 Task: In the  document Ethan.odtMake this file  'available offline' Add shortcut to Drive 'Starred'Email the file to   softage.3@softage.net, with message attached Action Required: This requires your review and response. and file type: 'Plain Text'
Action: Mouse moved to (362, 484)
Screenshot: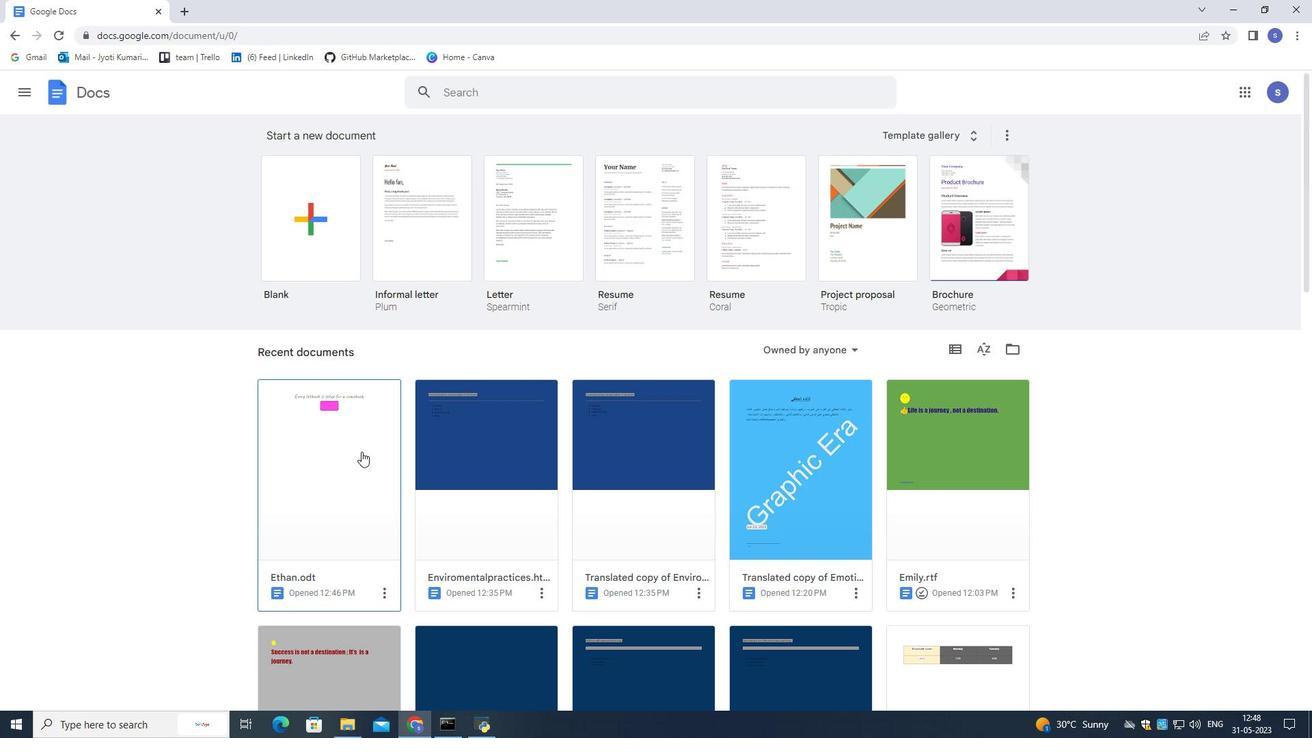 
Action: Mouse pressed left at (362, 484)
Screenshot: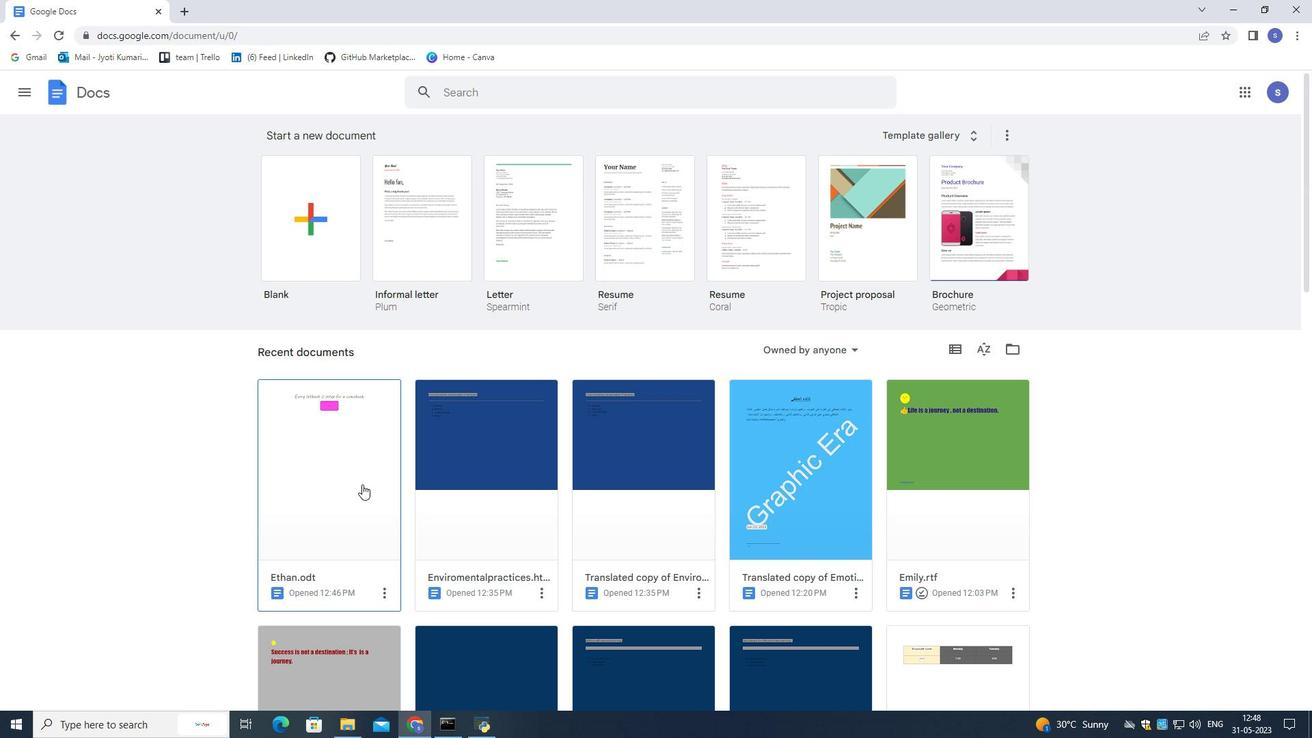 
Action: Mouse pressed left at (362, 484)
Screenshot: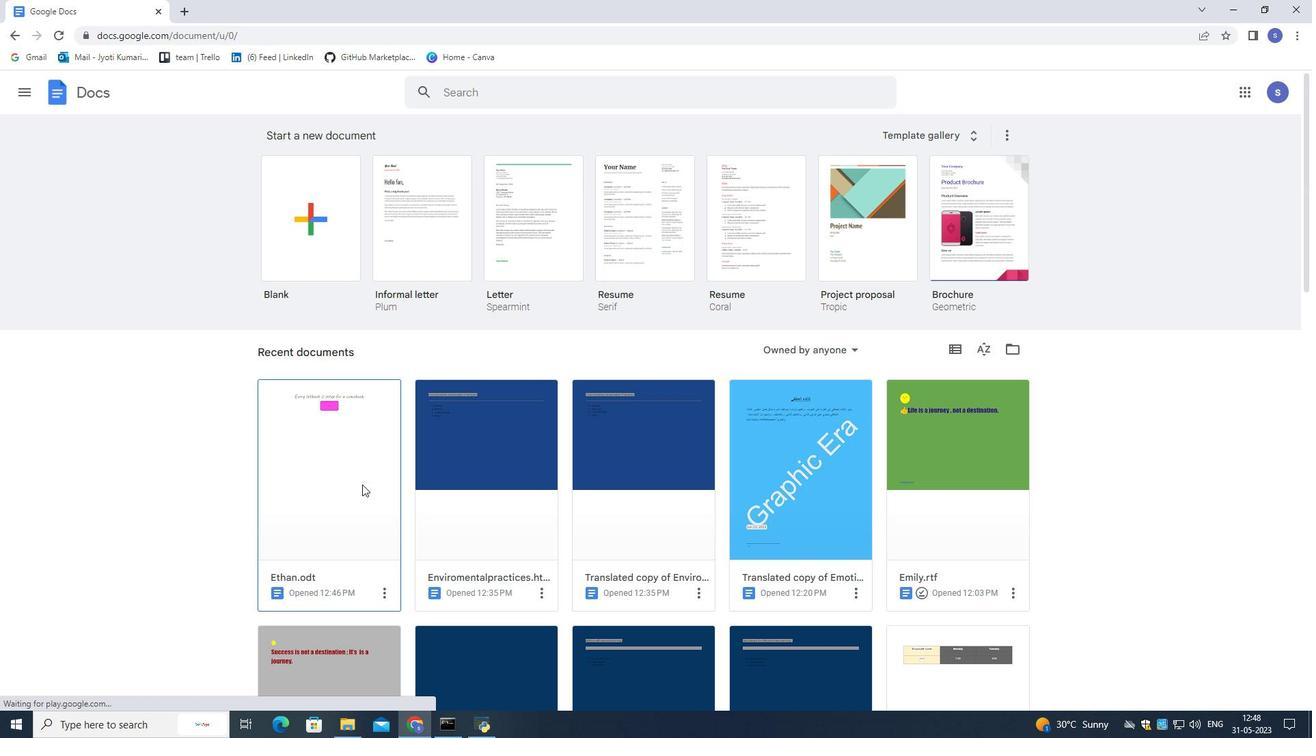 
Action: Mouse moved to (56, 97)
Screenshot: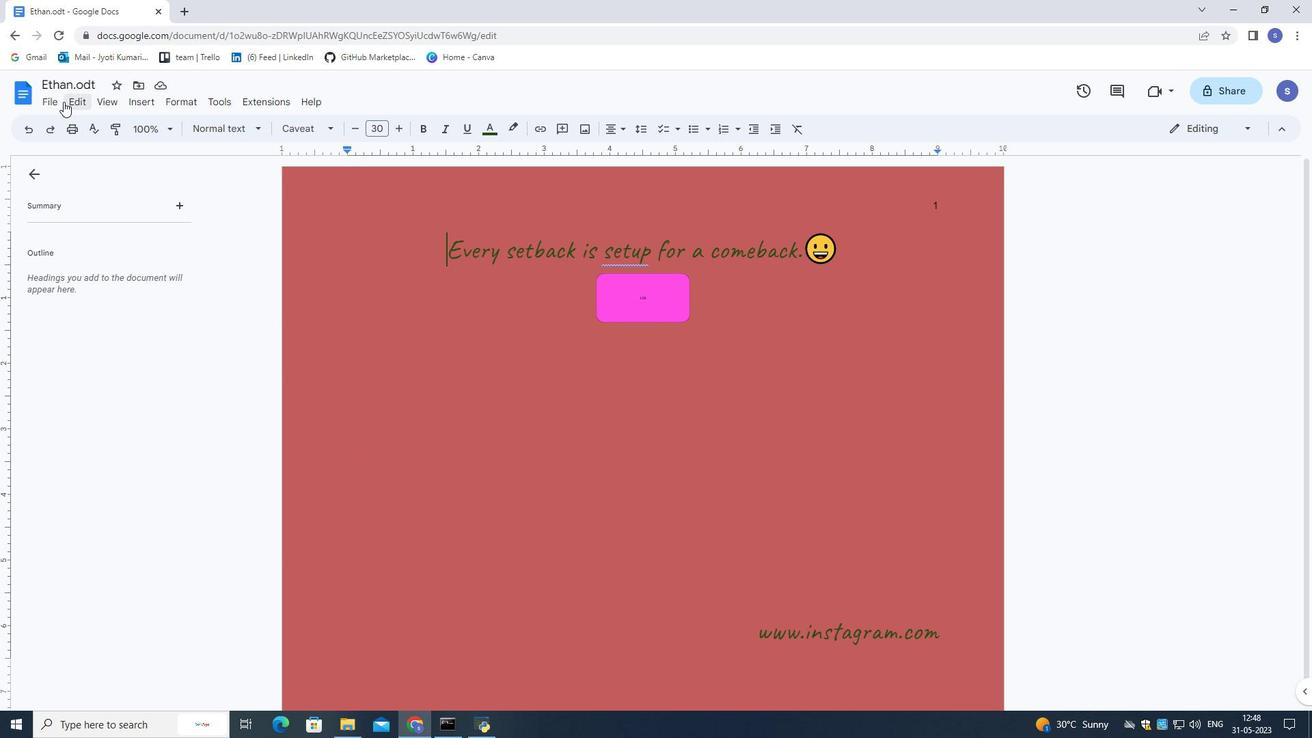 
Action: Mouse pressed left at (56, 97)
Screenshot: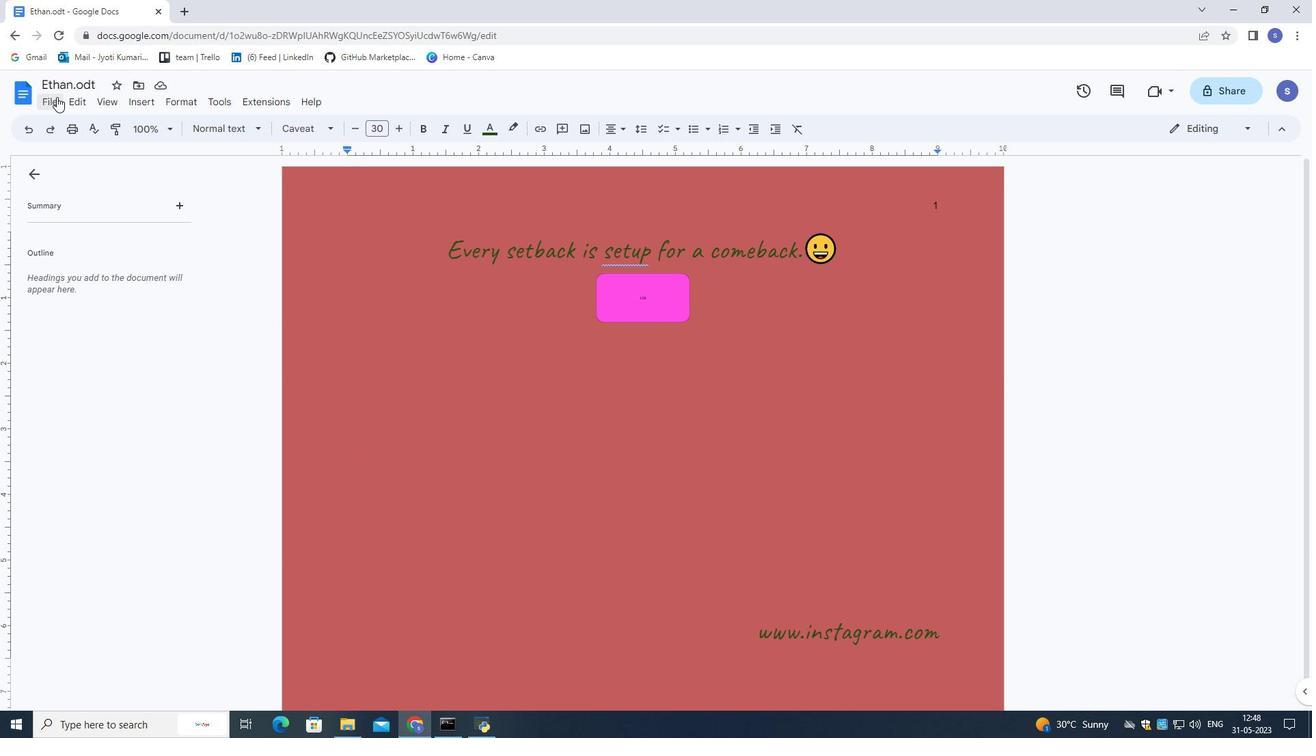 
Action: Mouse moved to (131, 397)
Screenshot: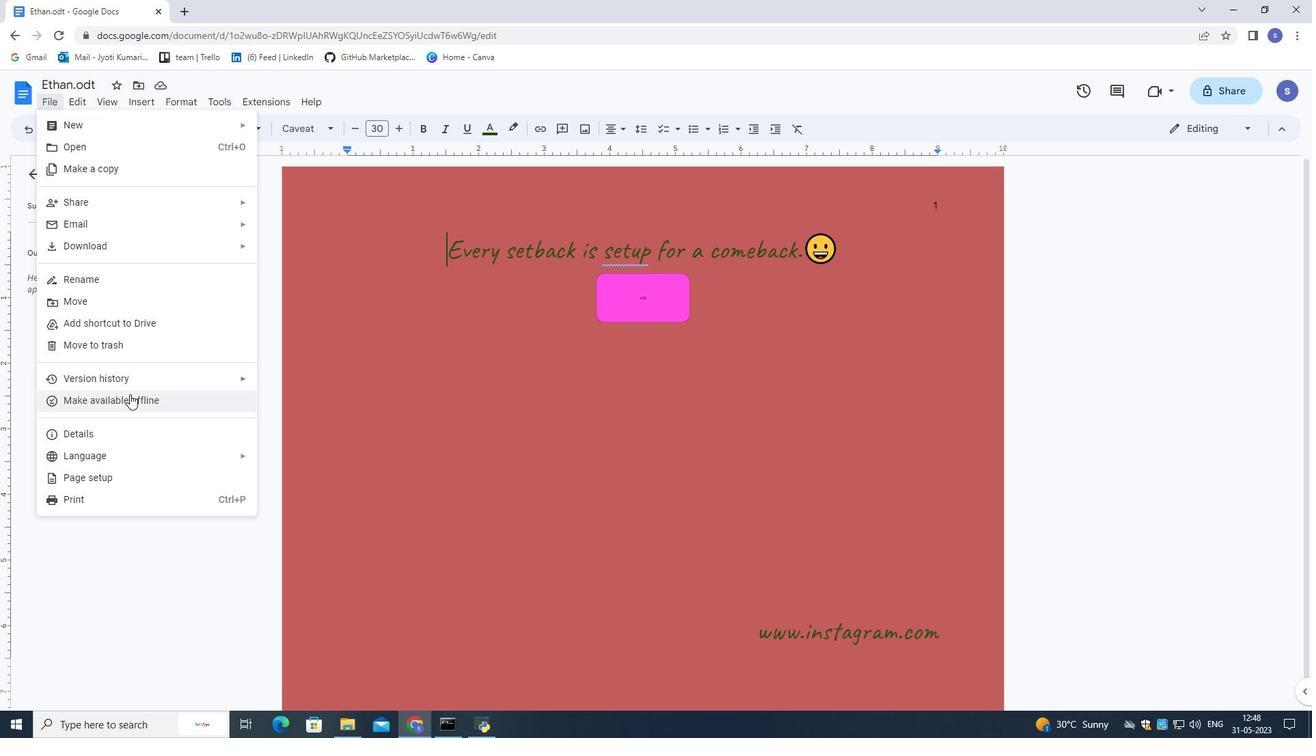 
Action: Mouse pressed left at (131, 397)
Screenshot: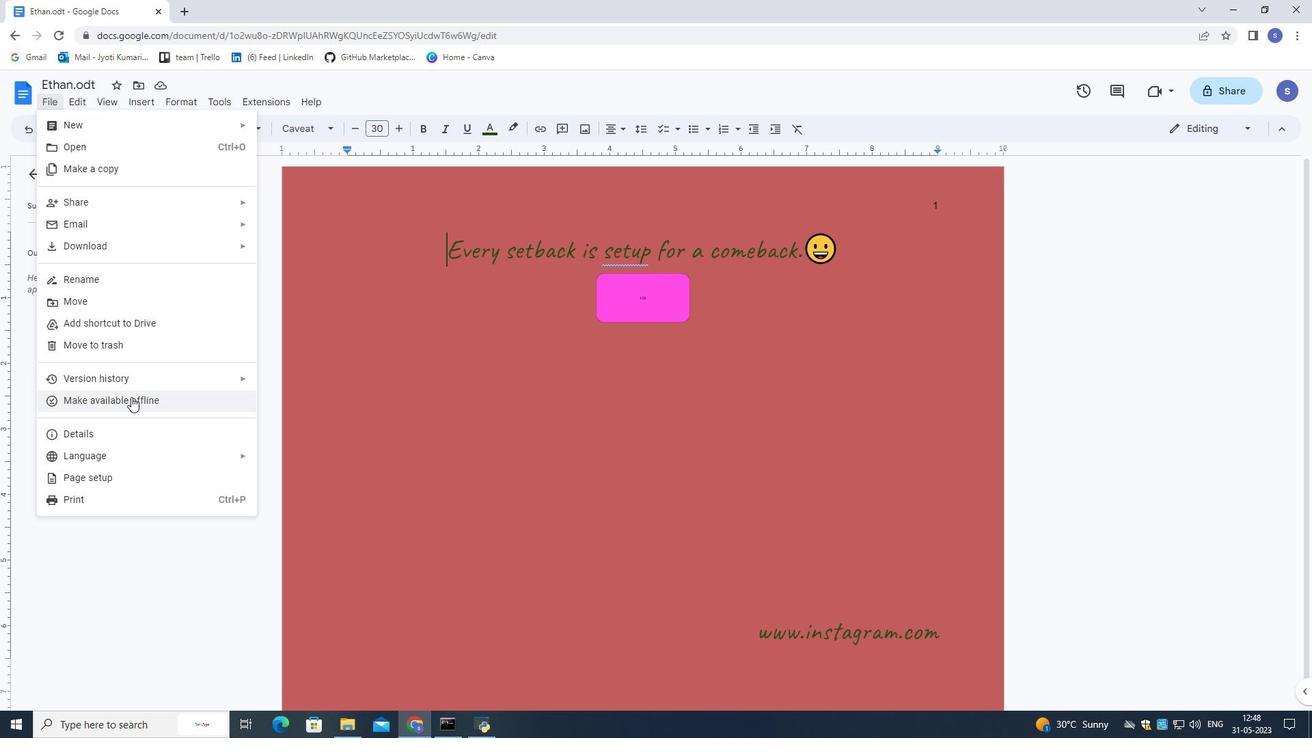 
Action: Mouse moved to (48, 99)
Screenshot: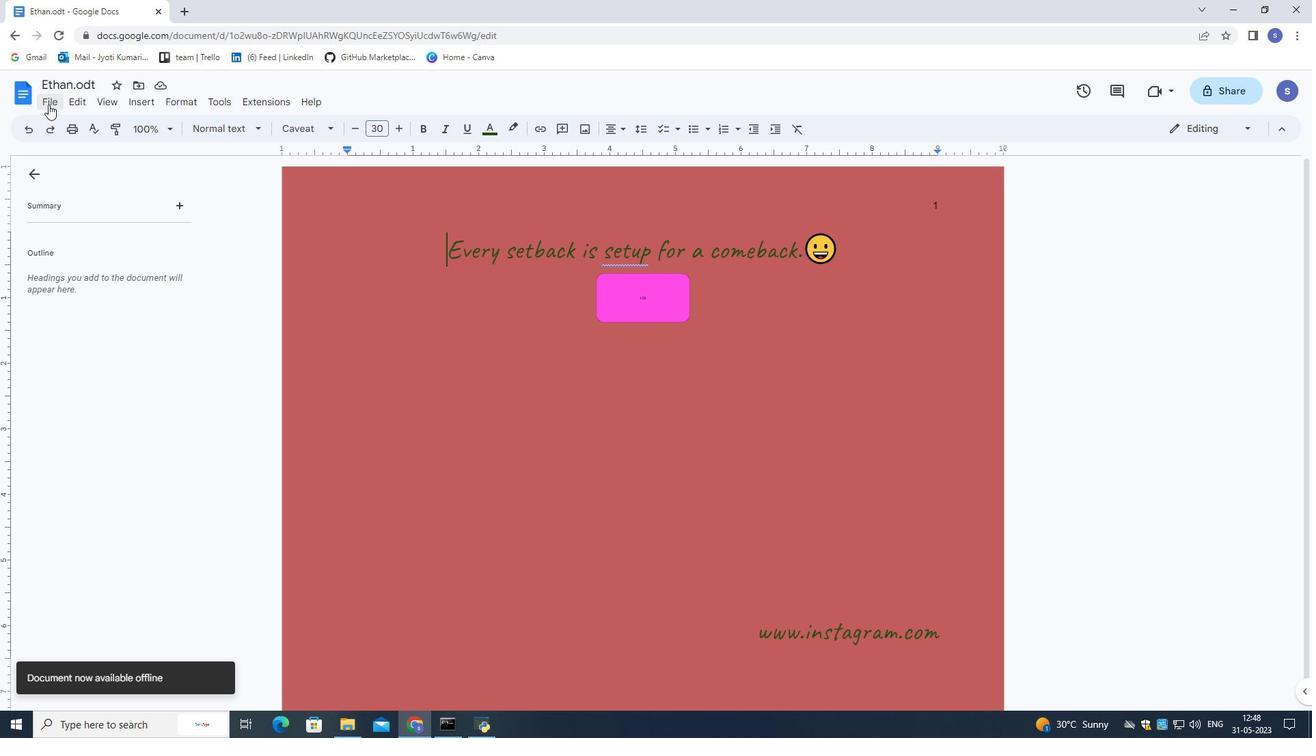 
Action: Mouse pressed left at (48, 99)
Screenshot: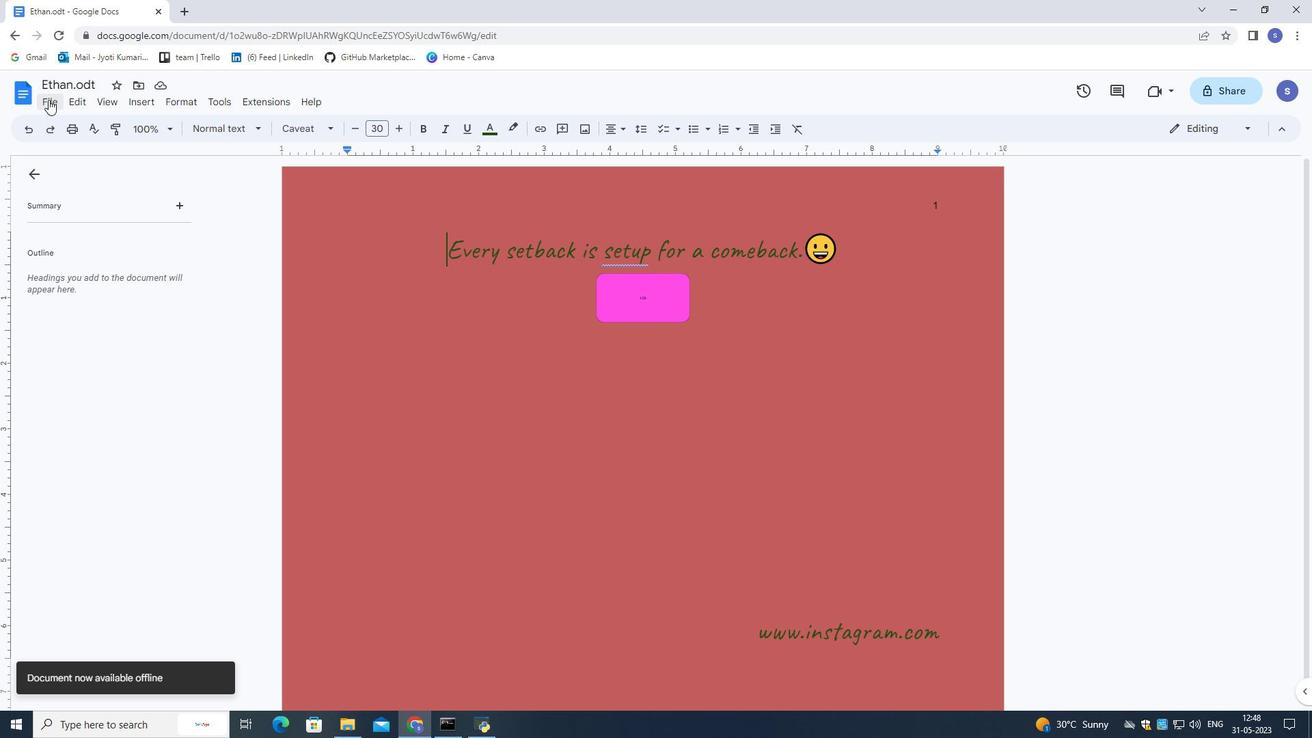 
Action: Mouse moved to (81, 327)
Screenshot: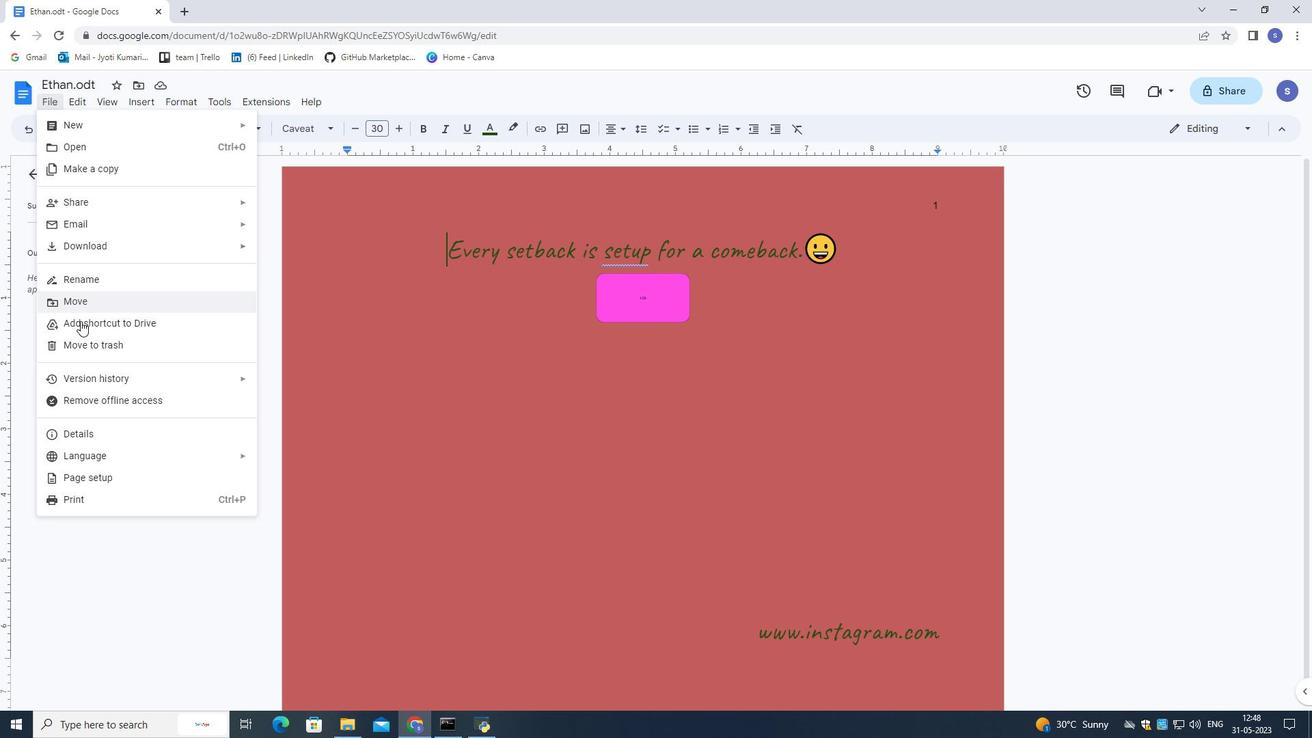 
Action: Mouse pressed left at (81, 327)
Screenshot: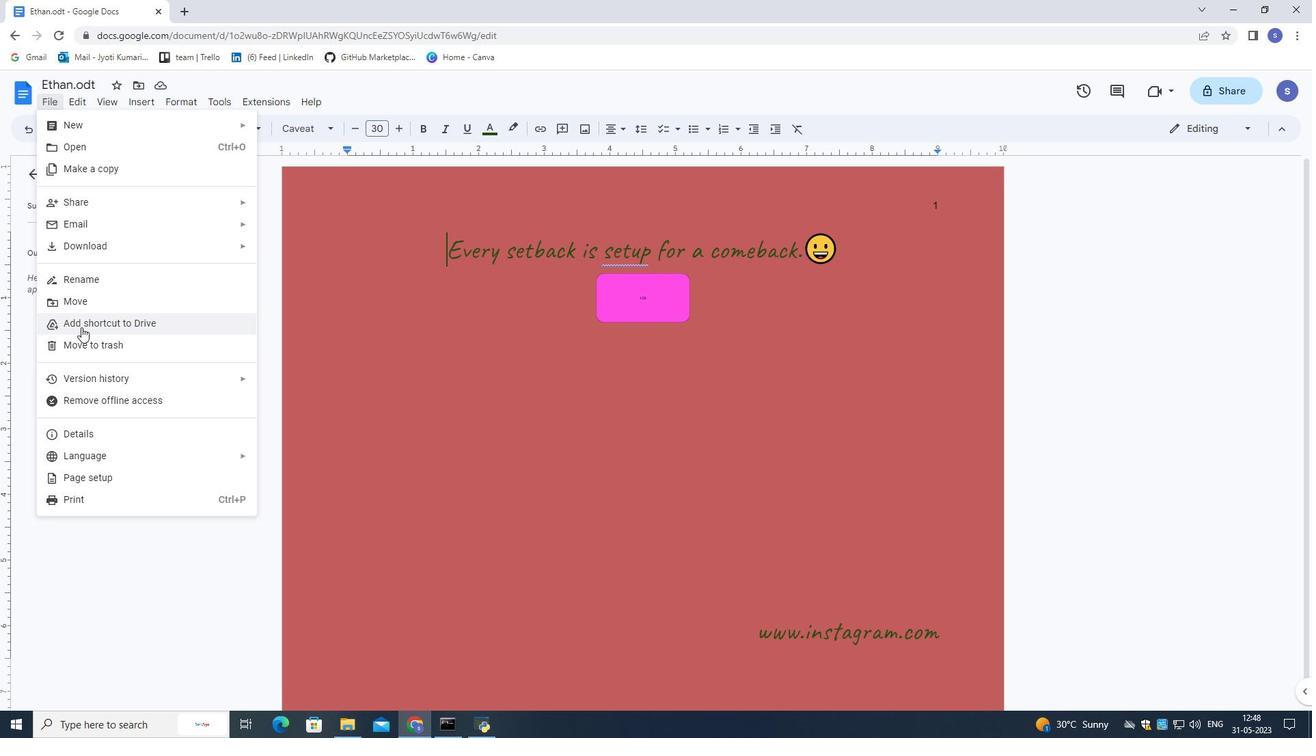 
Action: Mouse moved to (328, 295)
Screenshot: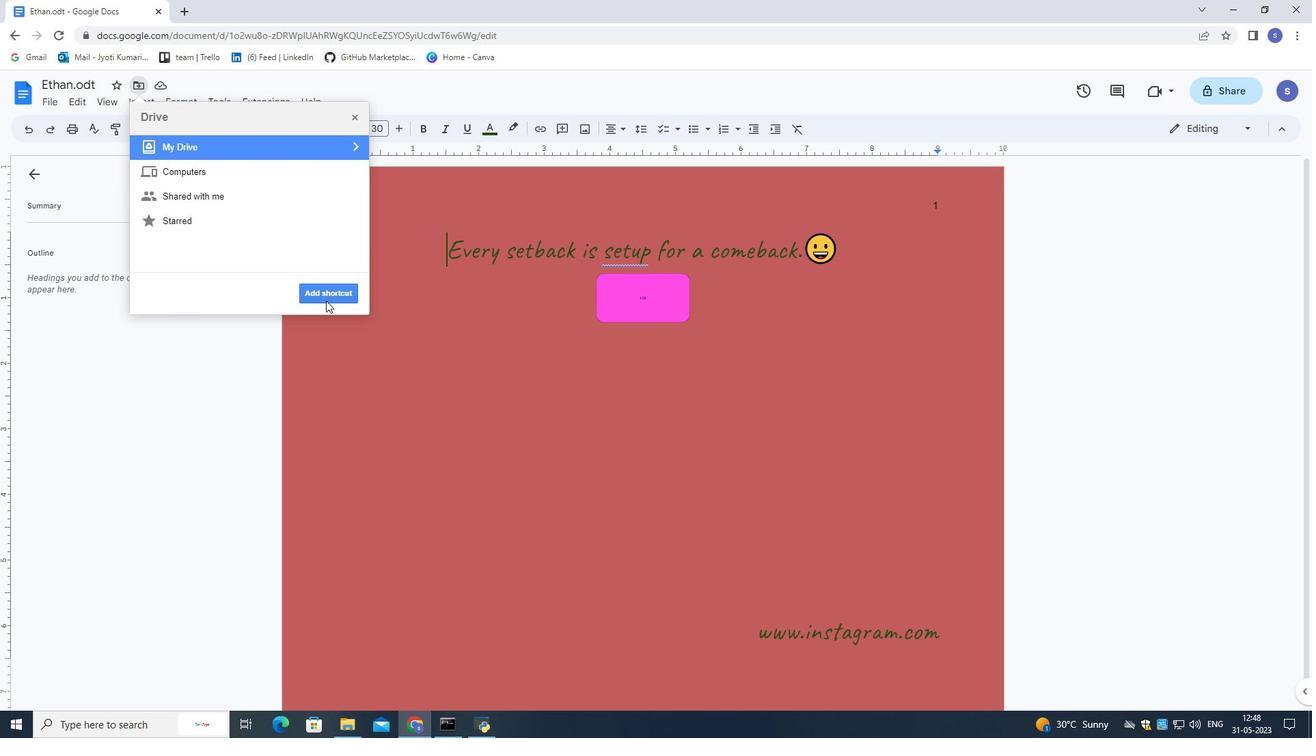 
Action: Mouse pressed left at (328, 295)
Screenshot: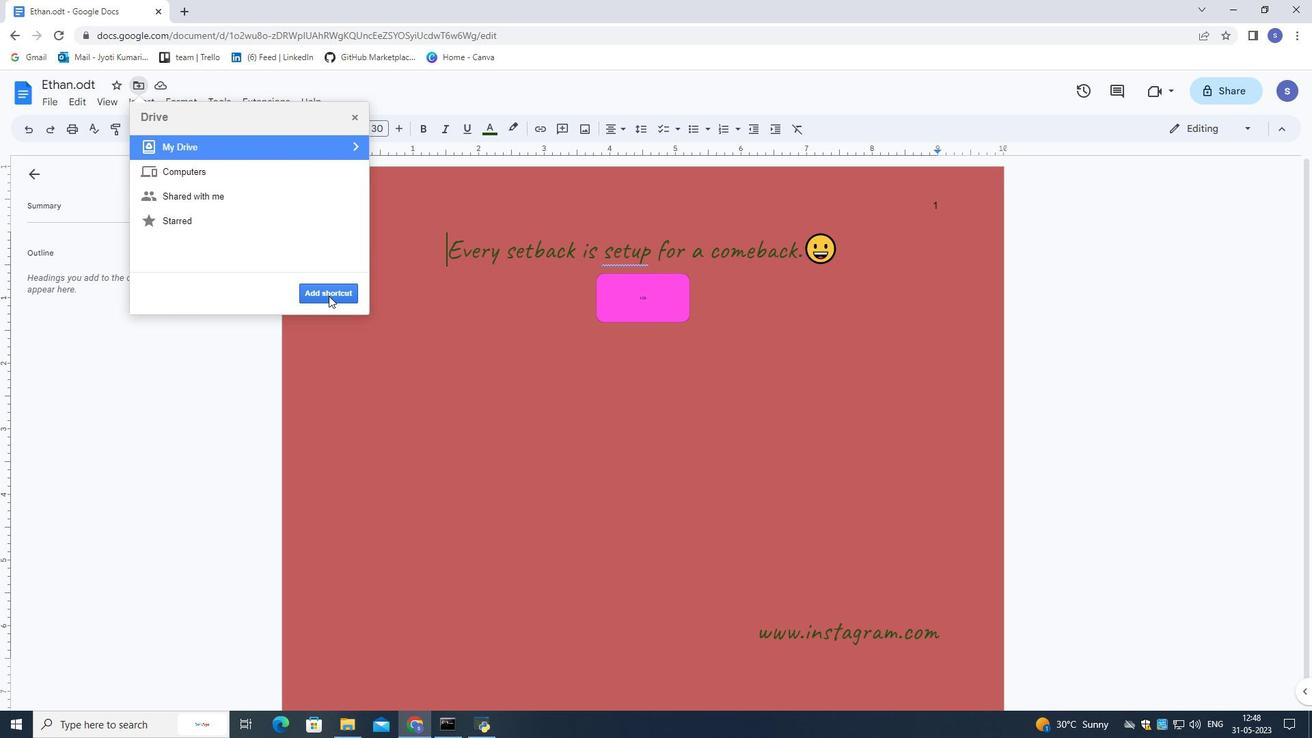 
Action: Mouse moved to (54, 100)
Screenshot: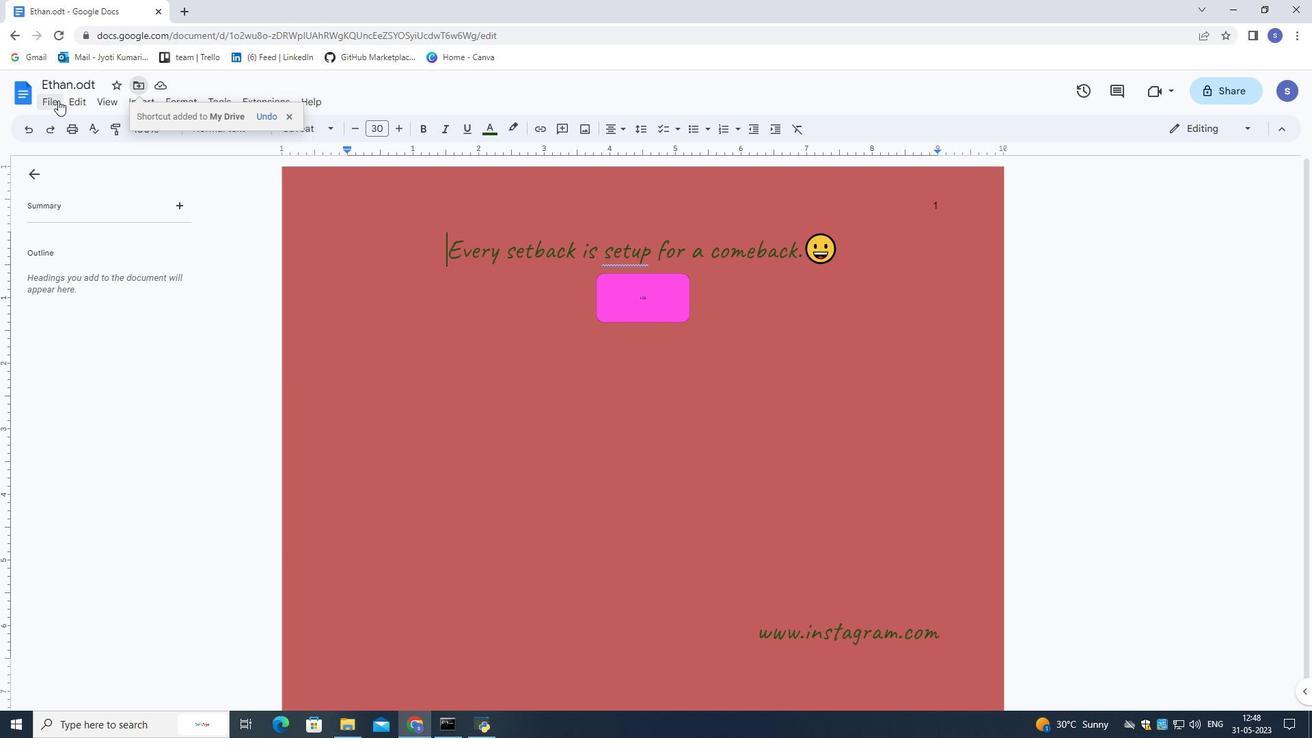 
Action: Mouse pressed left at (54, 100)
Screenshot: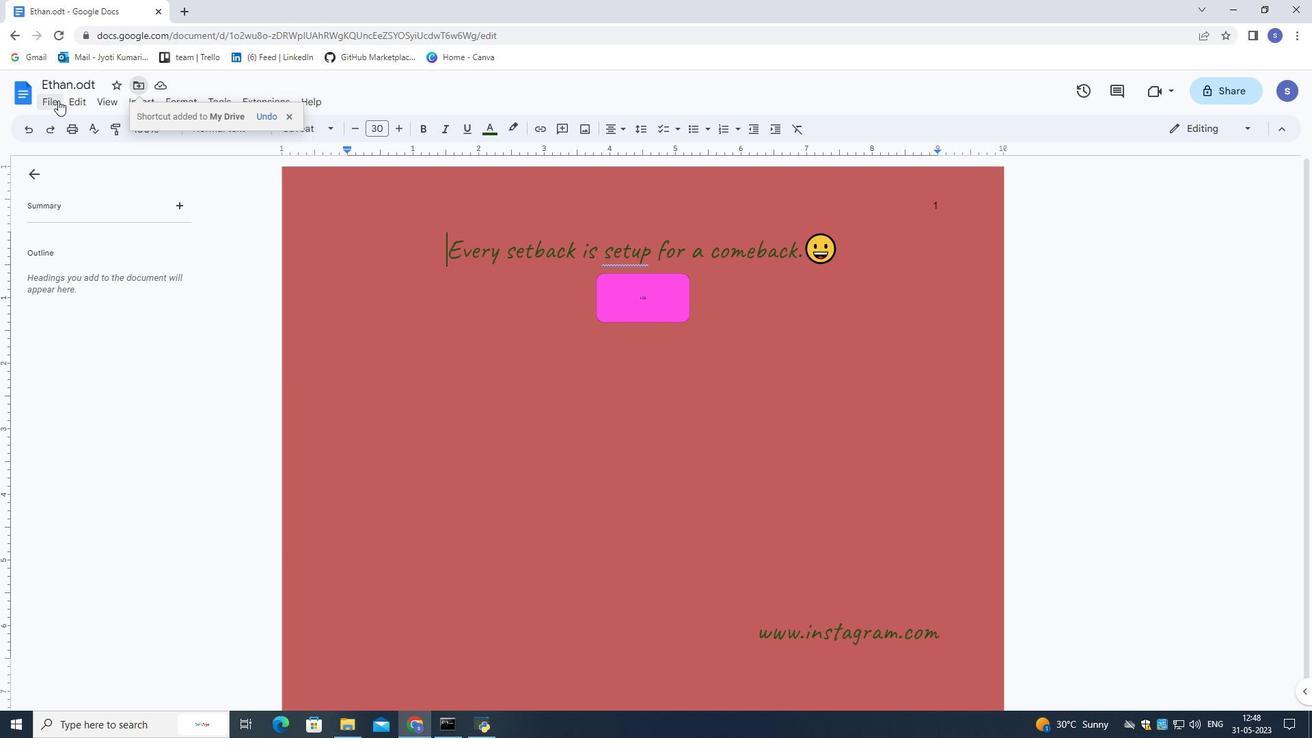 
Action: Mouse moved to (289, 202)
Screenshot: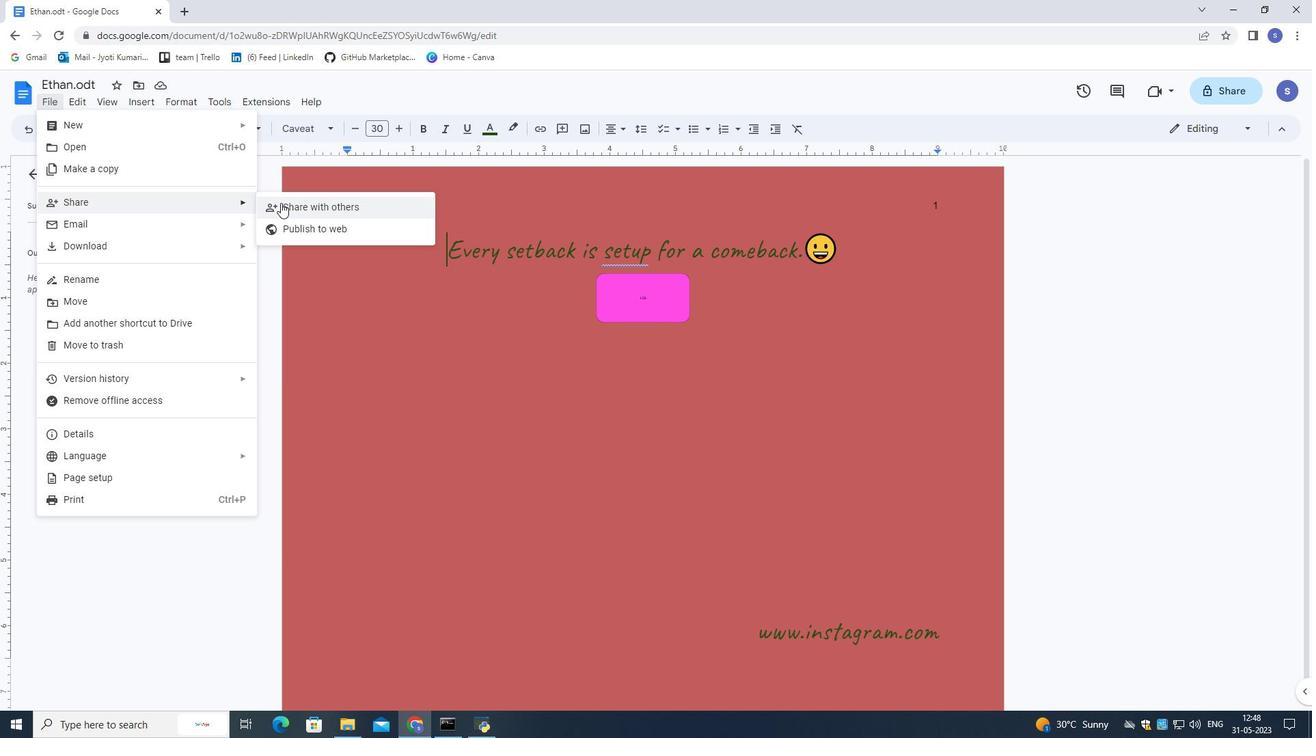 
Action: Mouse pressed left at (289, 202)
Screenshot: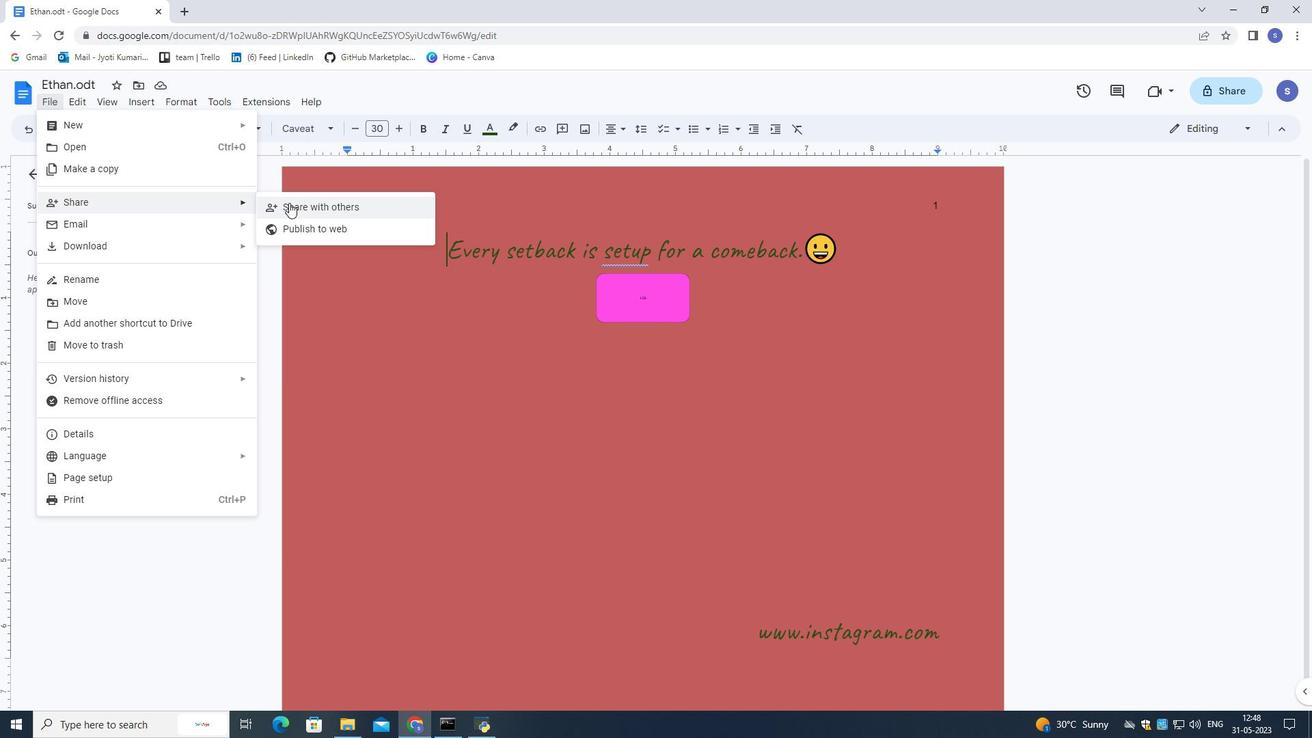 
Action: Mouse moved to (660, 348)
Screenshot: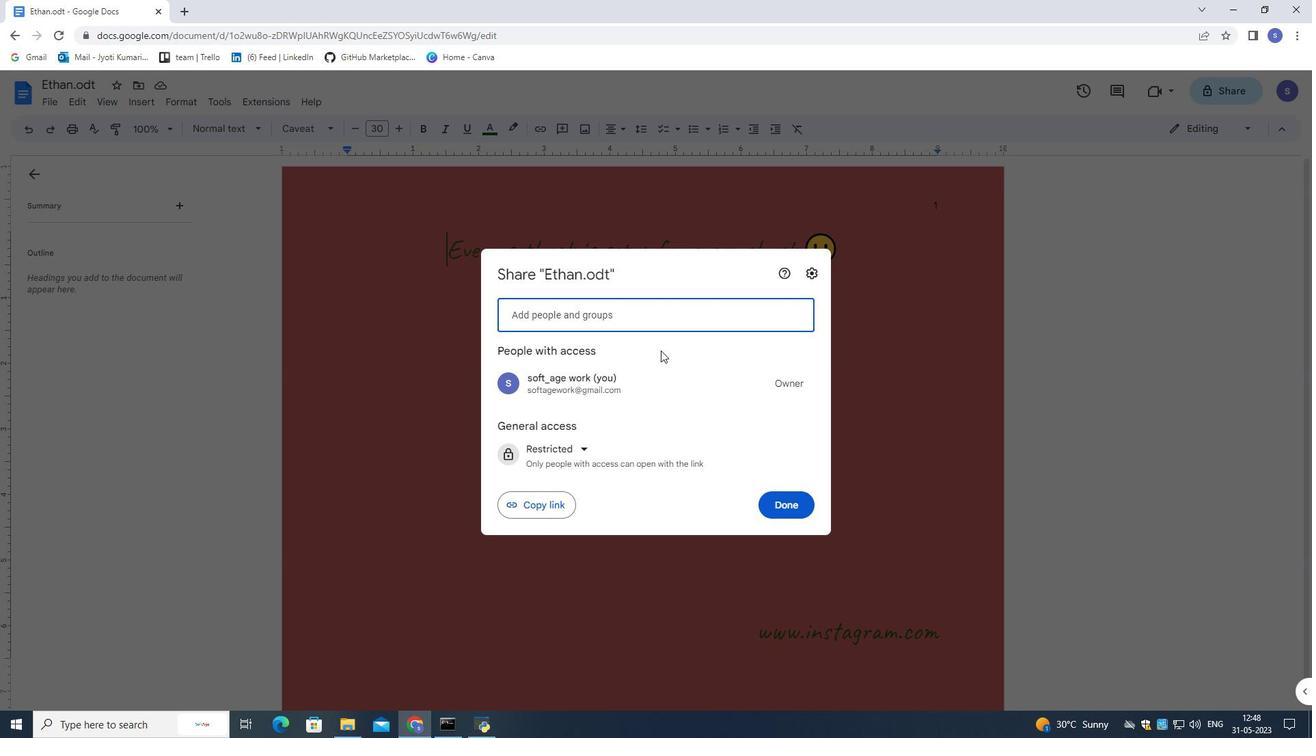 
Action: Key pressed s
Screenshot: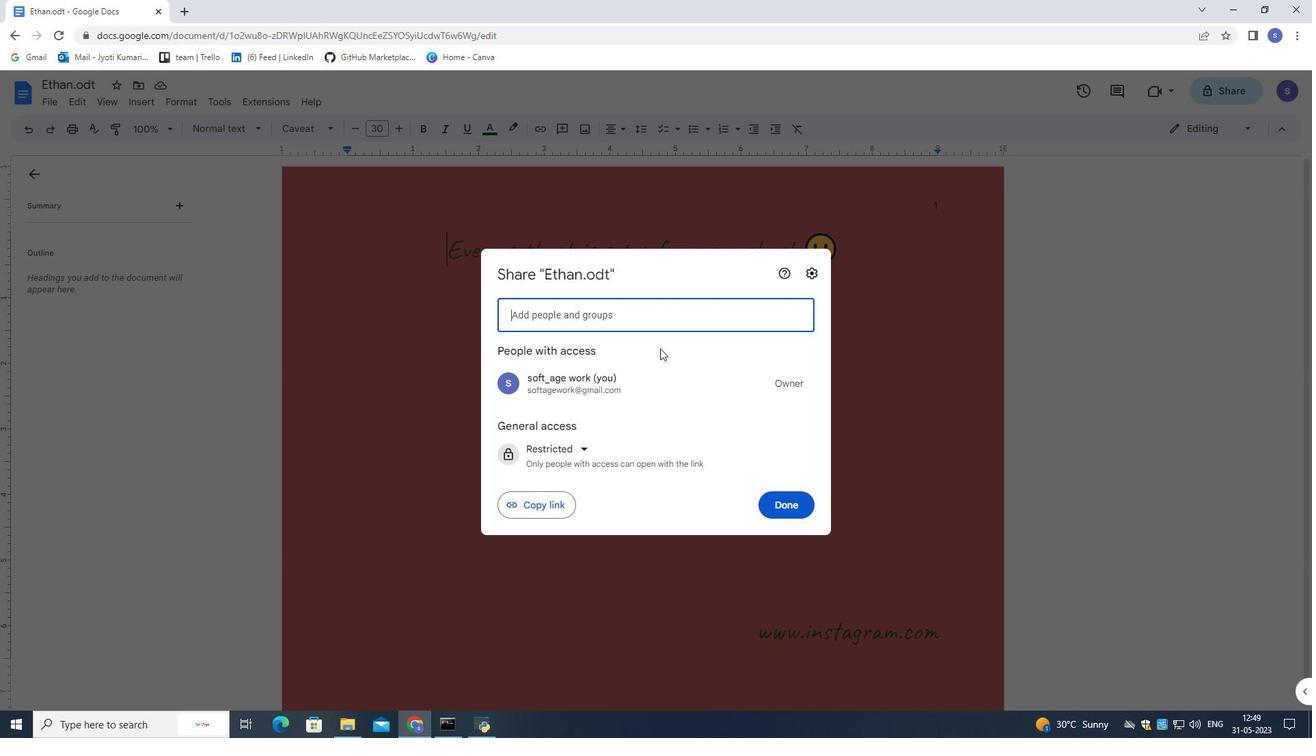 
Action: Mouse moved to (648, 336)
Screenshot: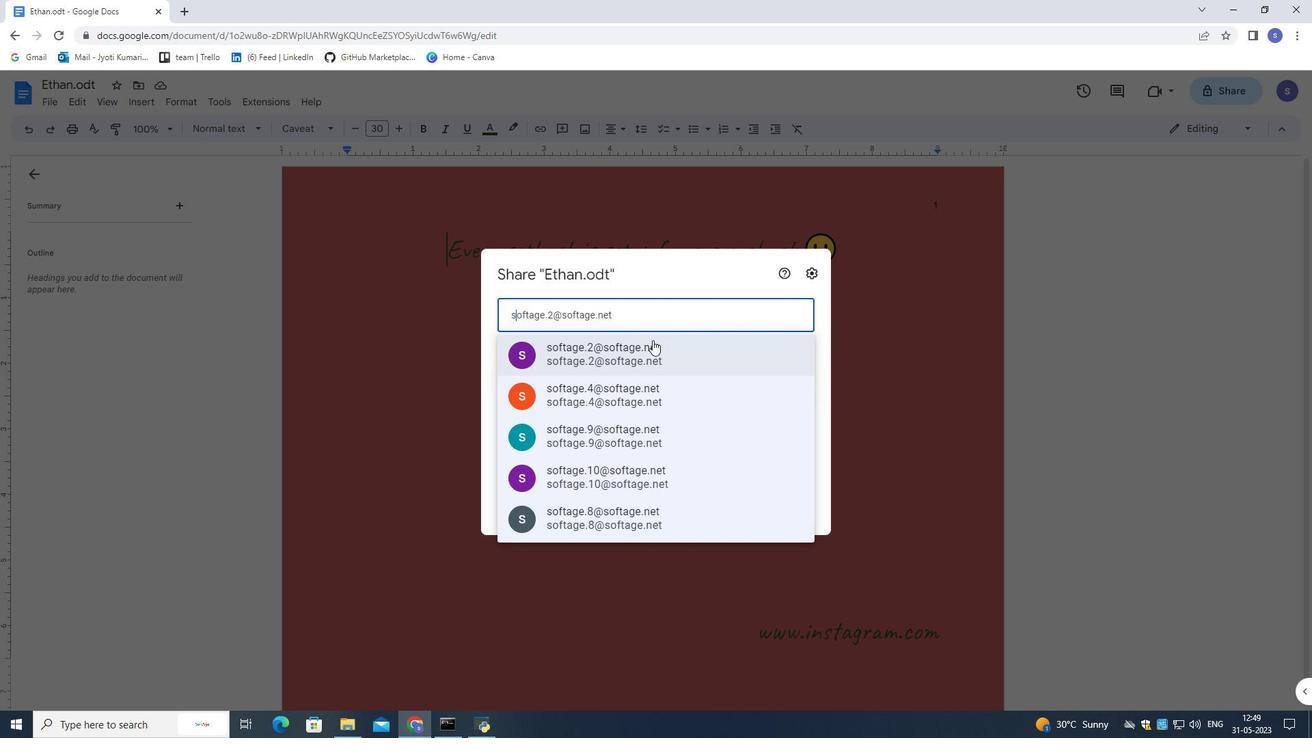 
Action: Key pressed o
Screenshot: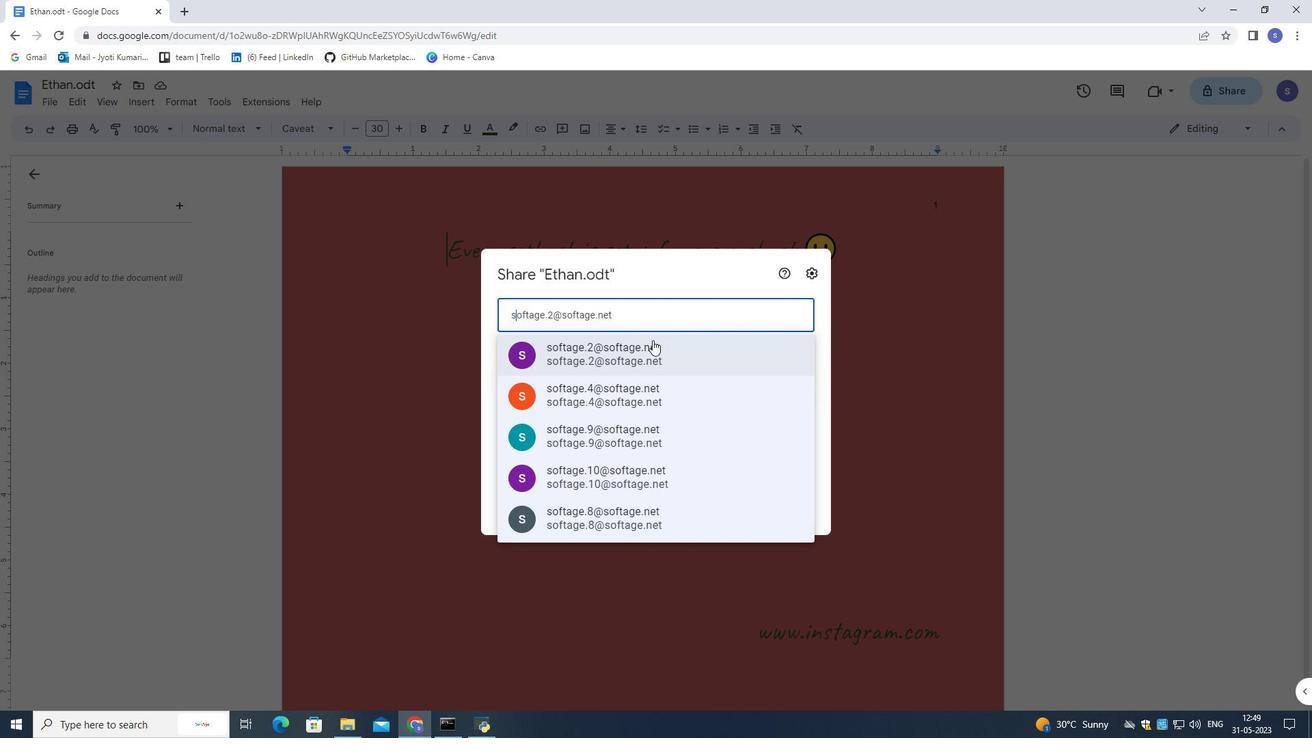 
Action: Mouse moved to (647, 336)
Screenshot: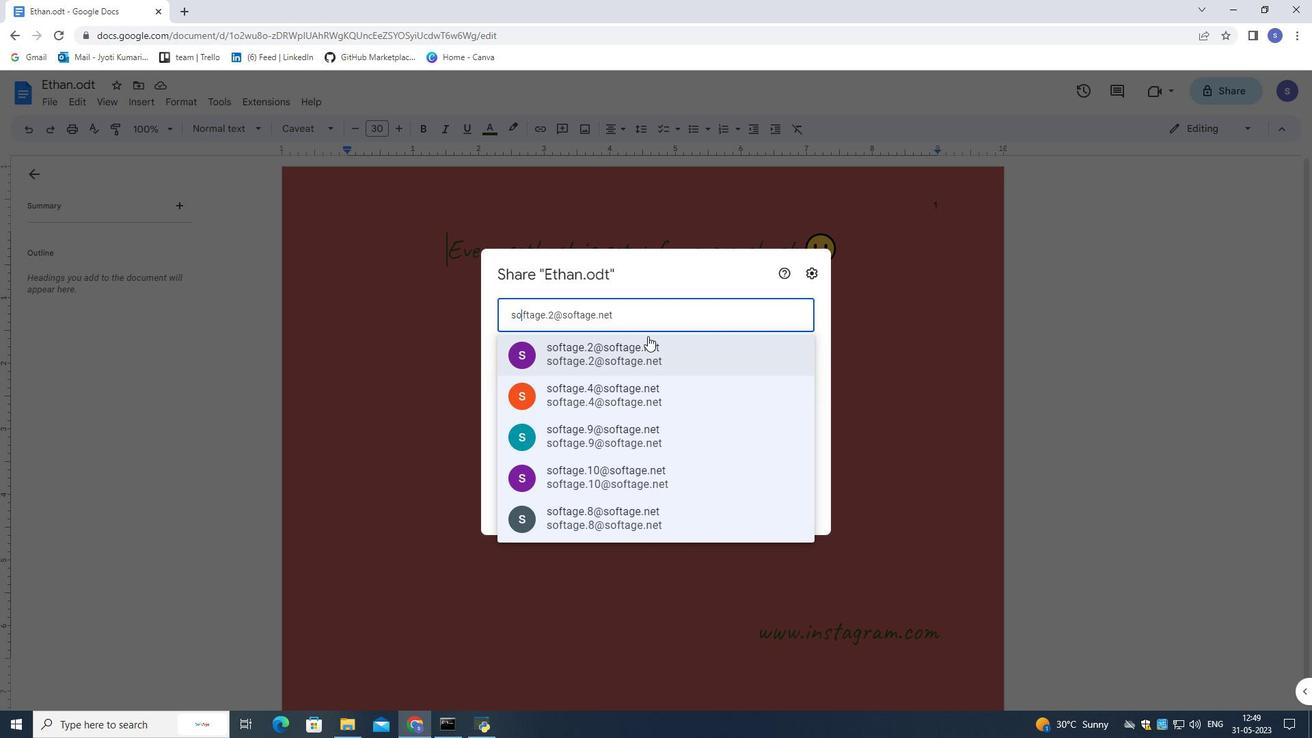 
Action: Key pressed ft
Screenshot: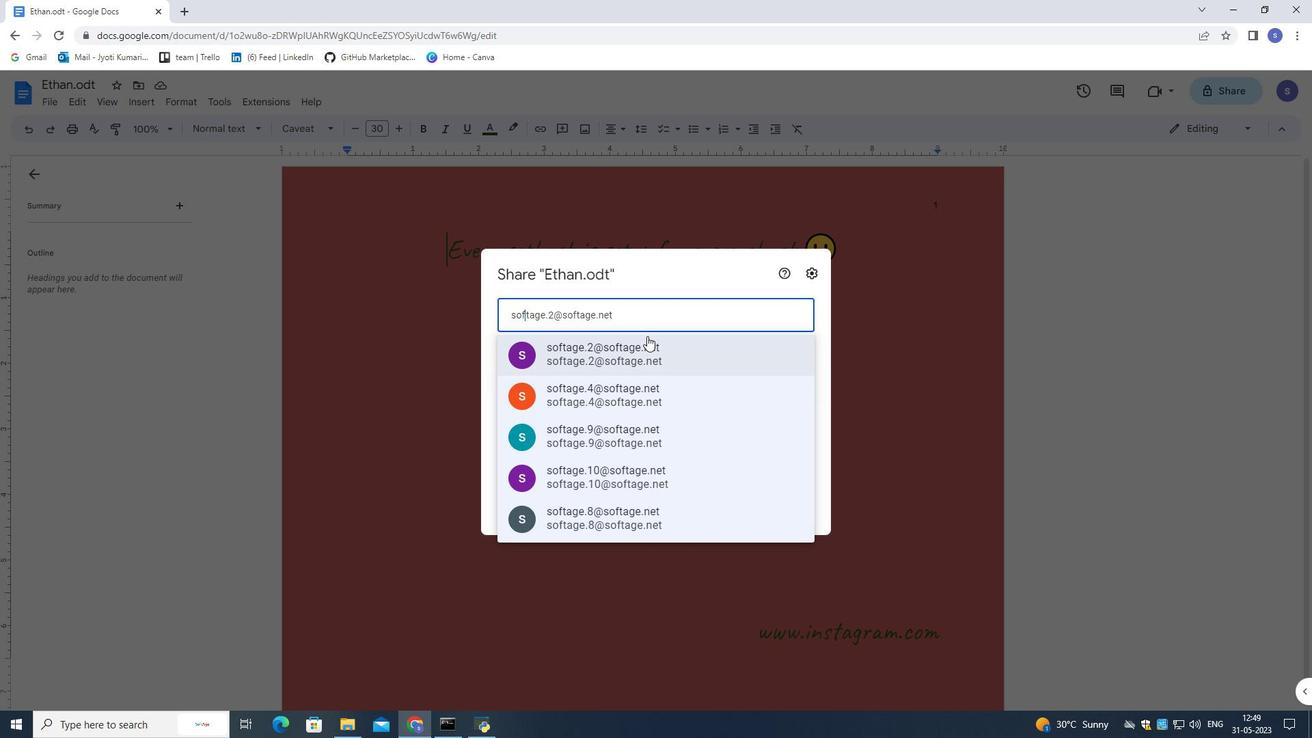 
Action: Mouse moved to (645, 334)
Screenshot: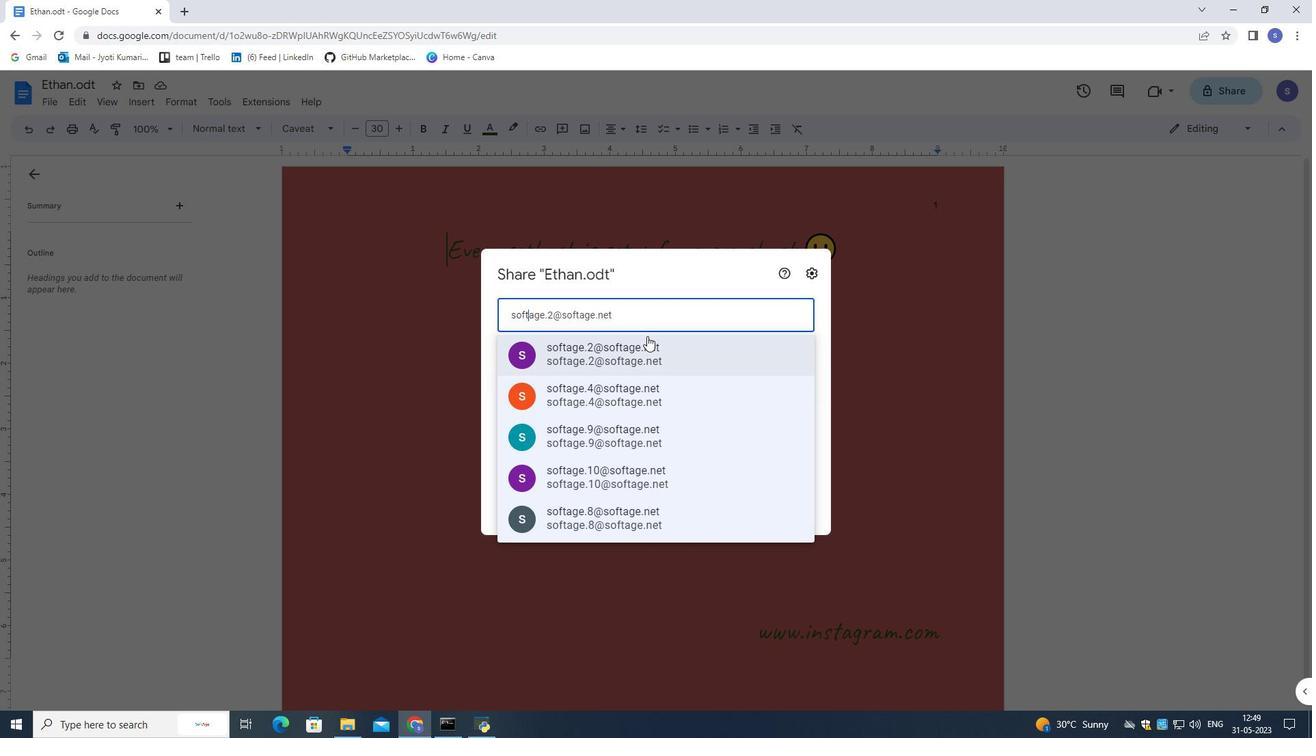 
Action: Key pressed age
Screenshot: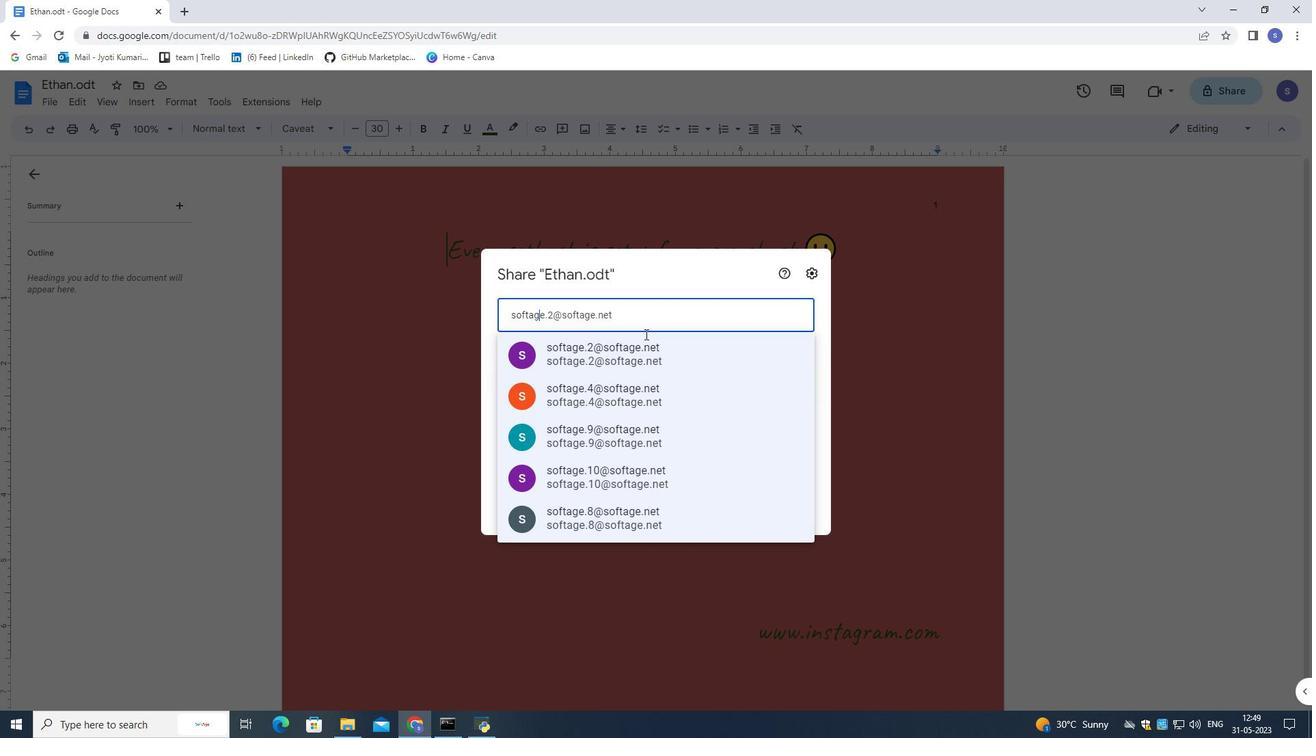 
Action: Mouse moved to (632, 423)
Screenshot: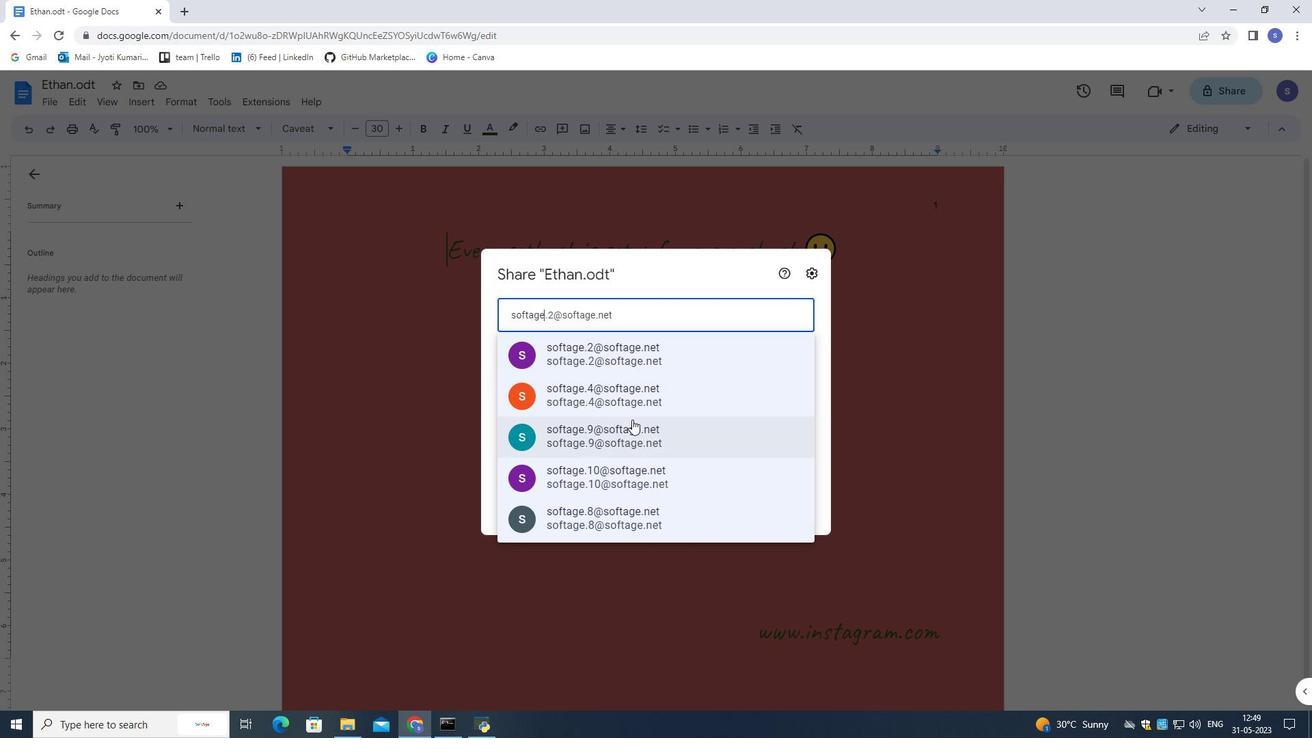 
Action: Key pressed .
Screenshot: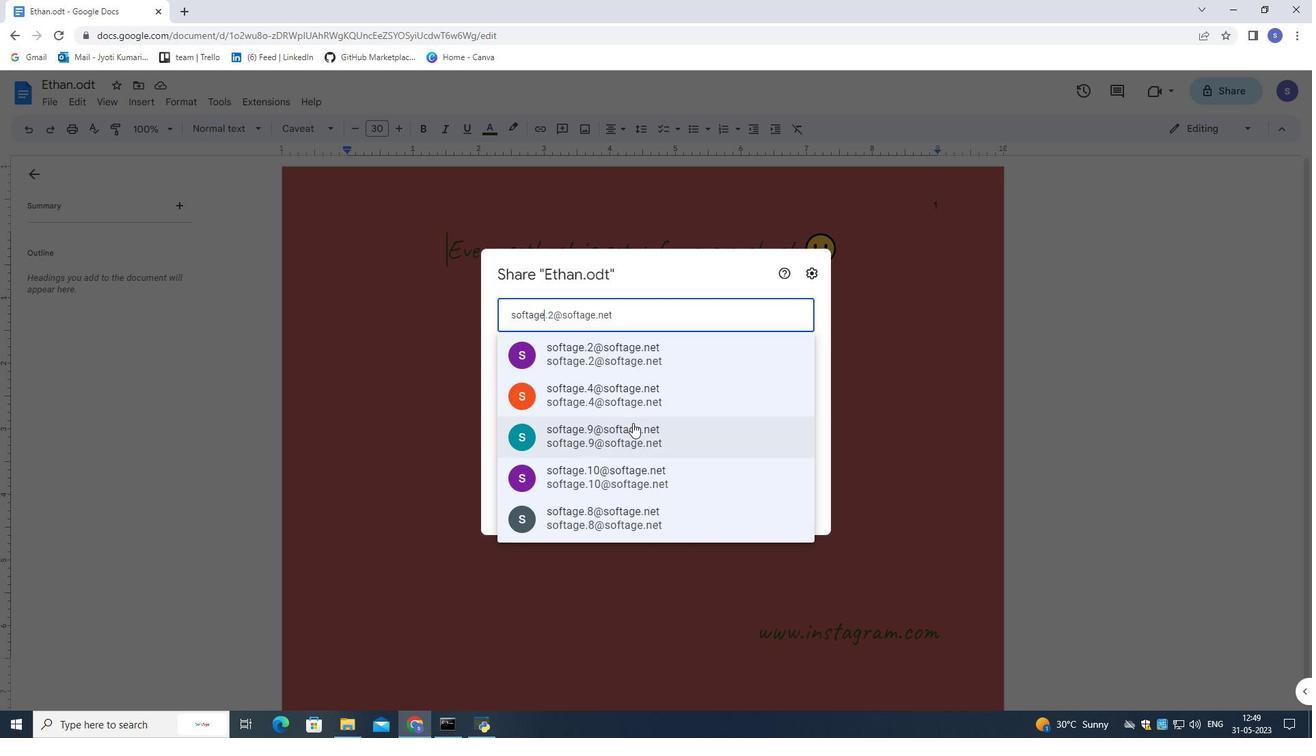 
Action: Mouse moved to (632, 423)
Screenshot: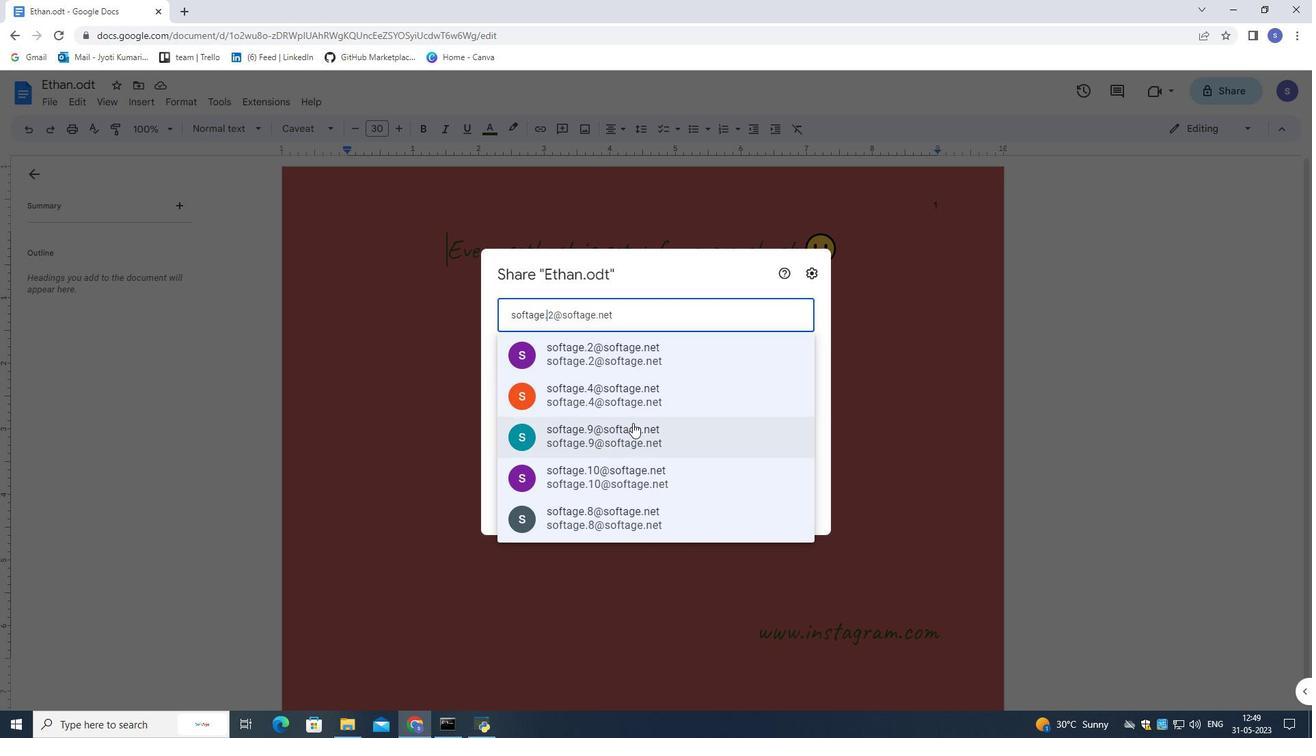 
Action: Key pressed 3
Screenshot: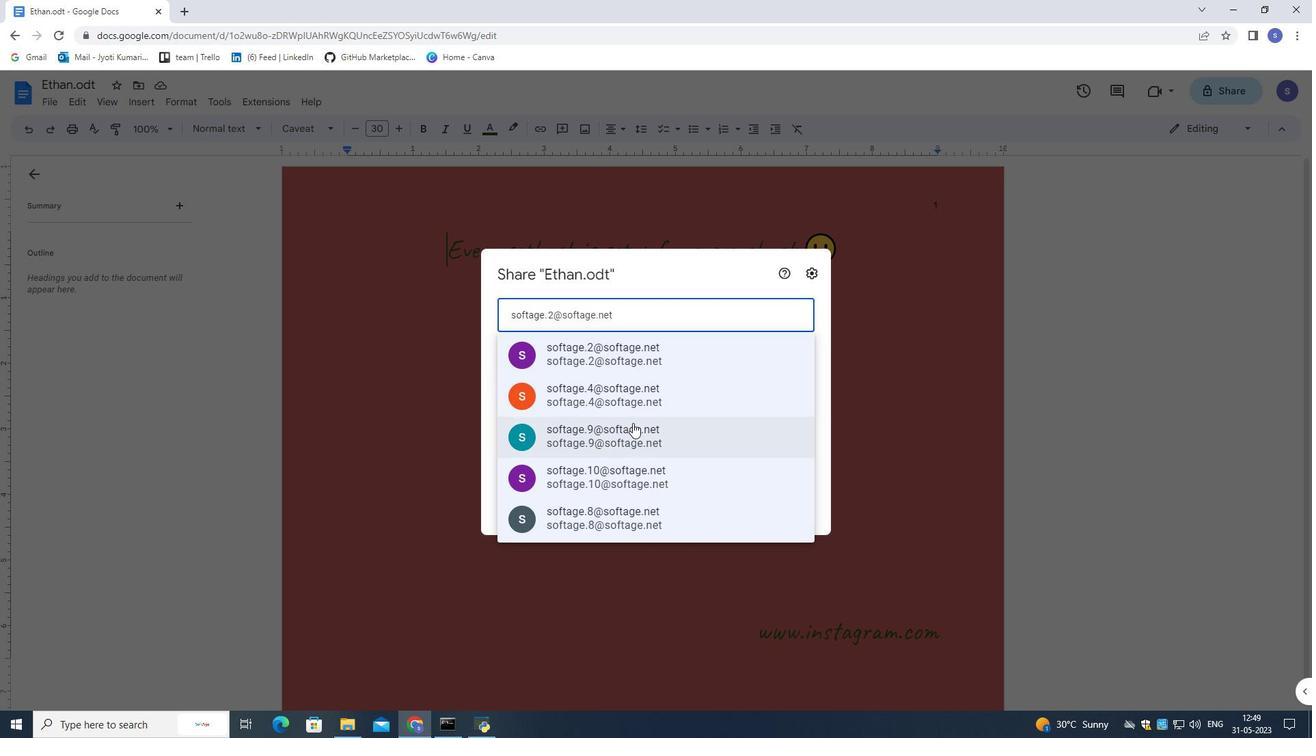 
Action: Mouse moved to (615, 331)
Screenshot: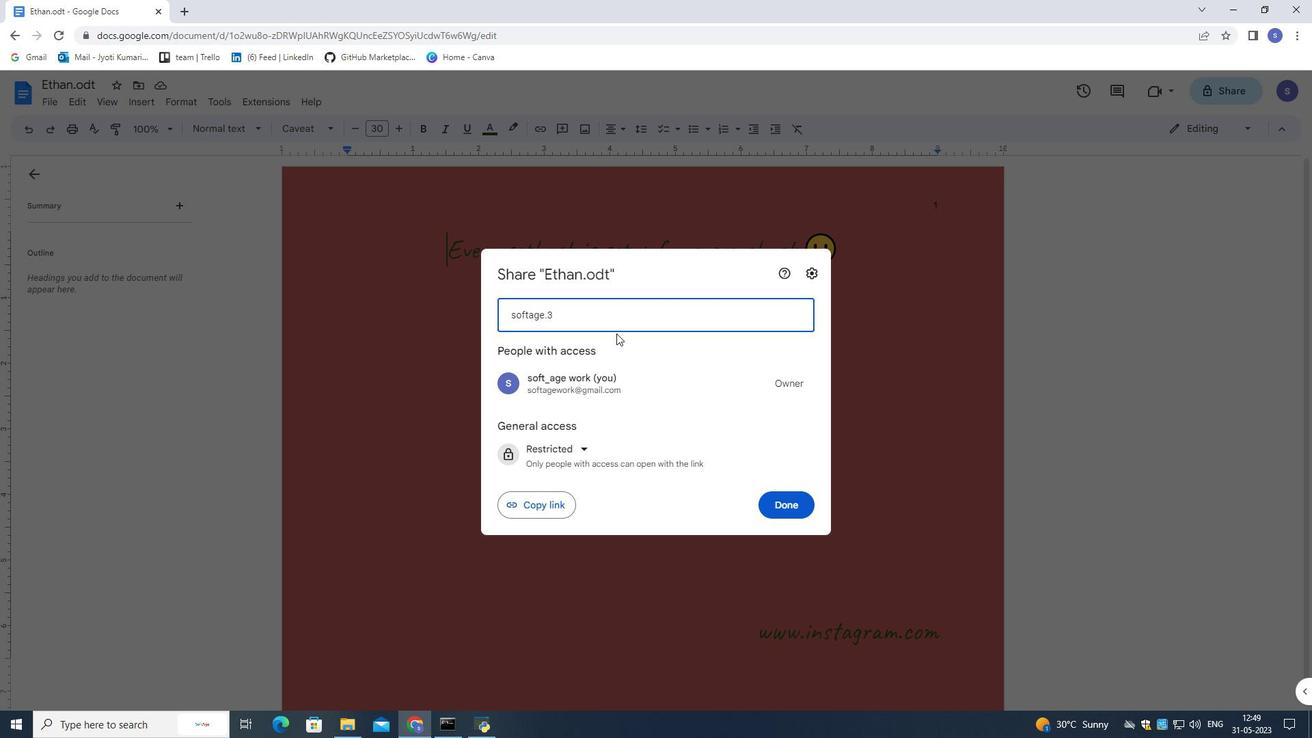 
Action: Key pressed <Key.shift>@
Screenshot: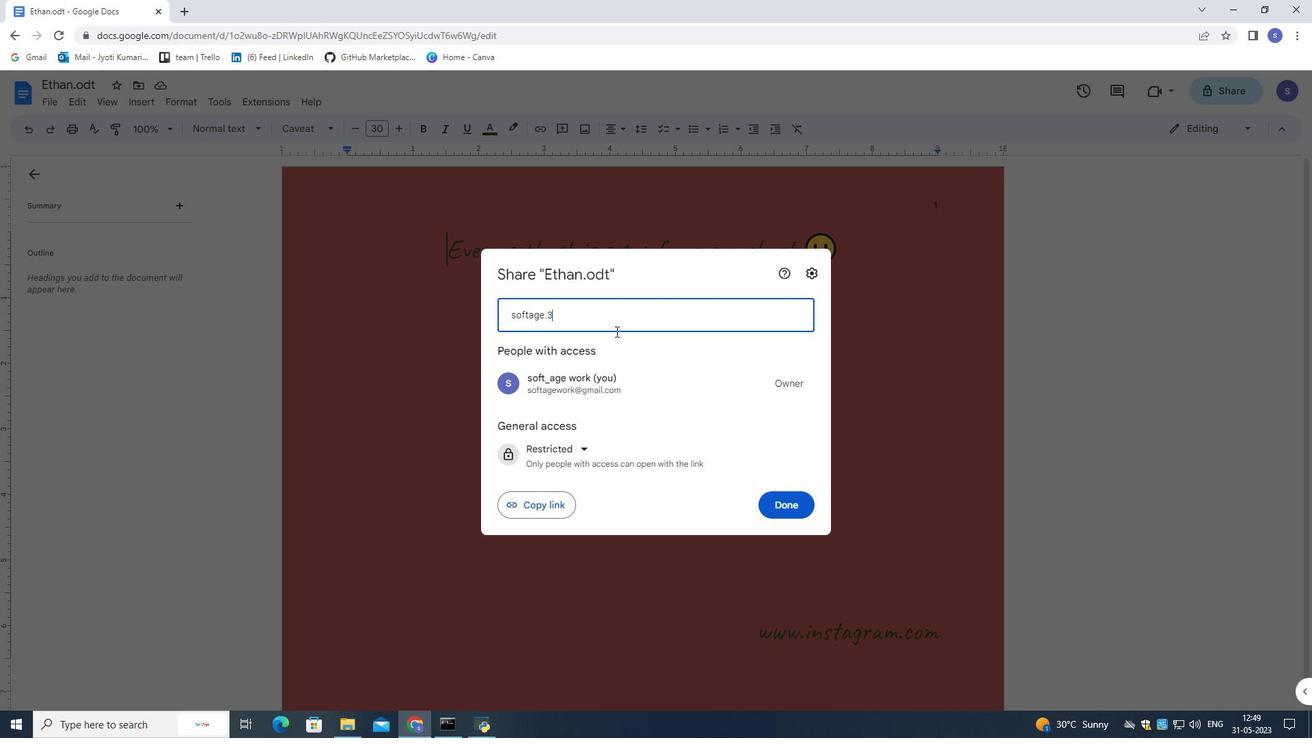 
Action: Mouse moved to (615, 331)
Screenshot: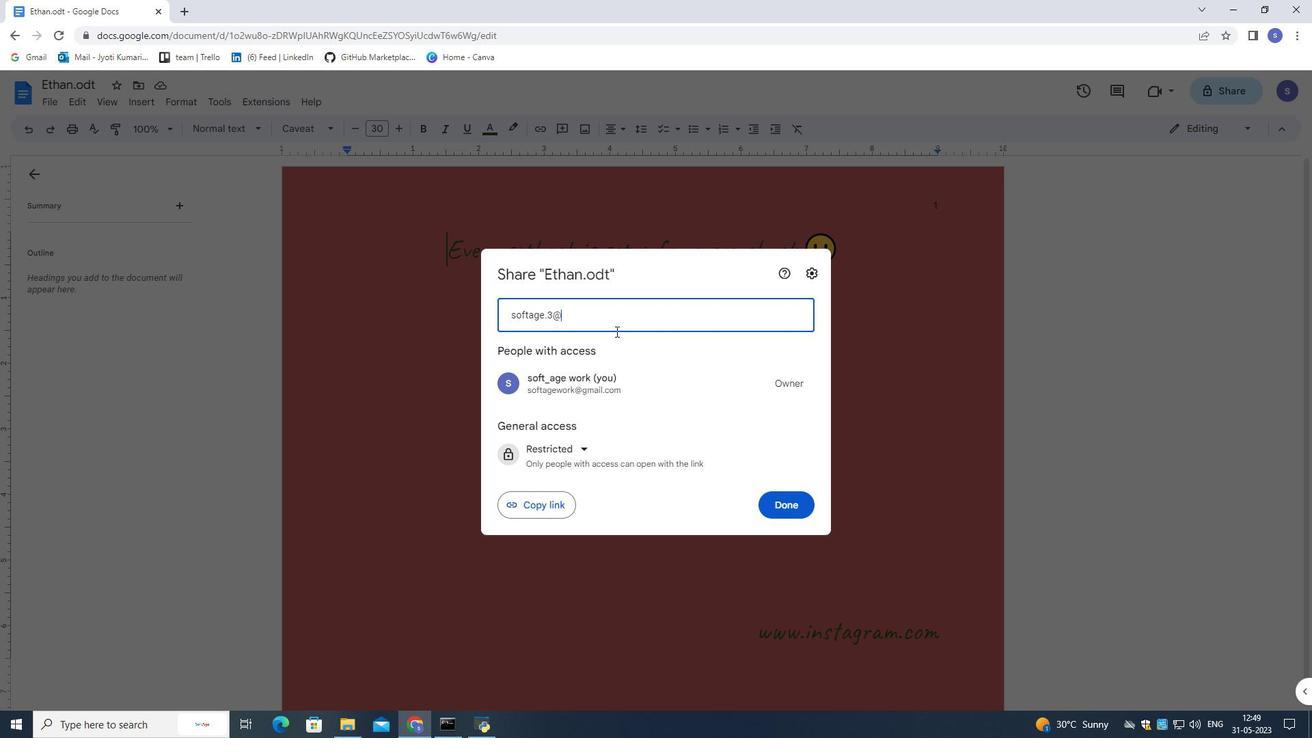 
Action: Key pressed s
Screenshot: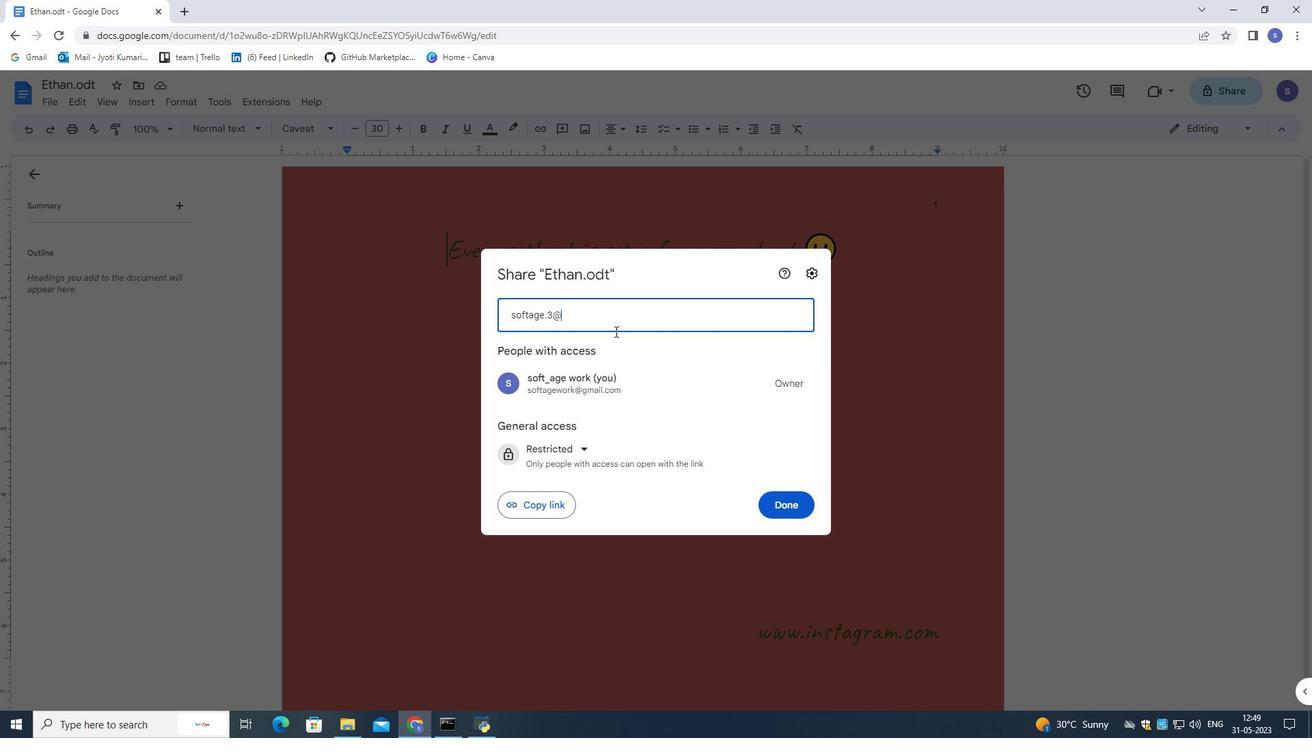 
Action: Mouse moved to (613, 330)
Screenshot: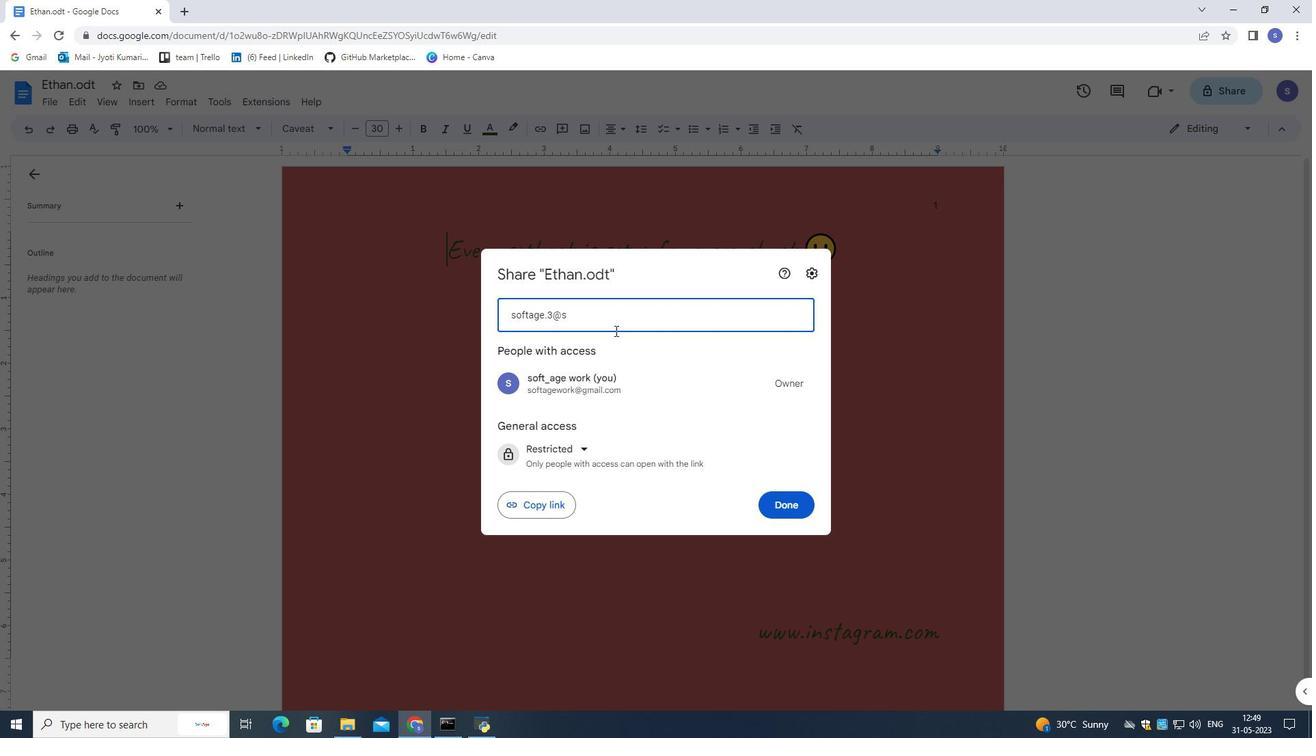 
Action: Key pressed o
Screenshot: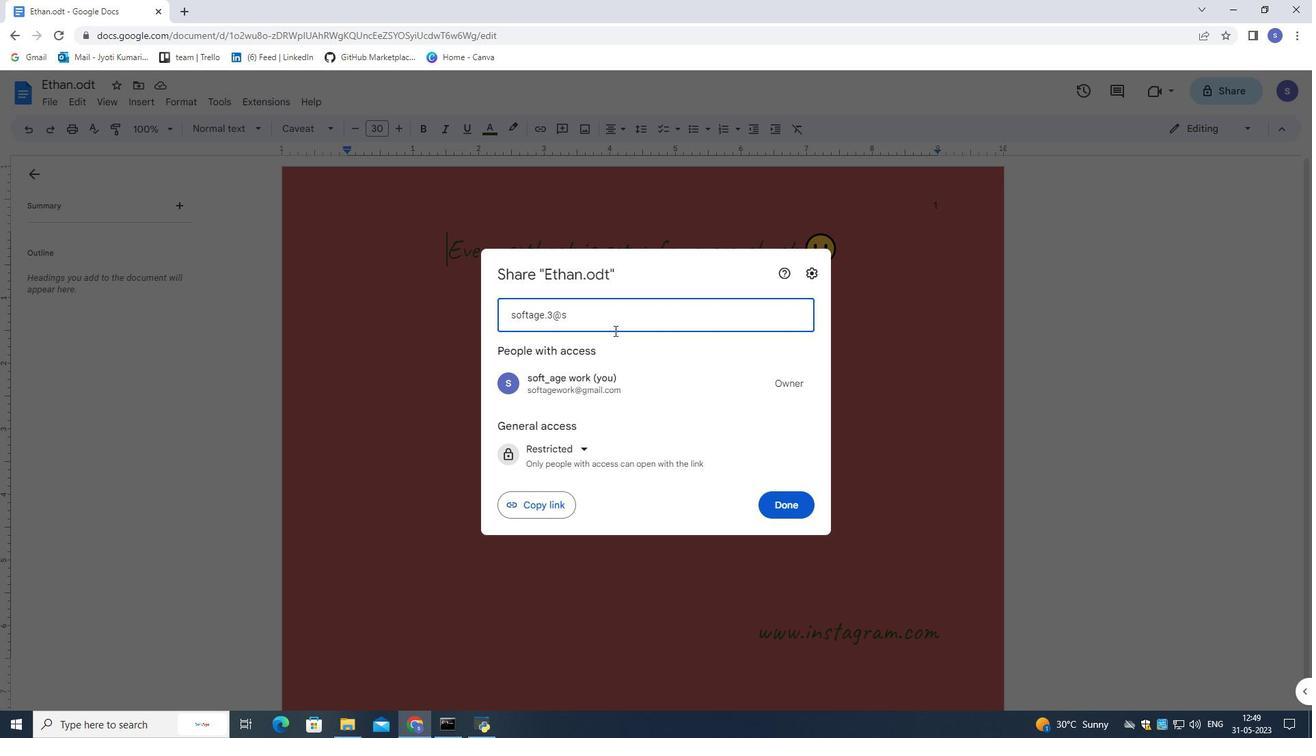 
Action: Mouse moved to (612, 331)
Screenshot: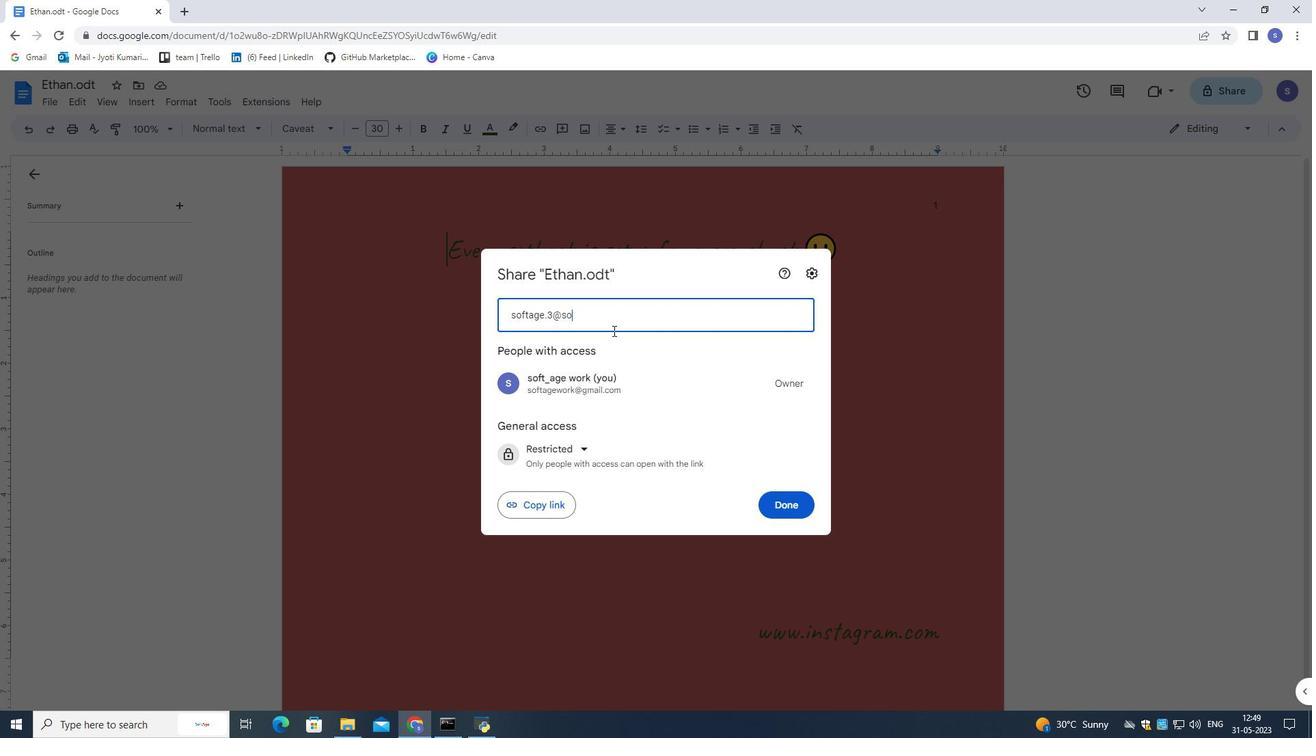 
Action: Key pressed f
Screenshot: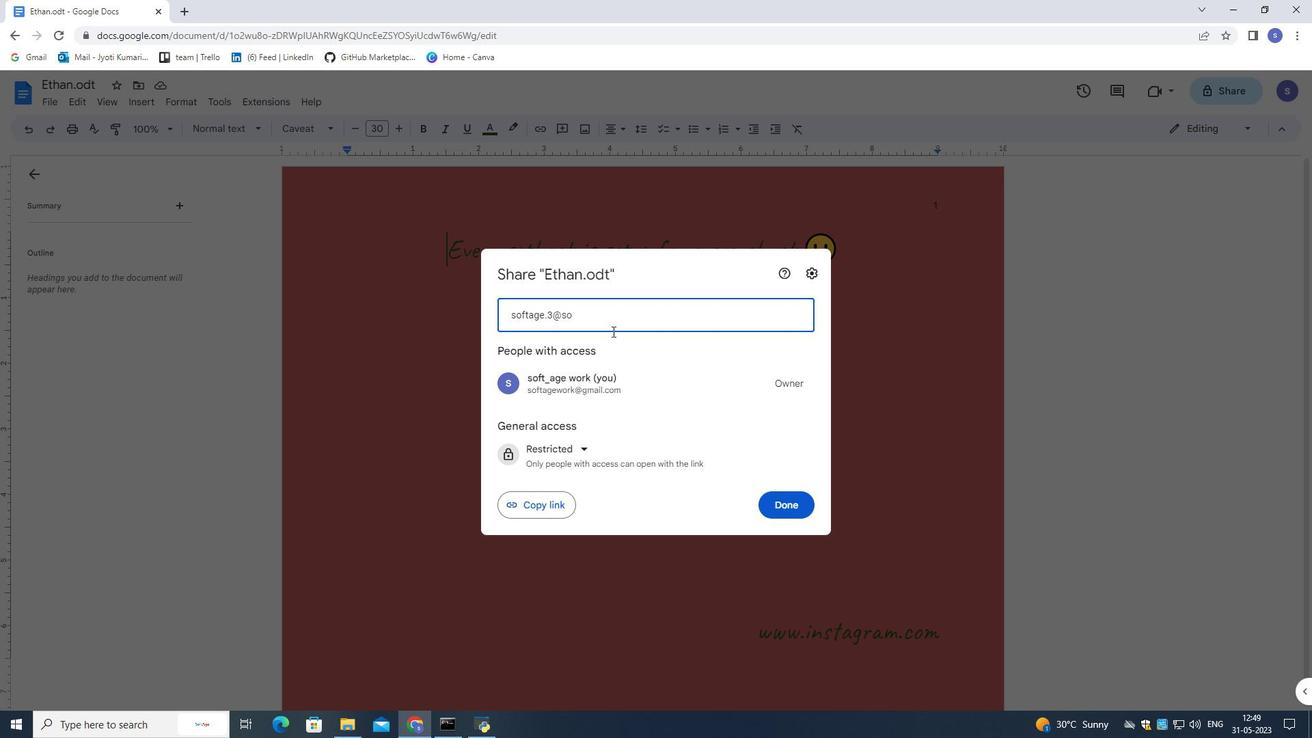 
Action: Mouse moved to (610, 331)
Screenshot: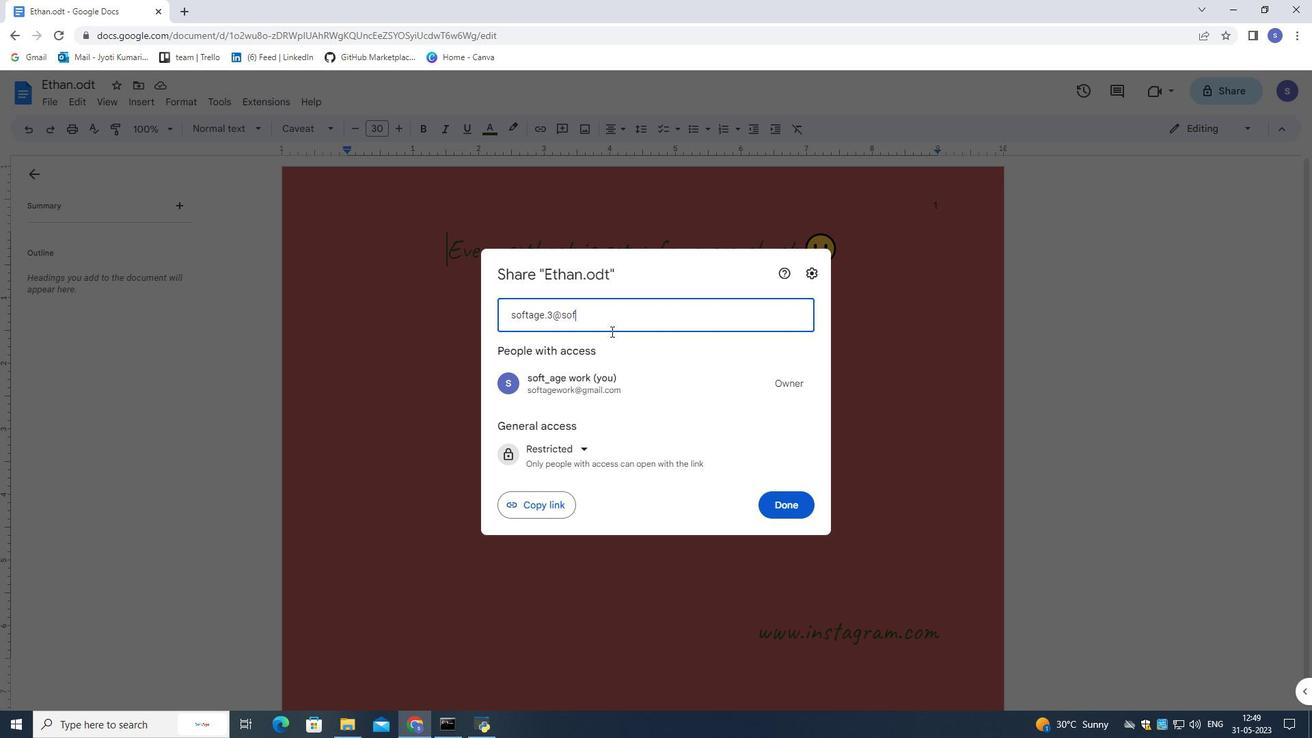 
Action: Key pressed tage.net
Screenshot: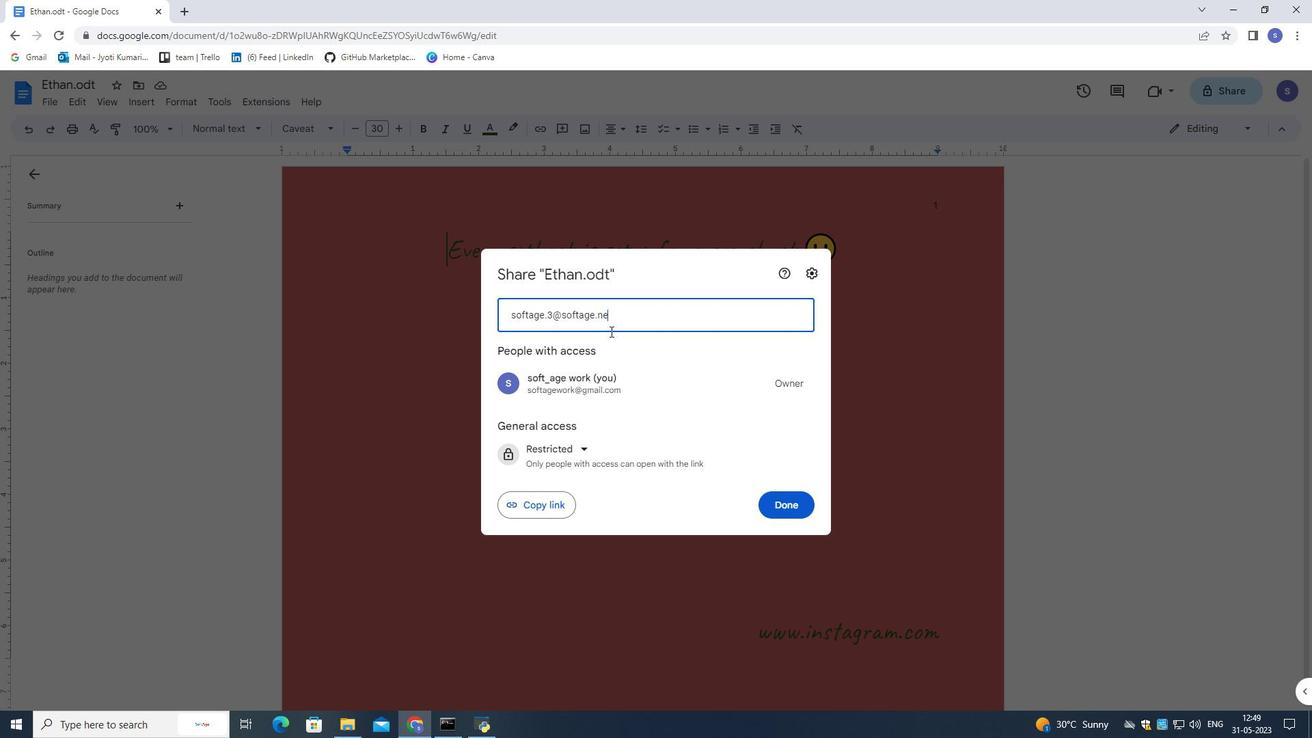 
Action: Mouse moved to (614, 346)
Screenshot: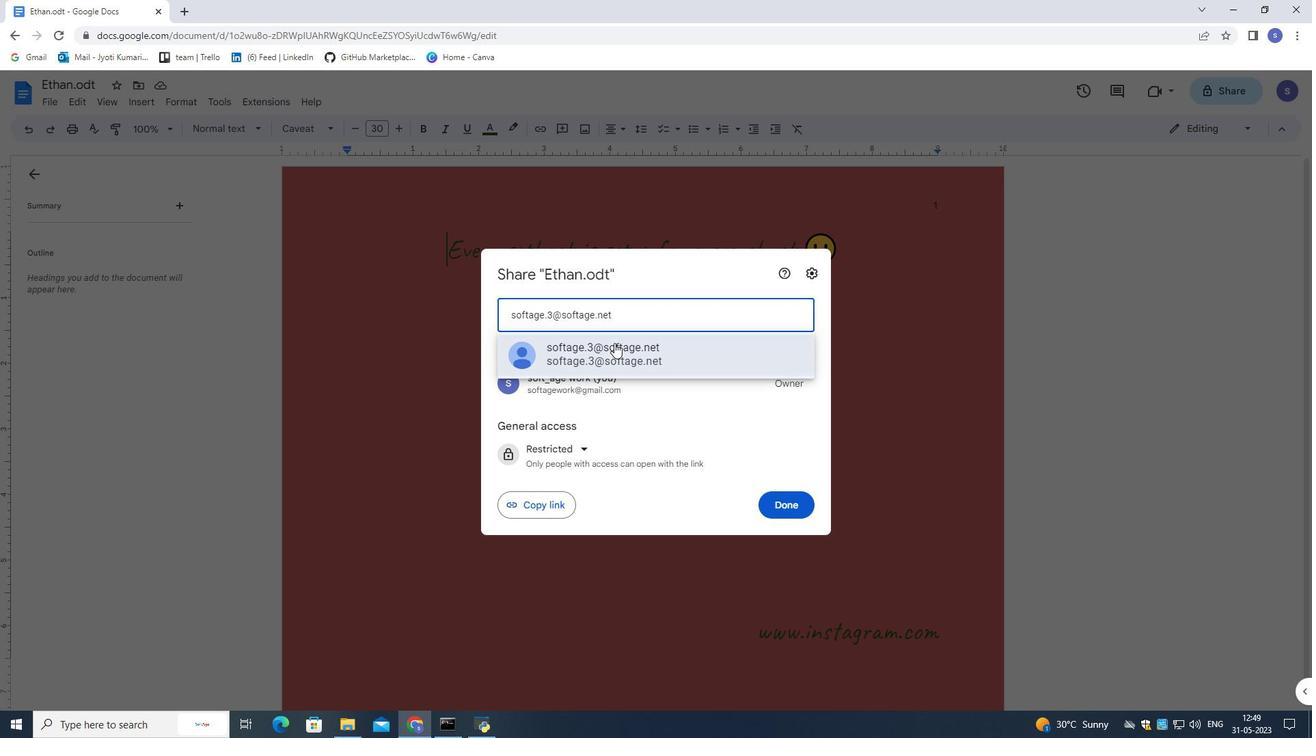 
Action: Mouse pressed left at (614, 346)
Screenshot: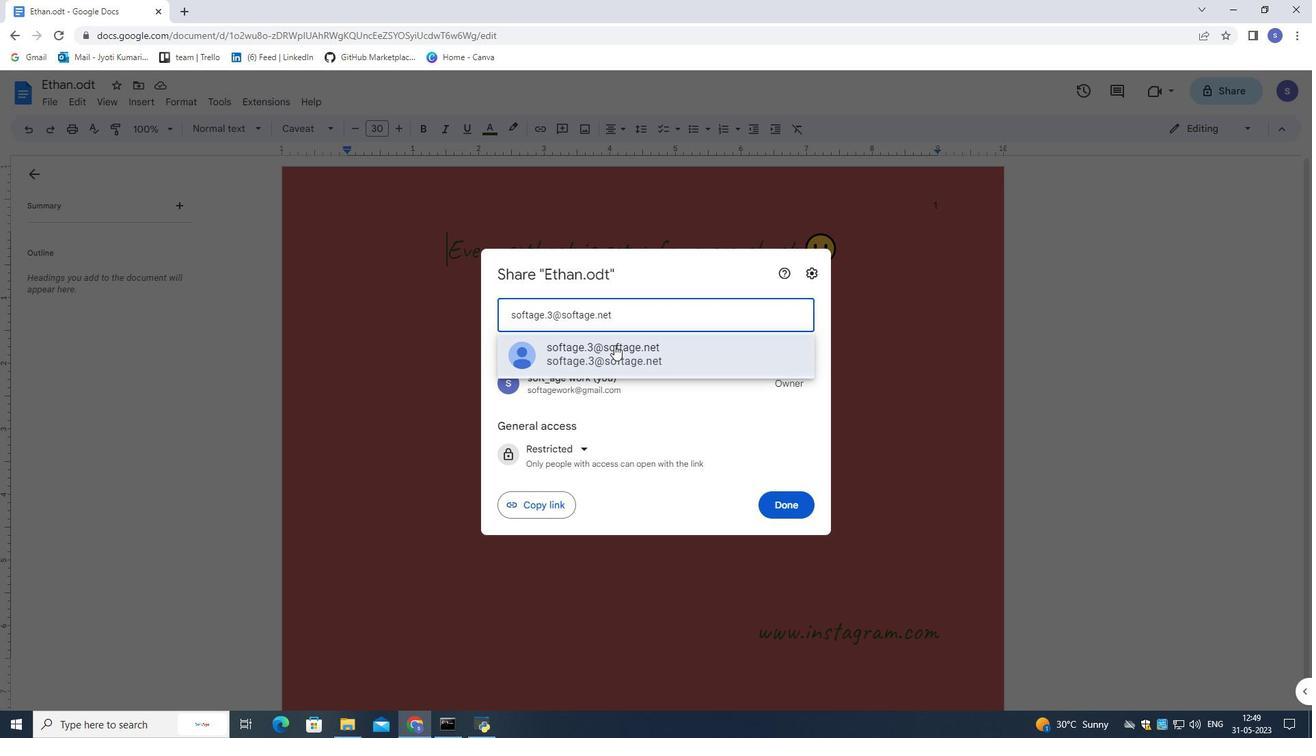 
Action: Mouse moved to (744, 426)
Screenshot: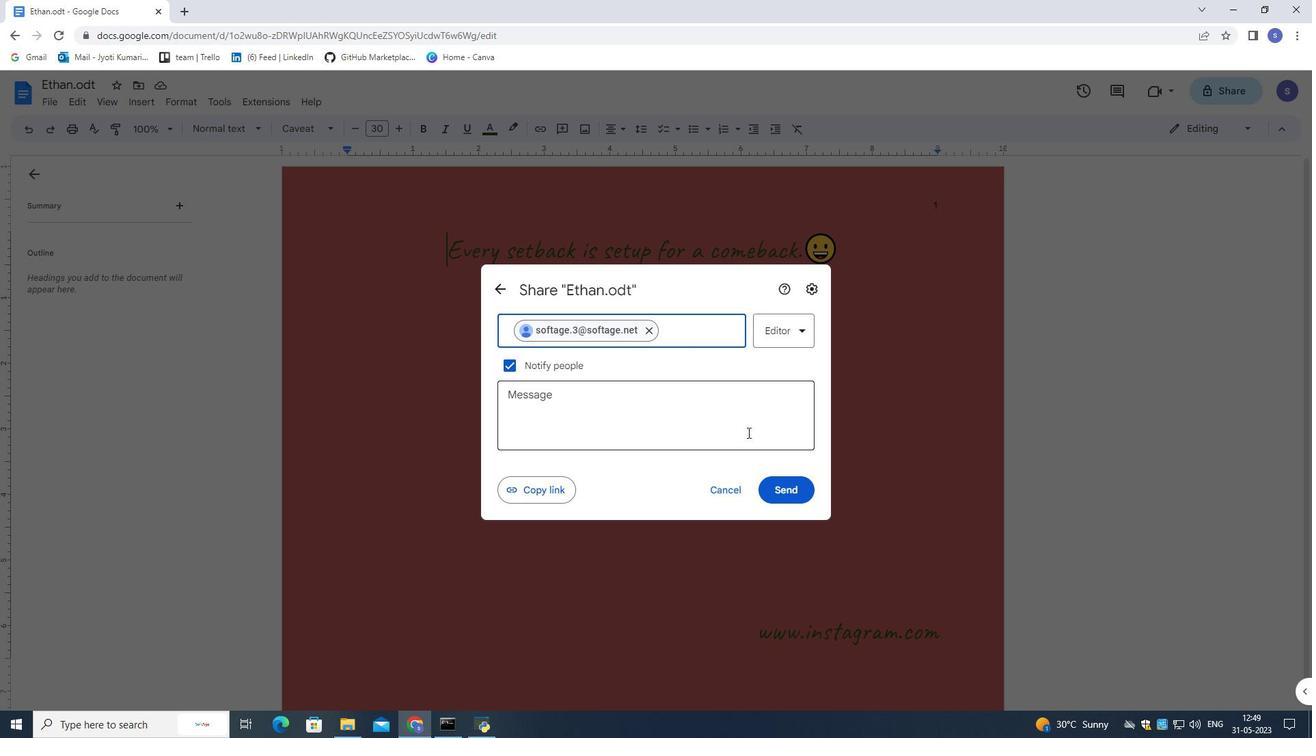 
Action: Mouse pressed left at (744, 426)
Screenshot: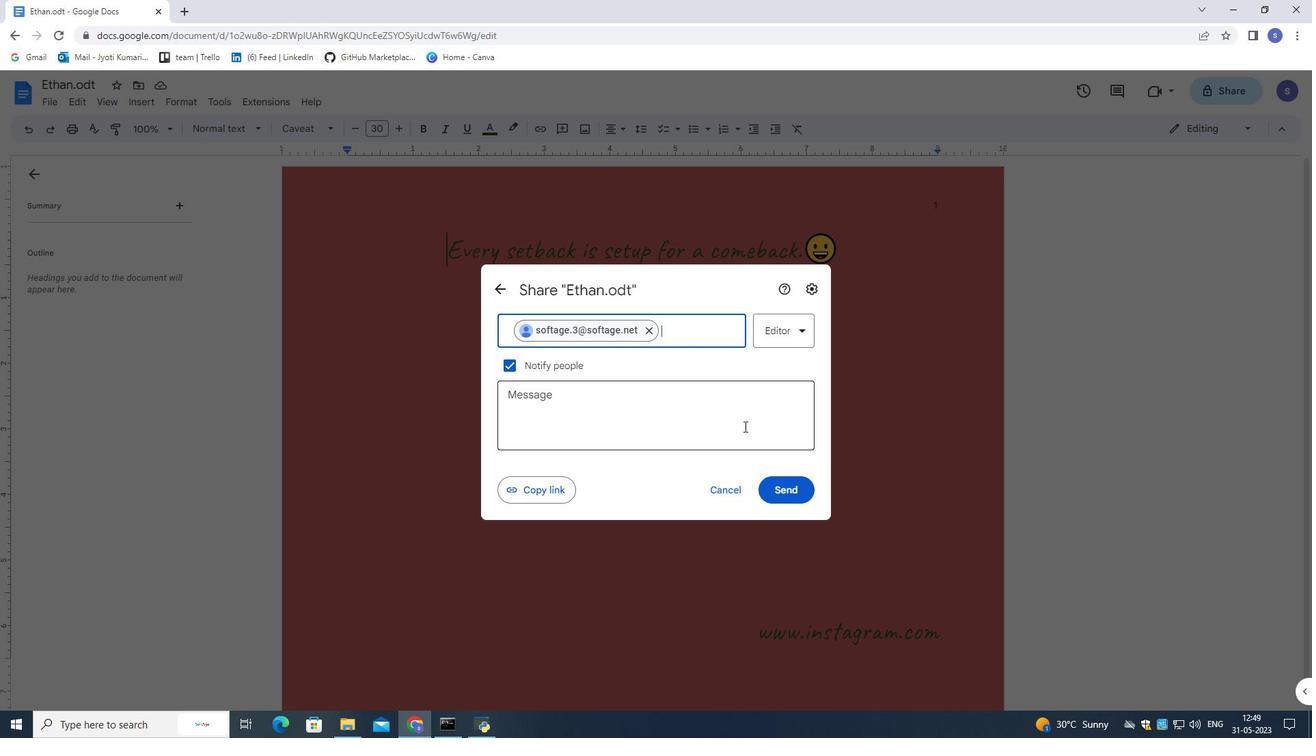 
Action: Mouse moved to (743, 415)
Screenshot: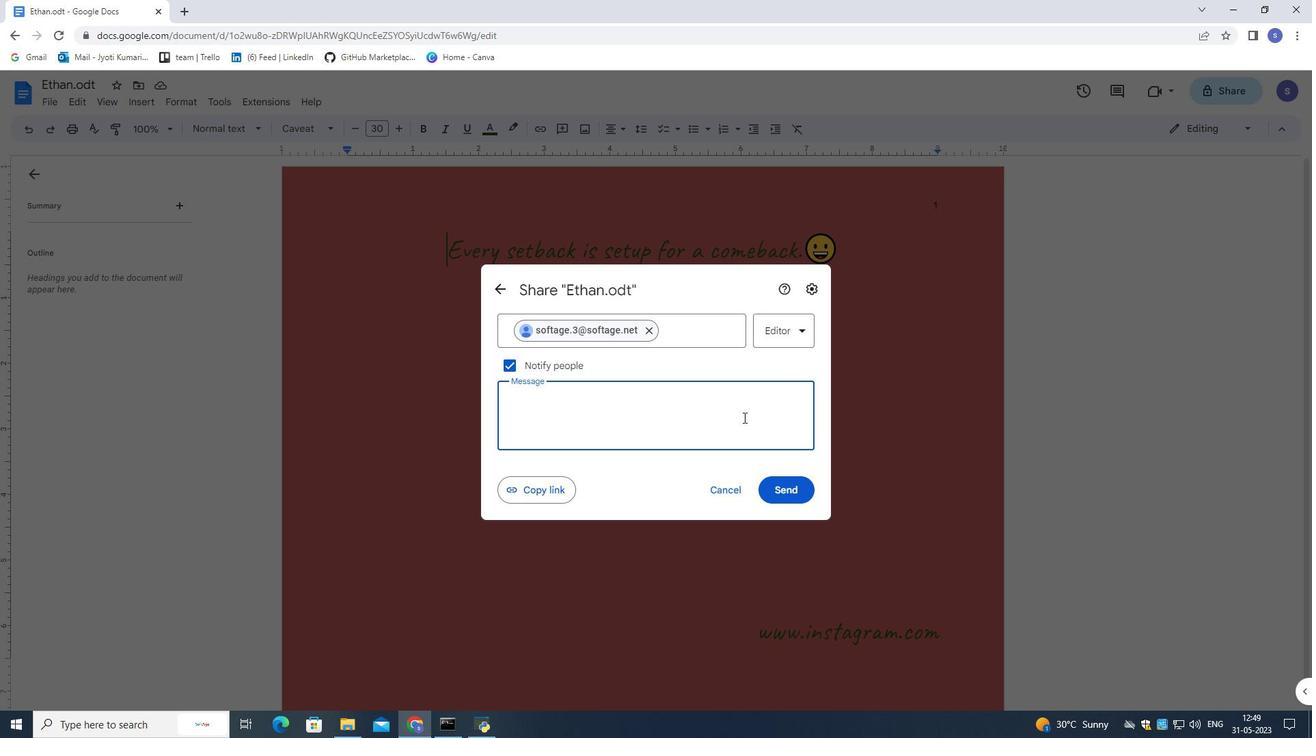 
Action: Key pressed <Key.shift>
Screenshot: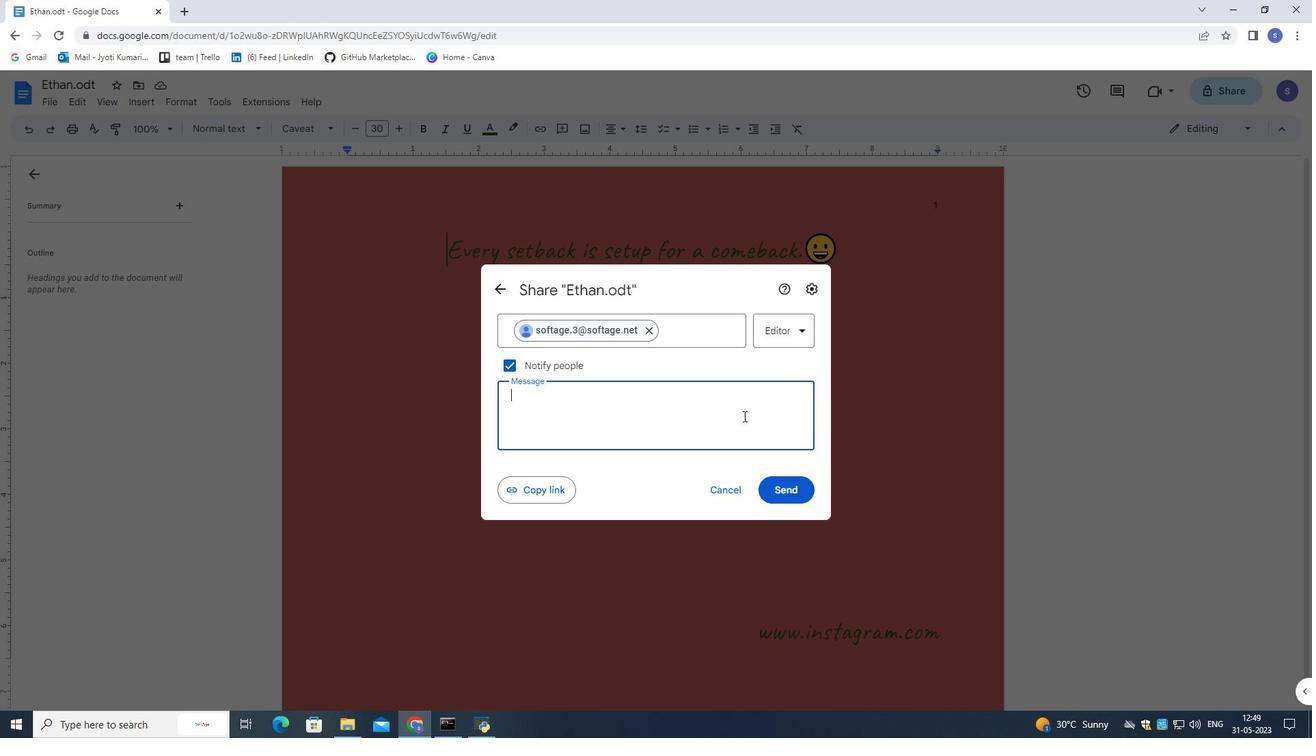 
Action: Mouse moved to (742, 412)
Screenshot: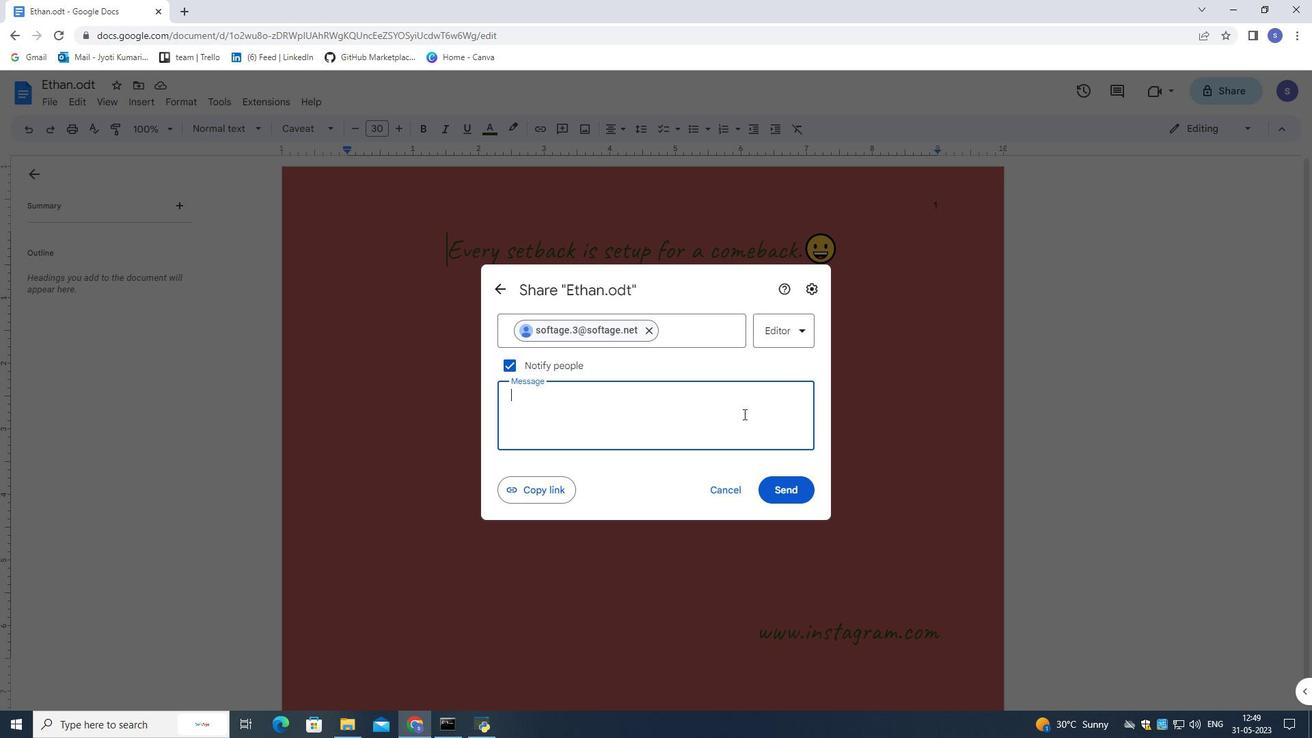 
Action: Key pressed A
Screenshot: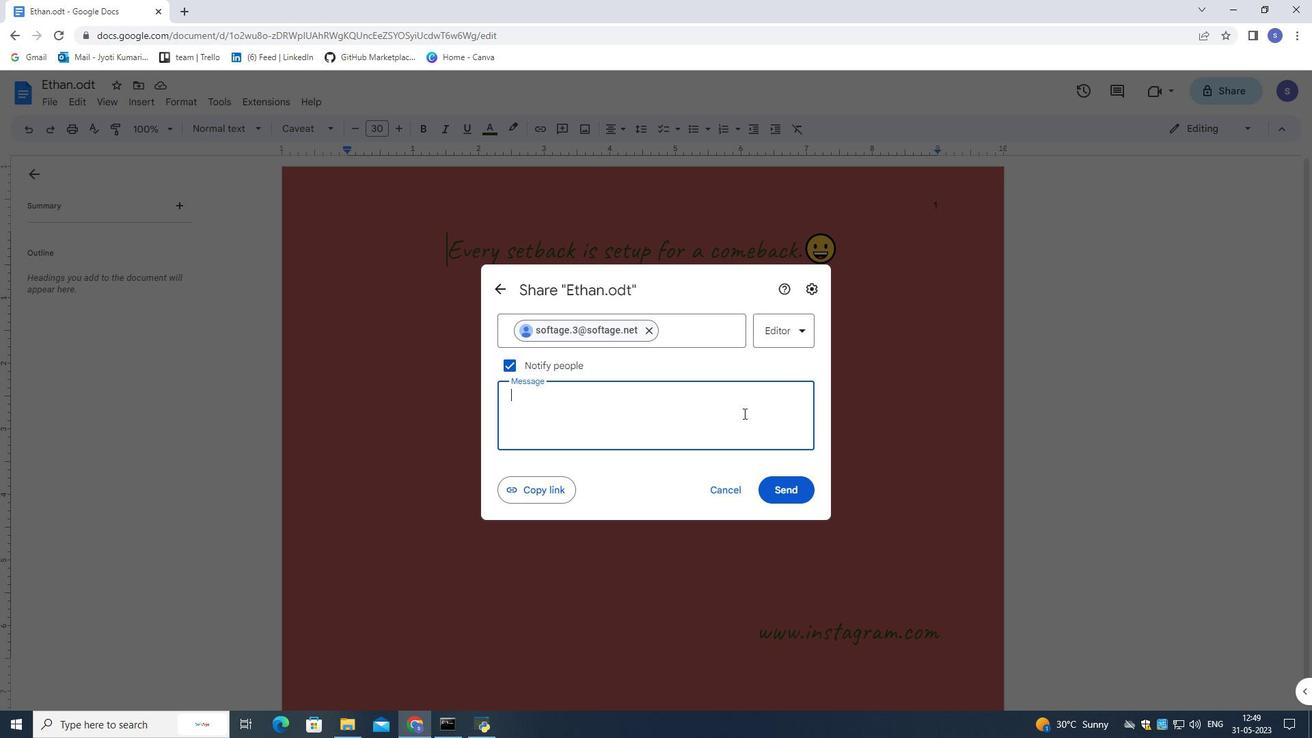 
Action: Mouse moved to (741, 409)
Screenshot: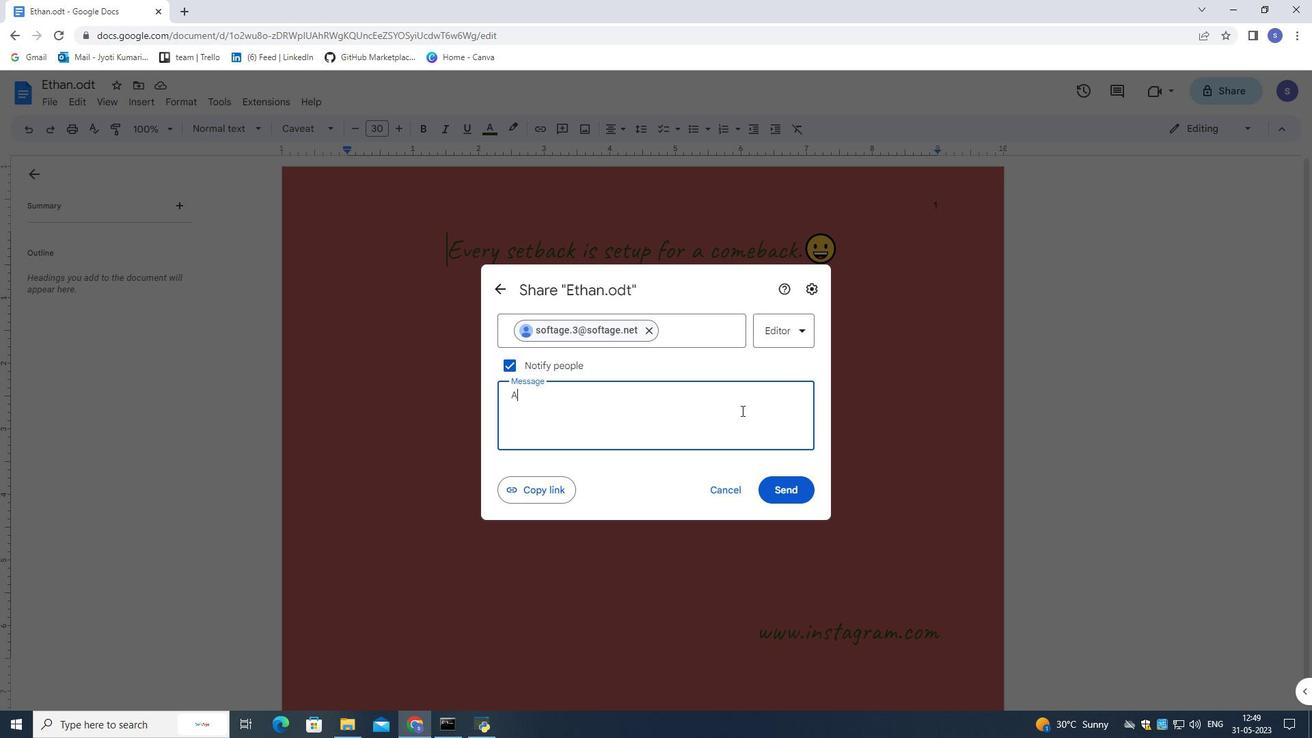 
Action: Key pressed c
Screenshot: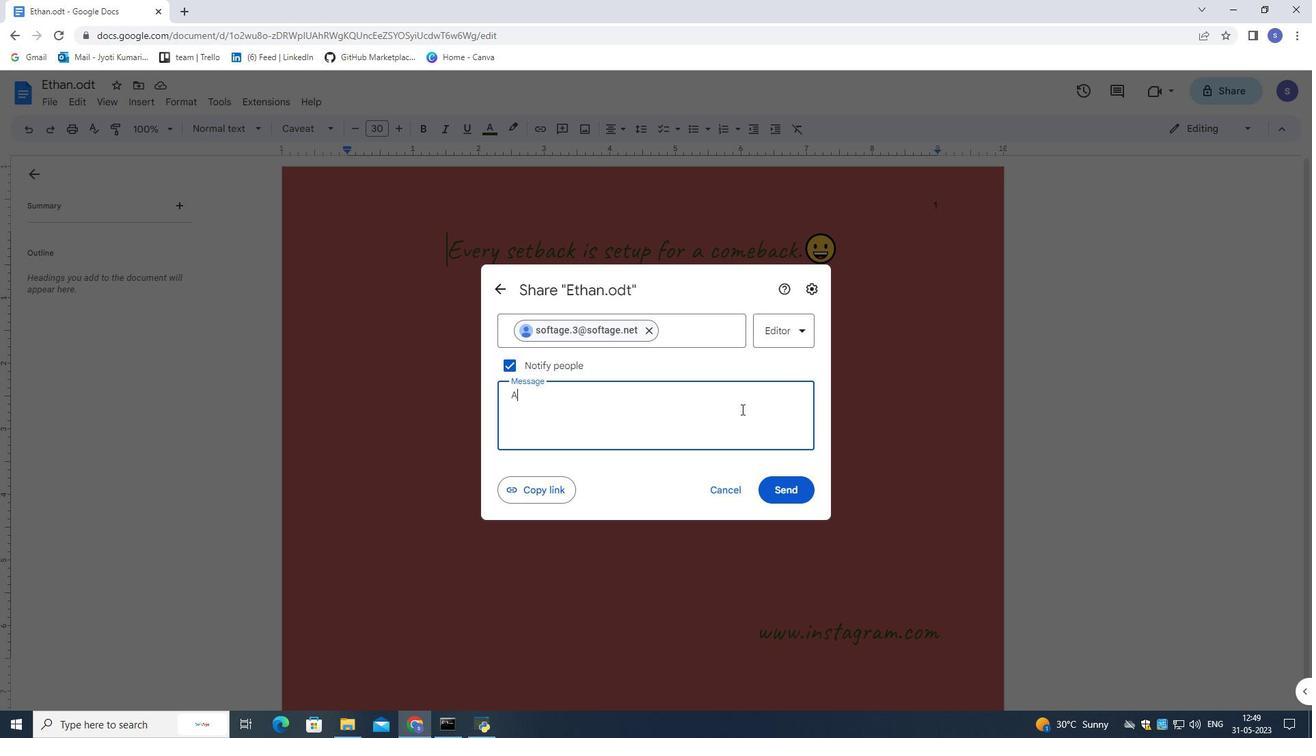 
Action: Mouse moved to (733, 400)
Screenshot: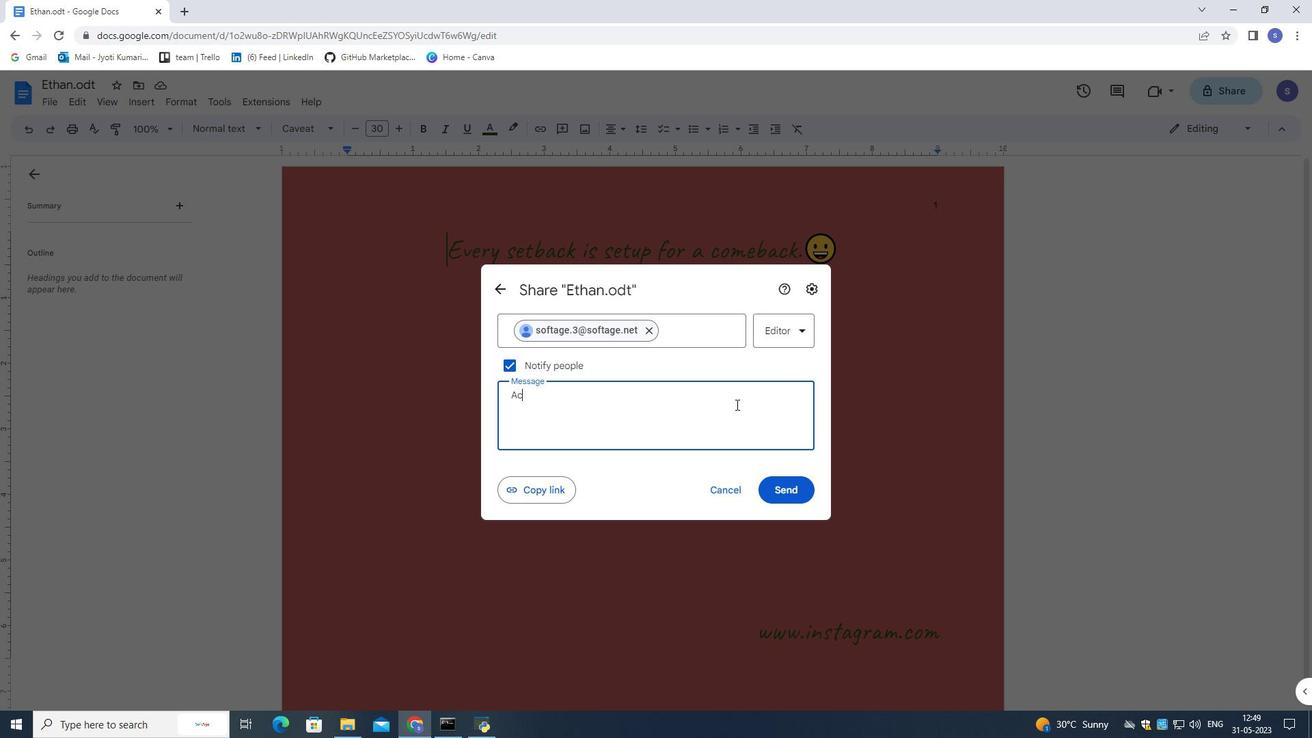 
Action: Key pressed t
Screenshot: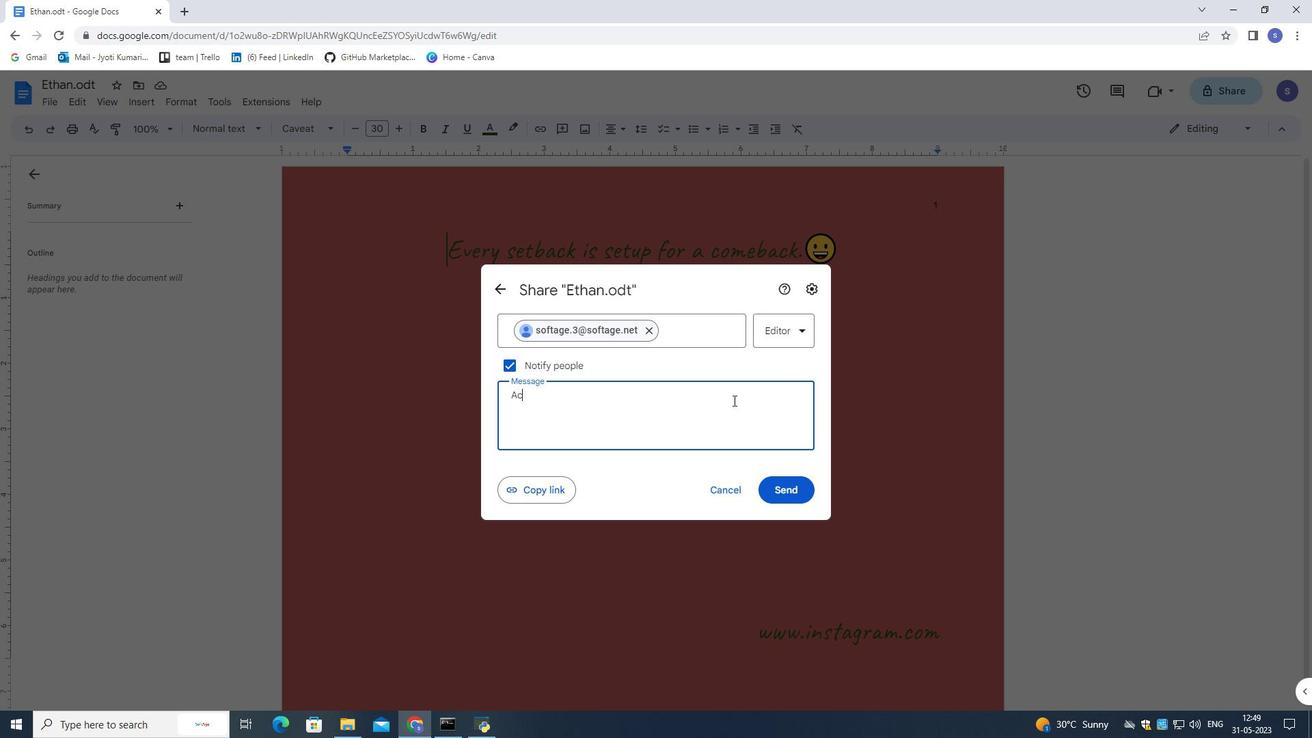 
Action: Mouse moved to (731, 399)
Screenshot: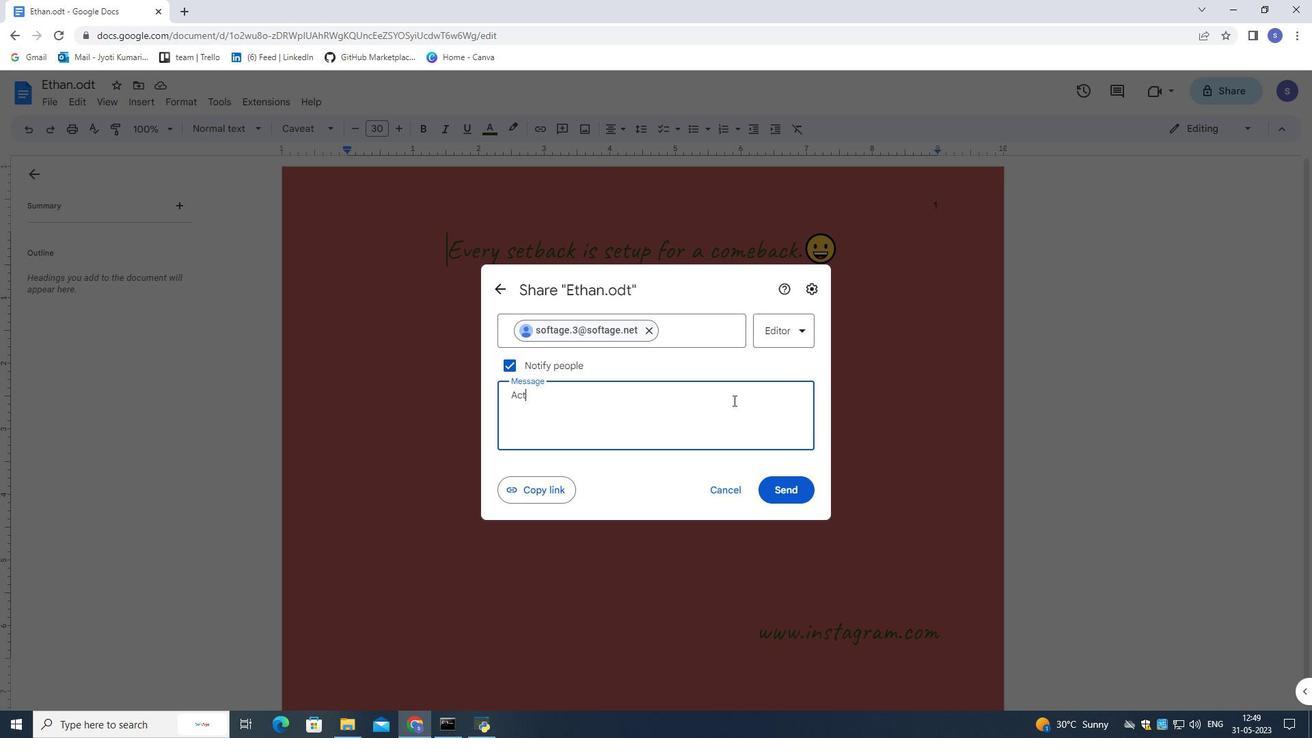 
Action: Key pressed i
Screenshot: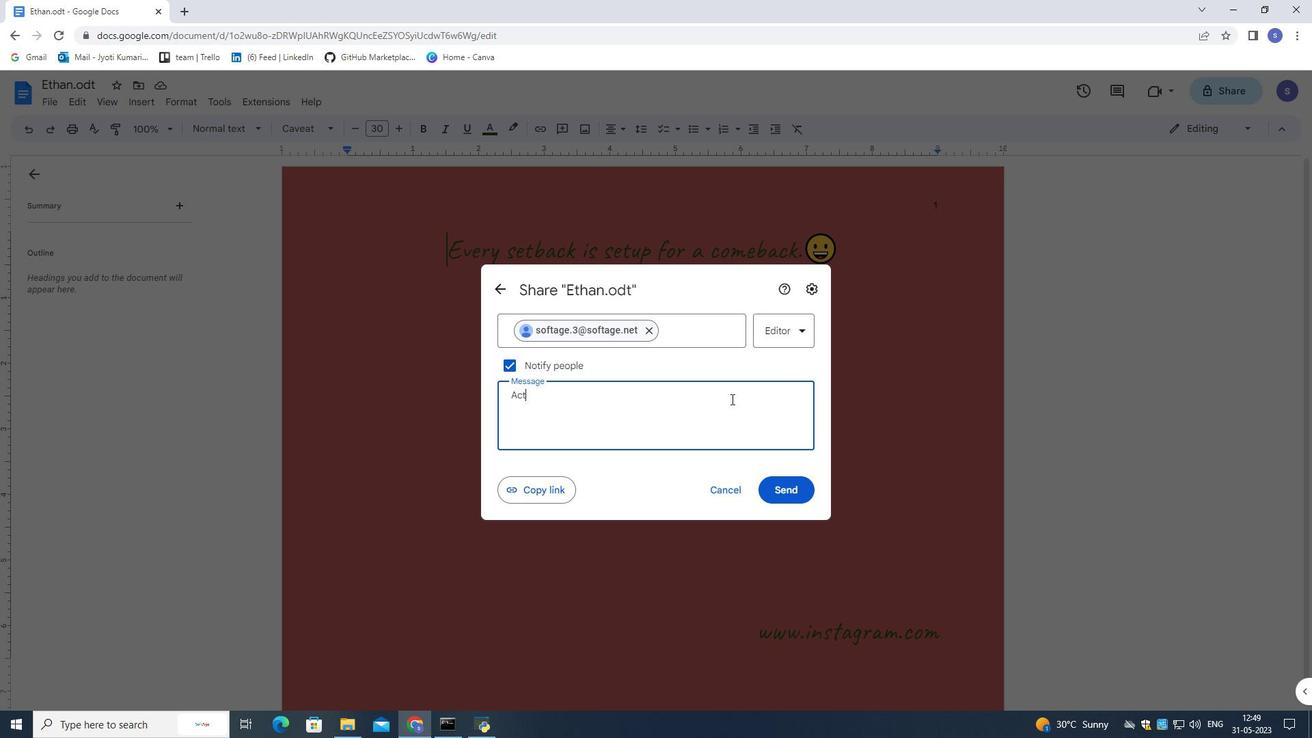 
Action: Mouse moved to (727, 397)
Screenshot: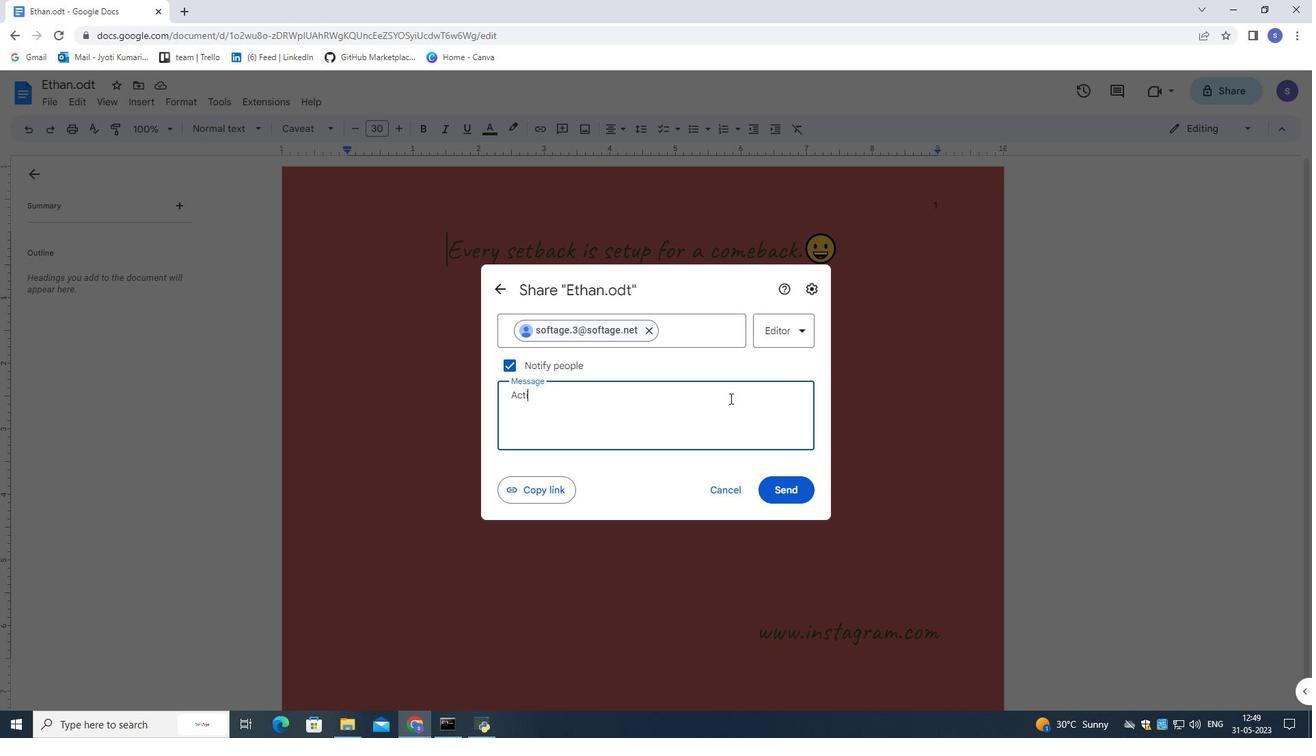 
Action: Key pressed on
Screenshot: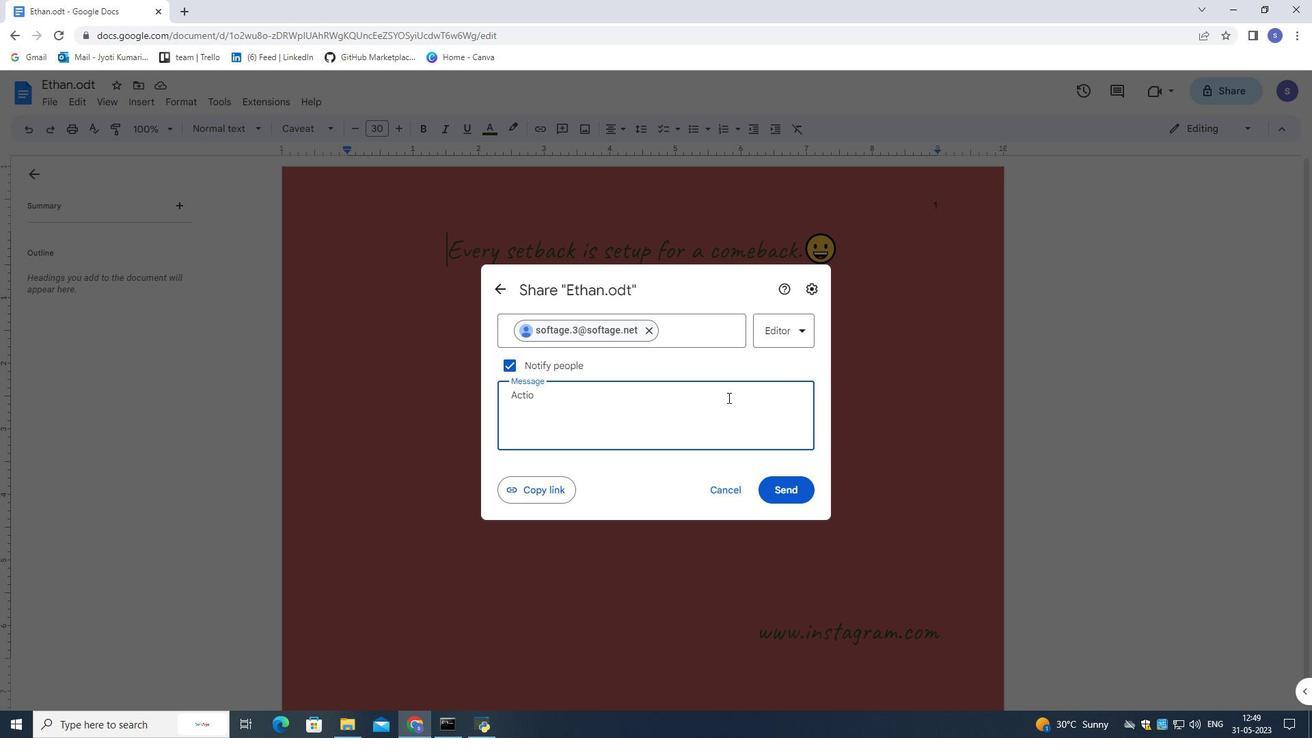 
Action: Mouse moved to (726, 397)
Screenshot: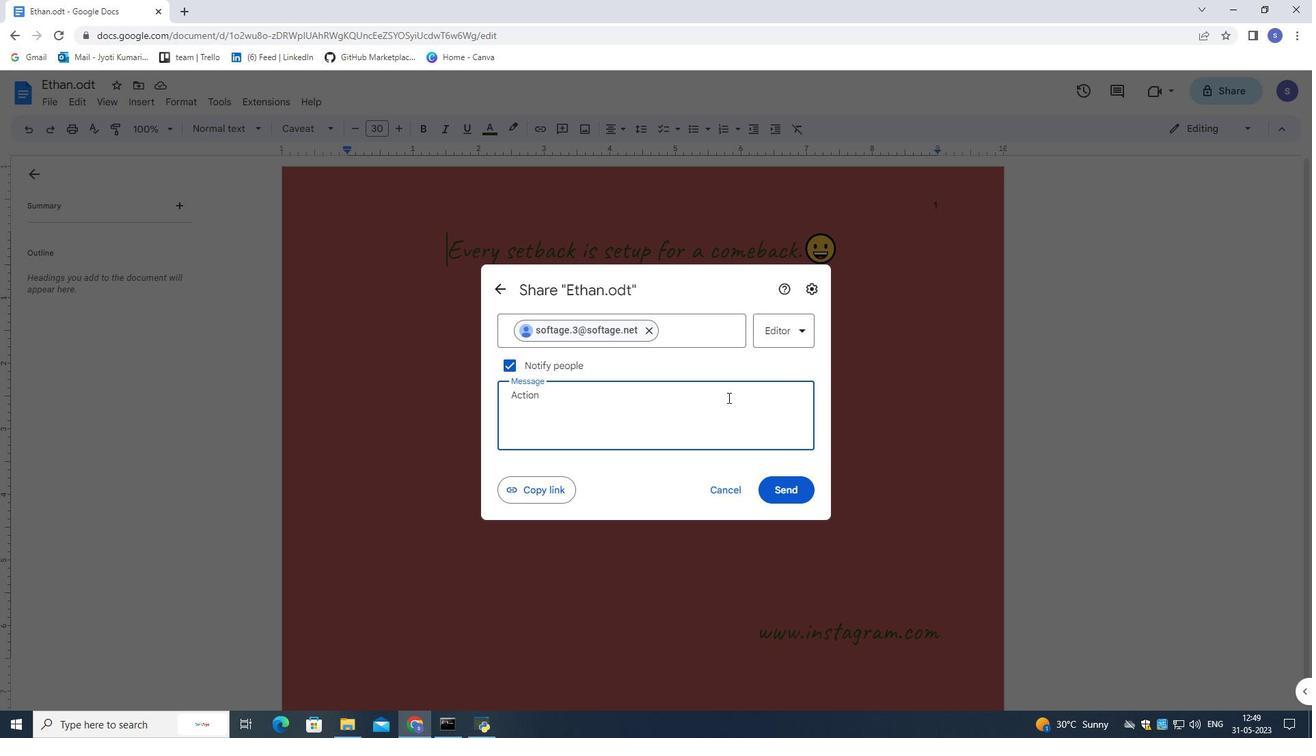 
Action: Key pressed <Key.space>re
Screenshot: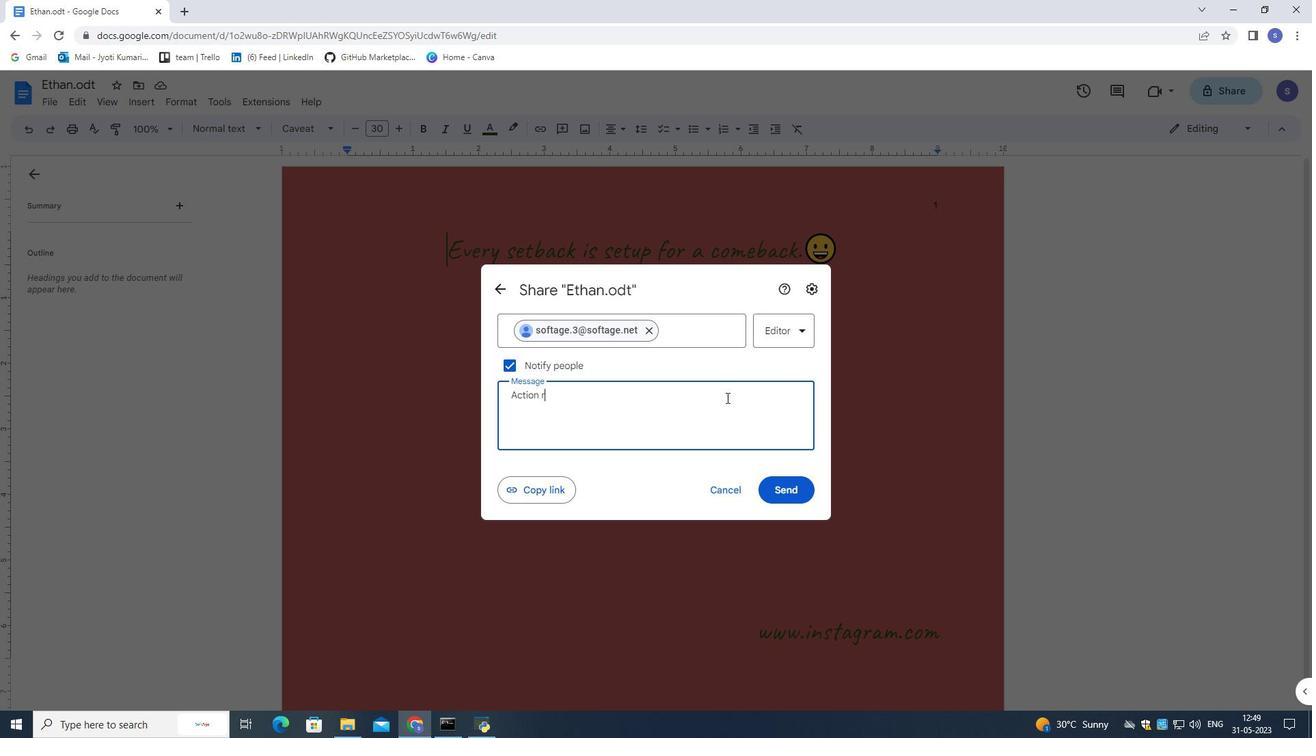 
Action: Mouse moved to (725, 397)
Screenshot: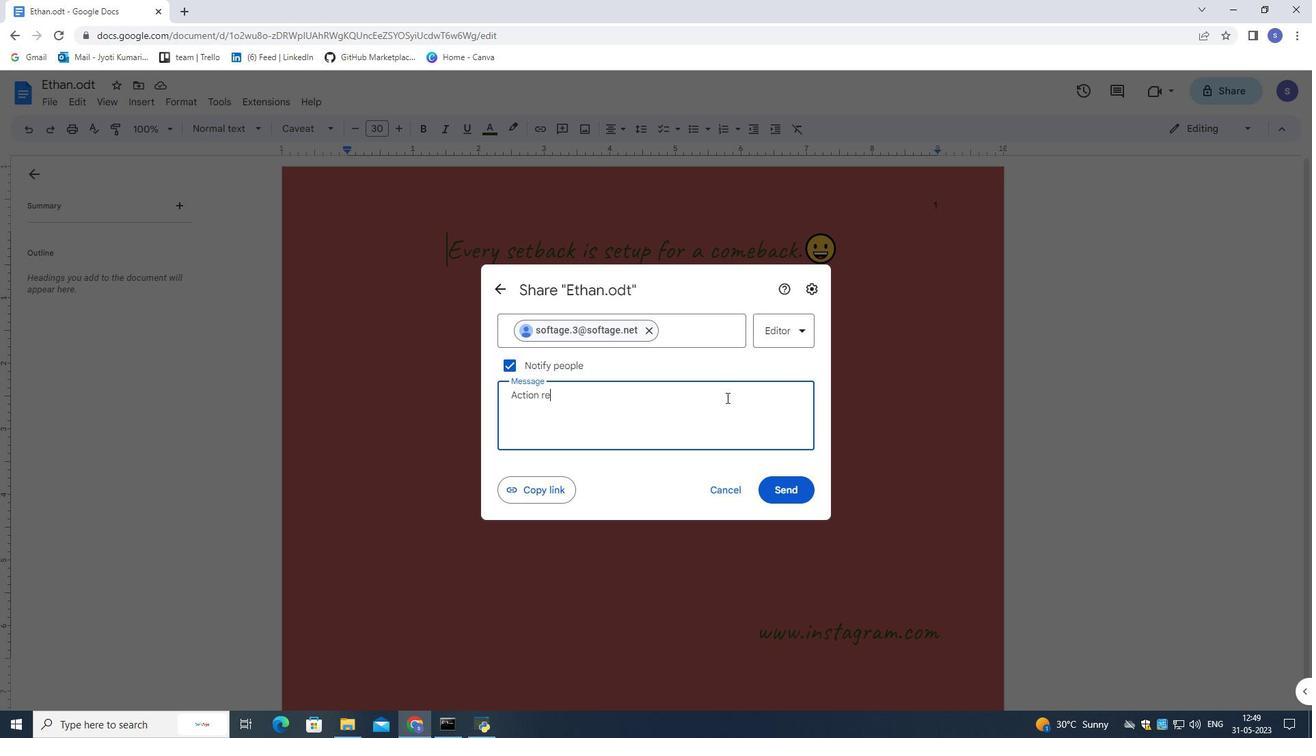 
Action: Key pressed q
Screenshot: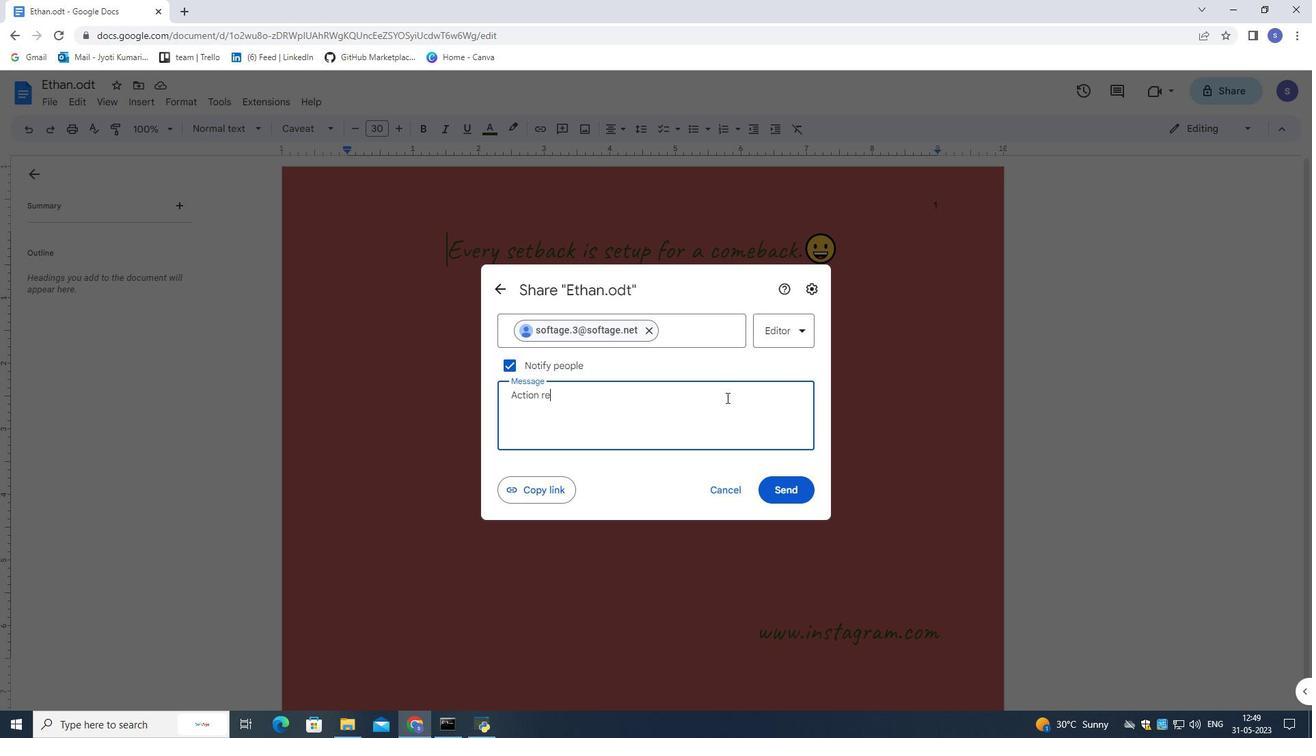 
Action: Mouse moved to (721, 398)
Screenshot: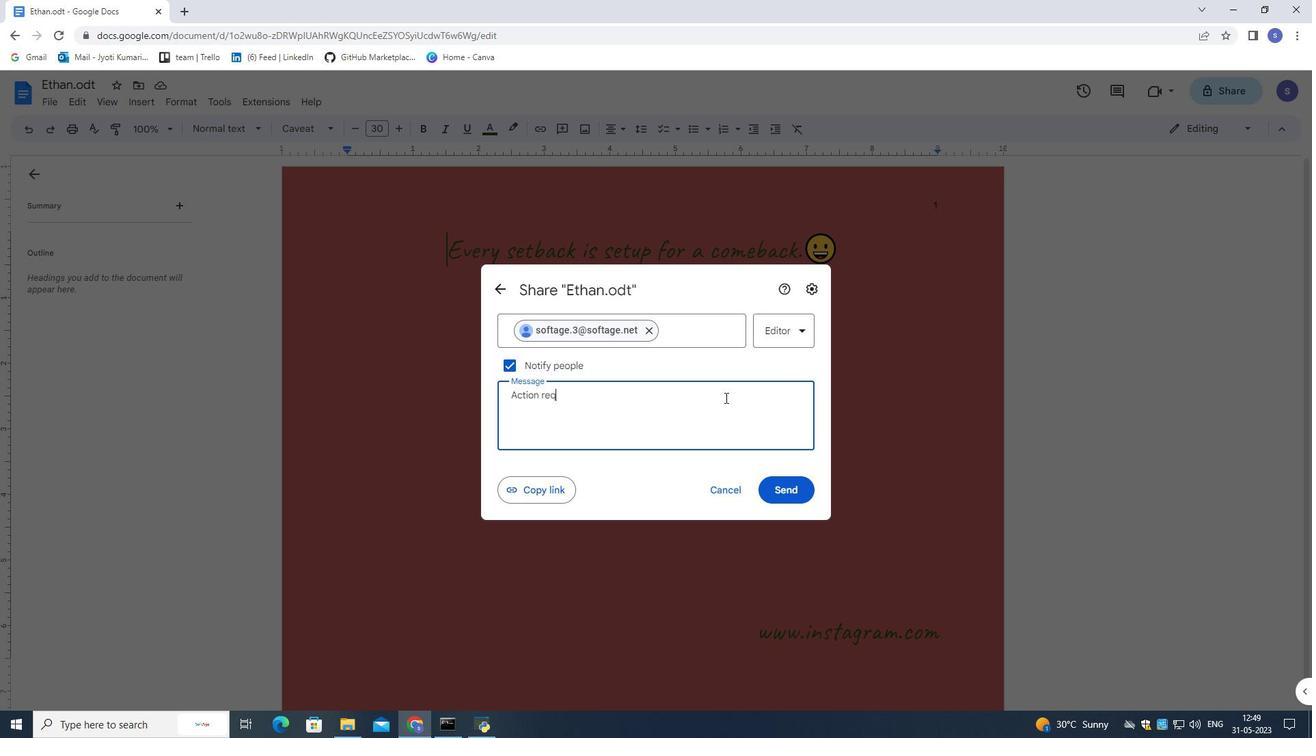 
Action: Key pressed uired
Screenshot: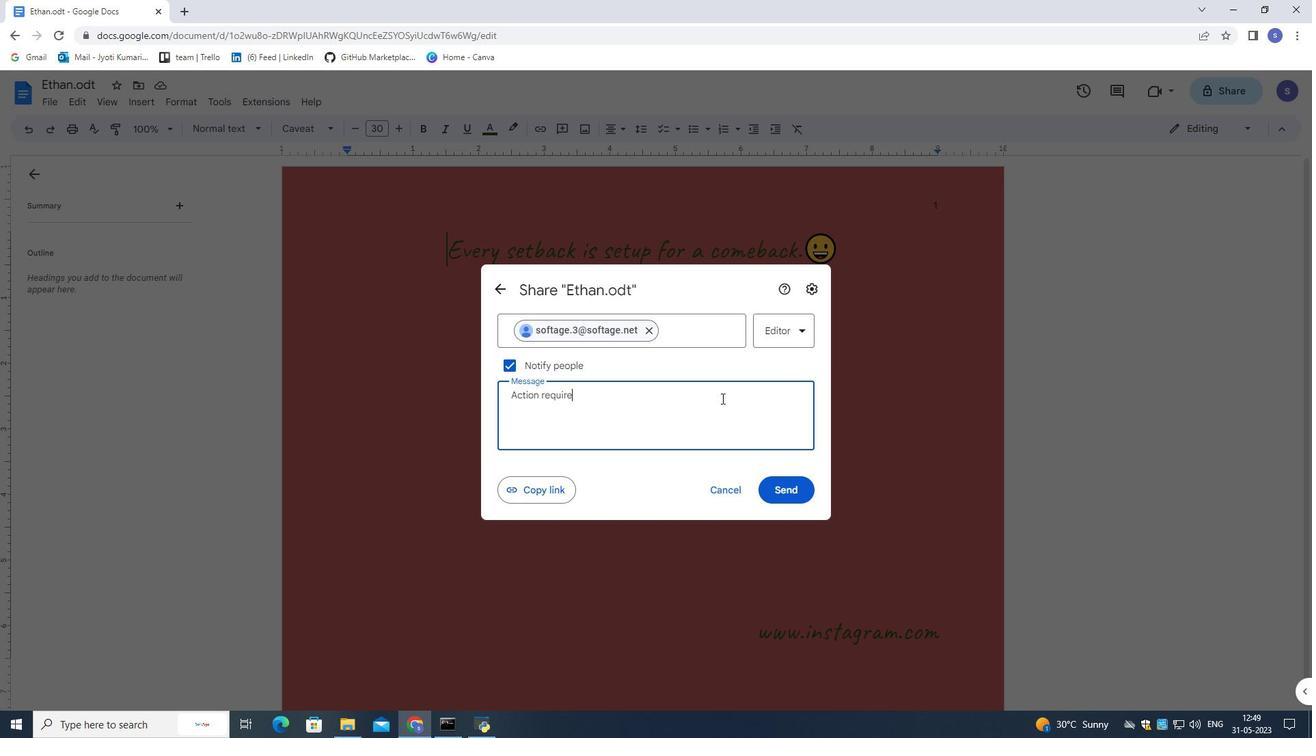 
Action: Mouse moved to (709, 399)
Screenshot: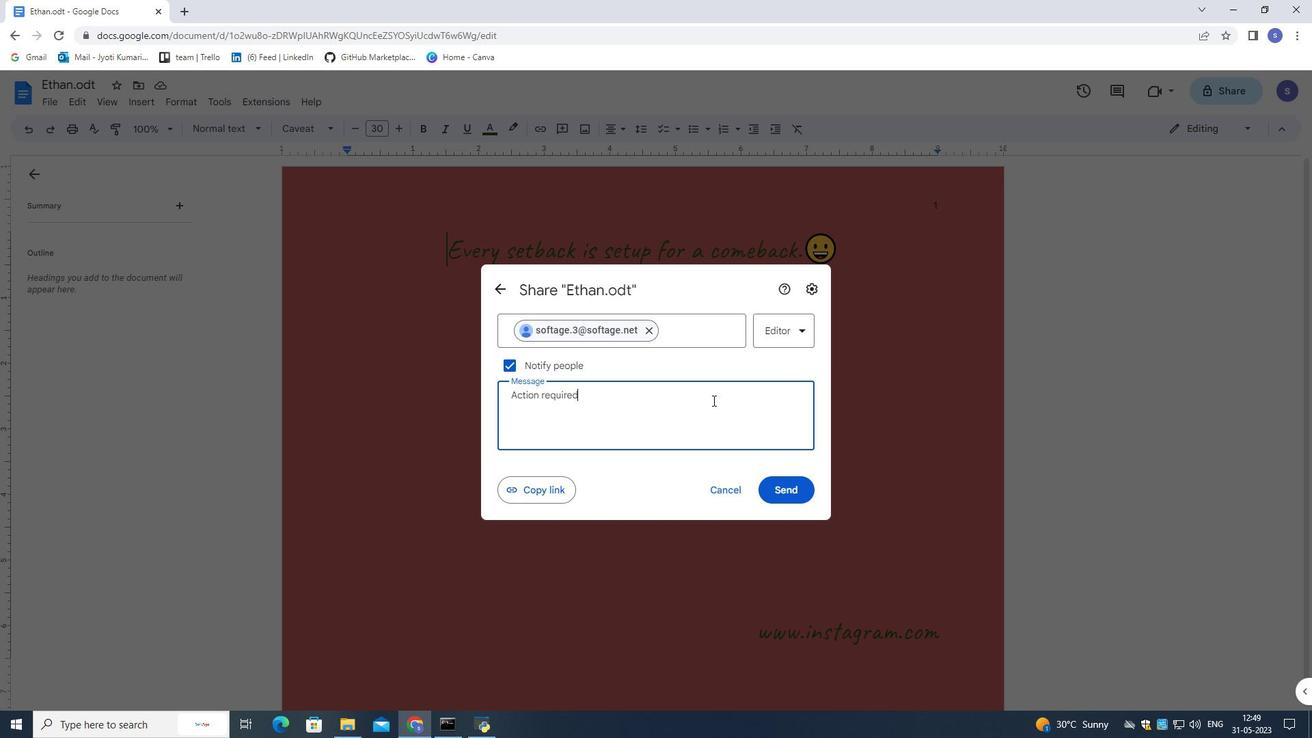 
Action: Key pressed <Key.shift_r>:<Key.space>
Screenshot: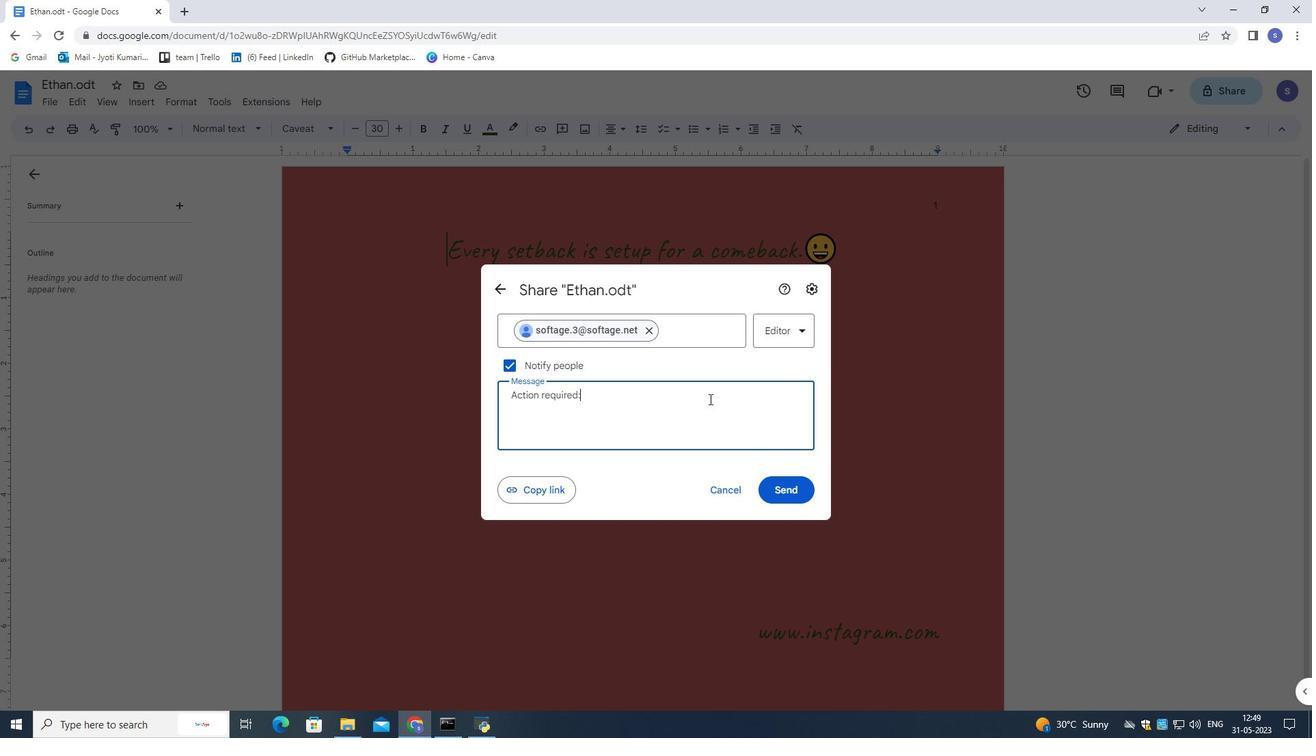 
Action: Mouse moved to (709, 396)
Screenshot: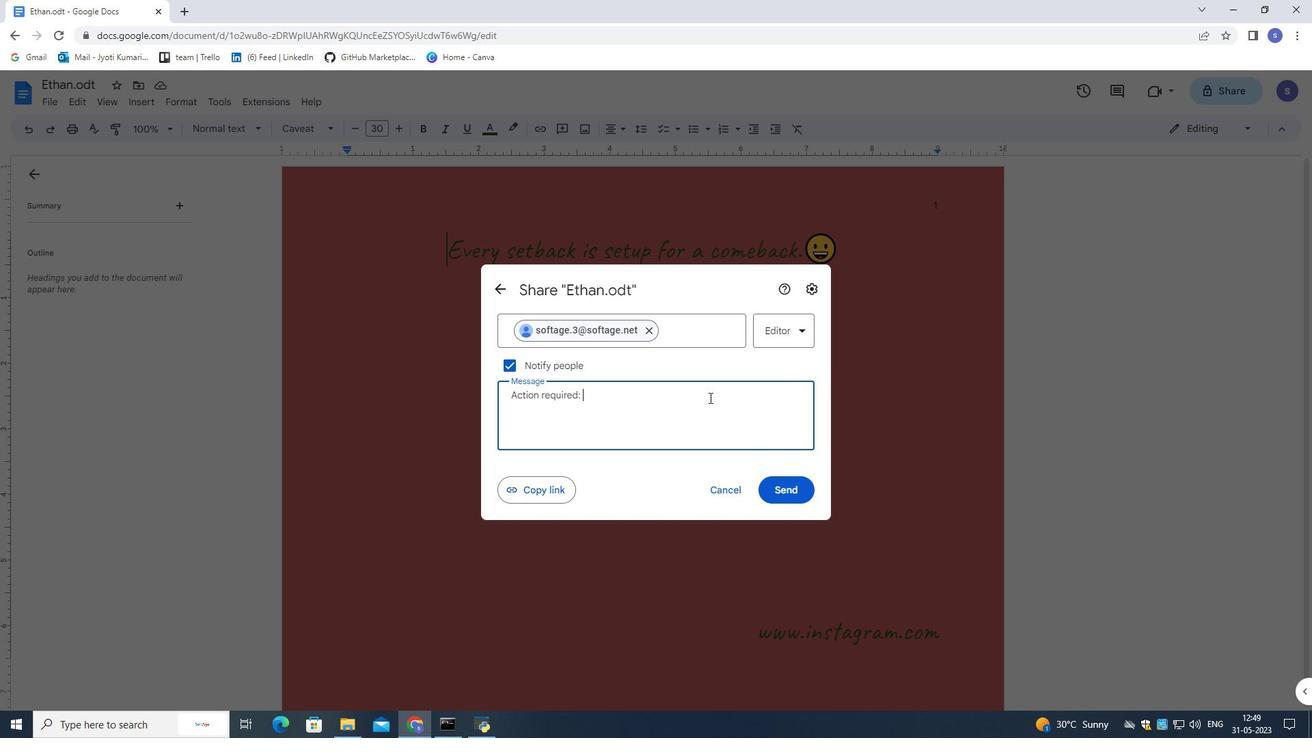 
Action: Key pressed <Key.shift>t
Screenshot: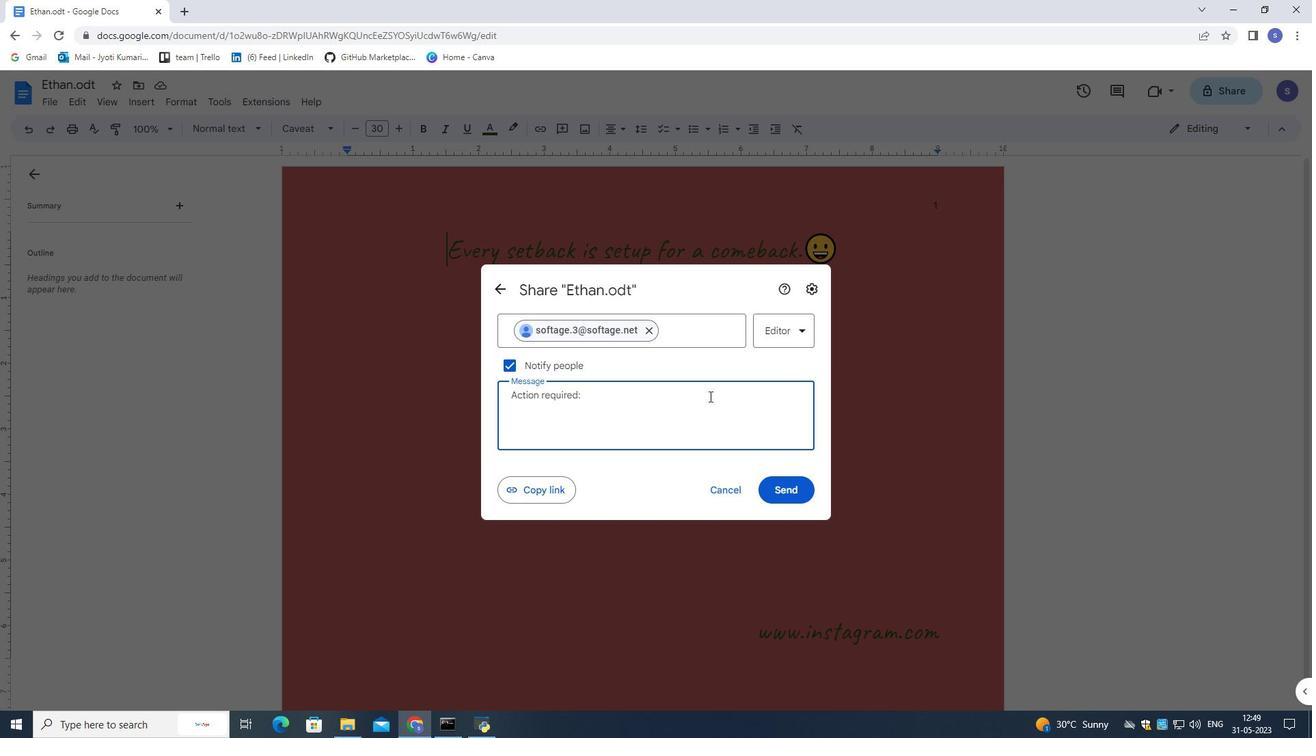 
Action: Mouse moved to (708, 395)
Screenshot: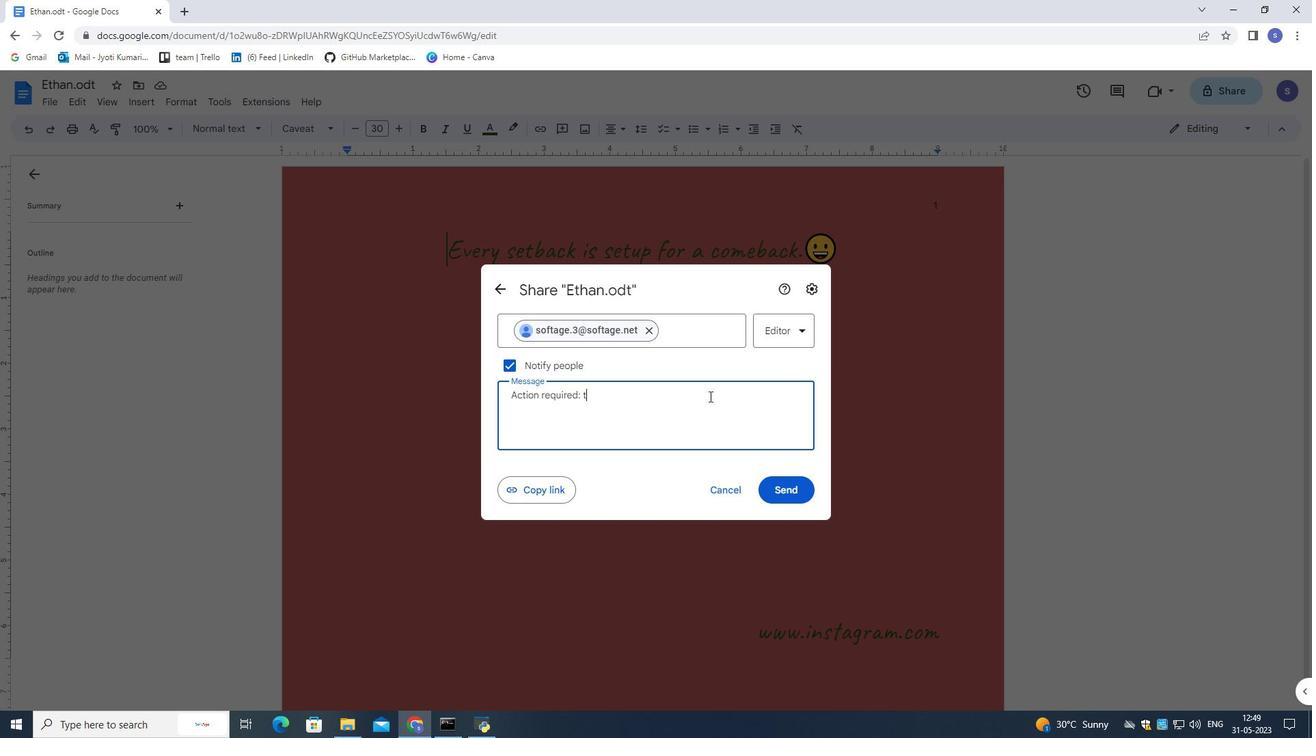 
Action: Key pressed hi
Screenshot: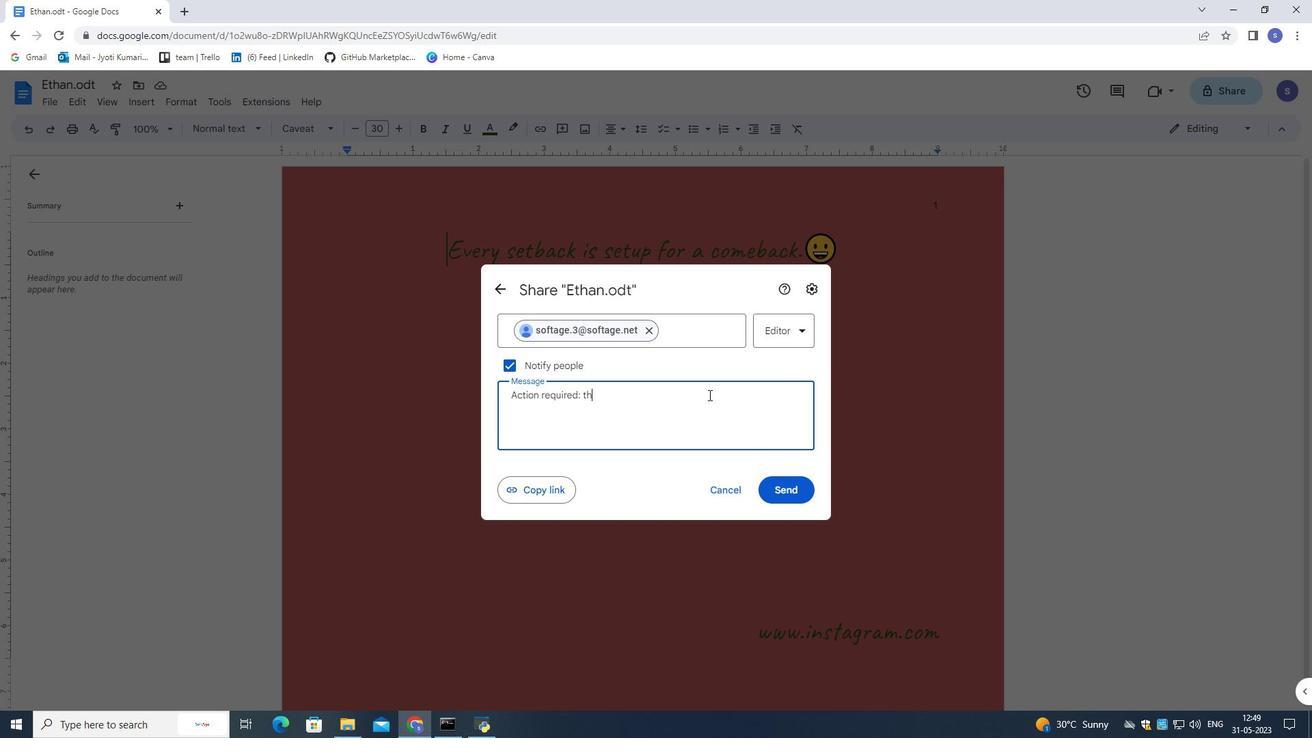 
Action: Mouse moved to (708, 393)
Screenshot: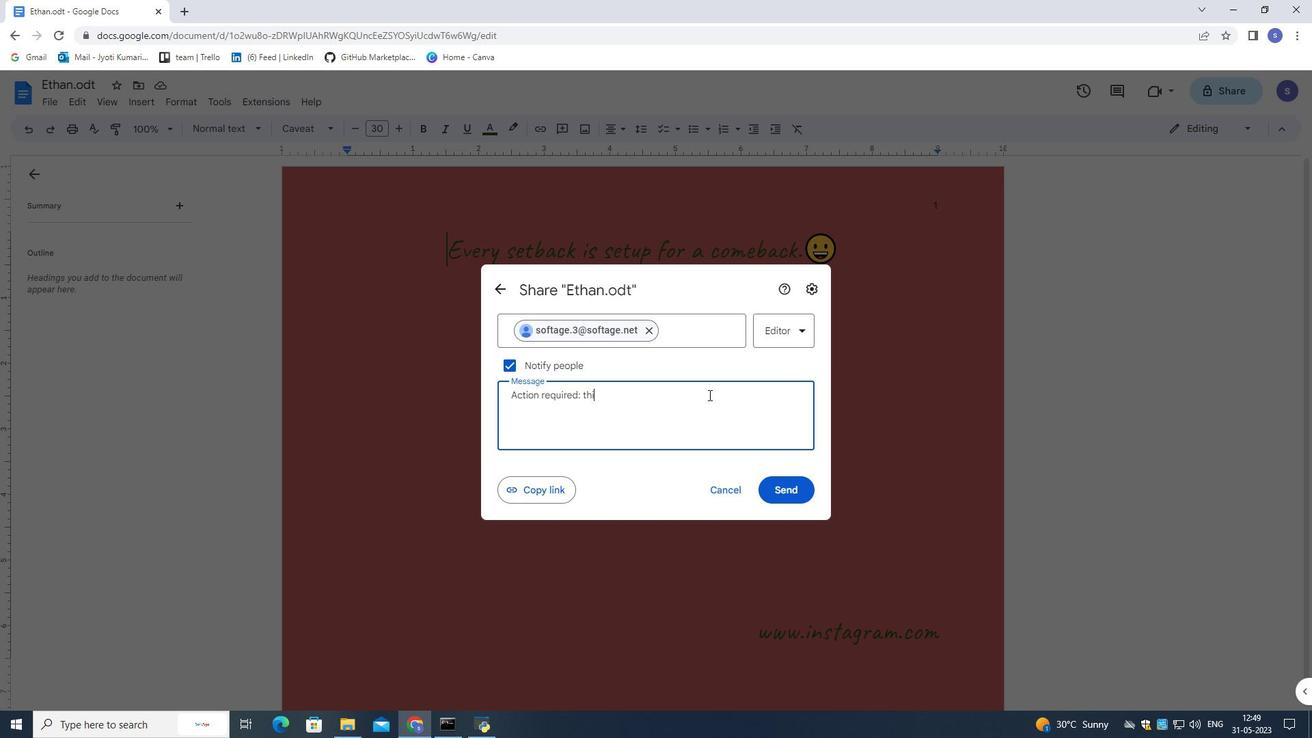 
Action: Key pressed s<Key.space>
Screenshot: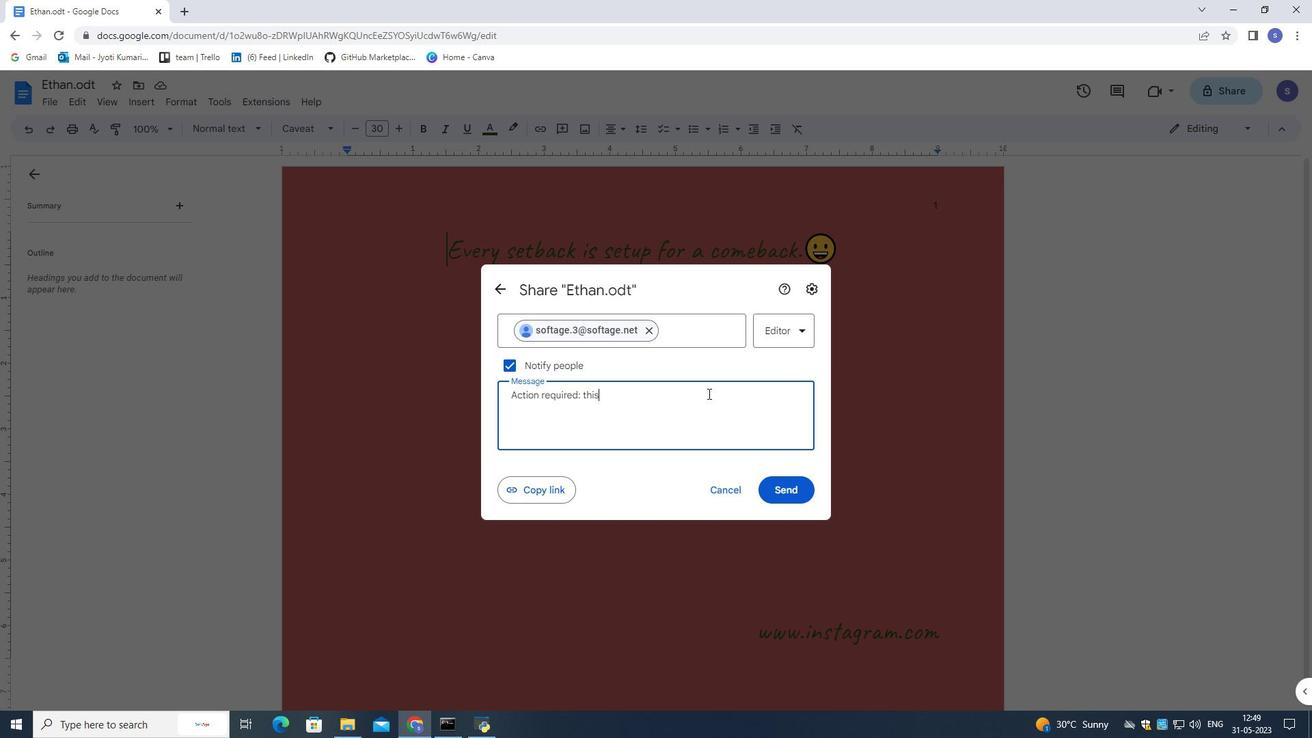 
Action: Mouse moved to (707, 393)
Screenshot: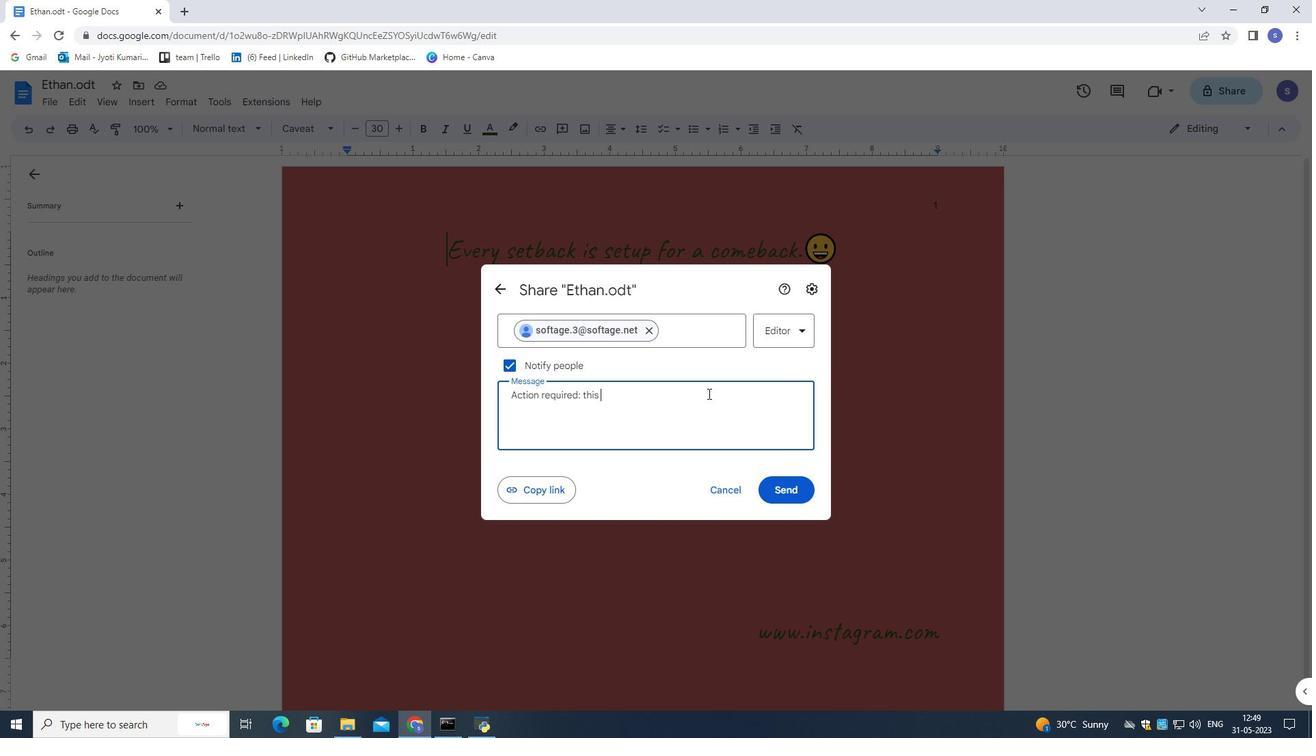 
Action: Key pressed requires
Screenshot: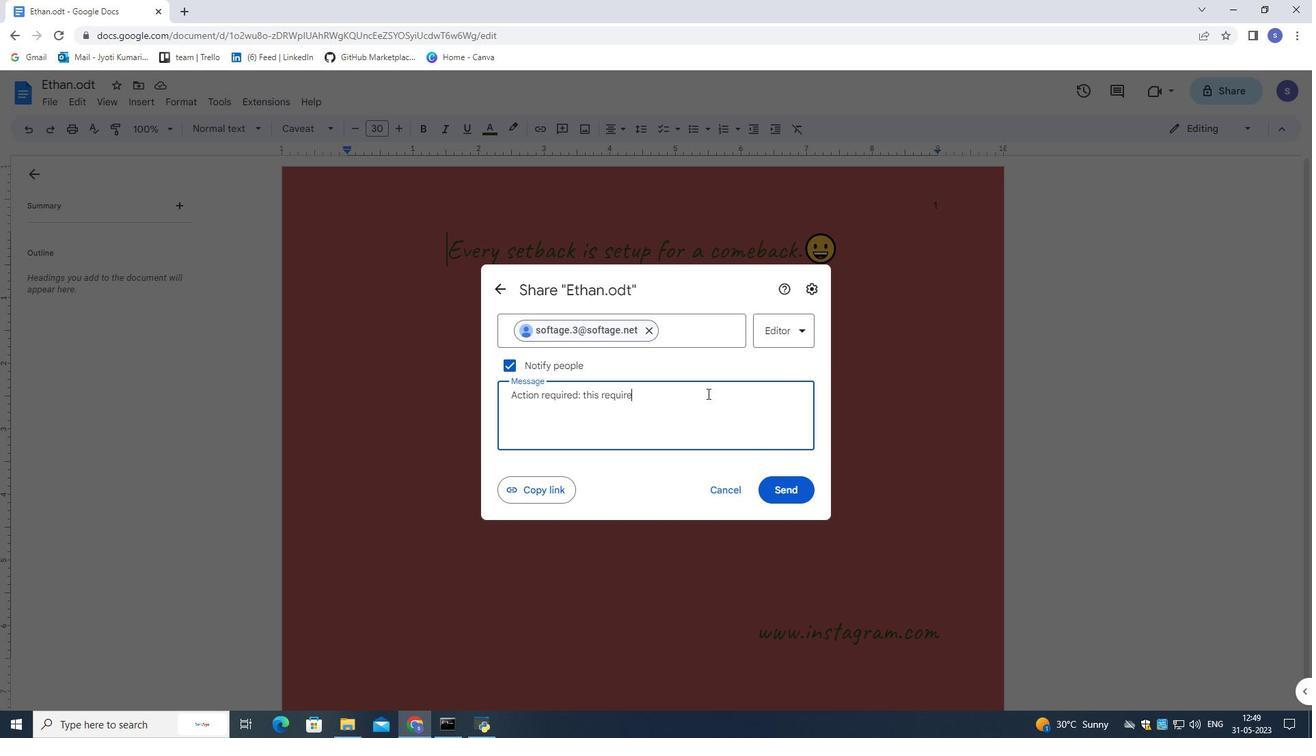 
Action: Mouse moved to (705, 393)
Screenshot: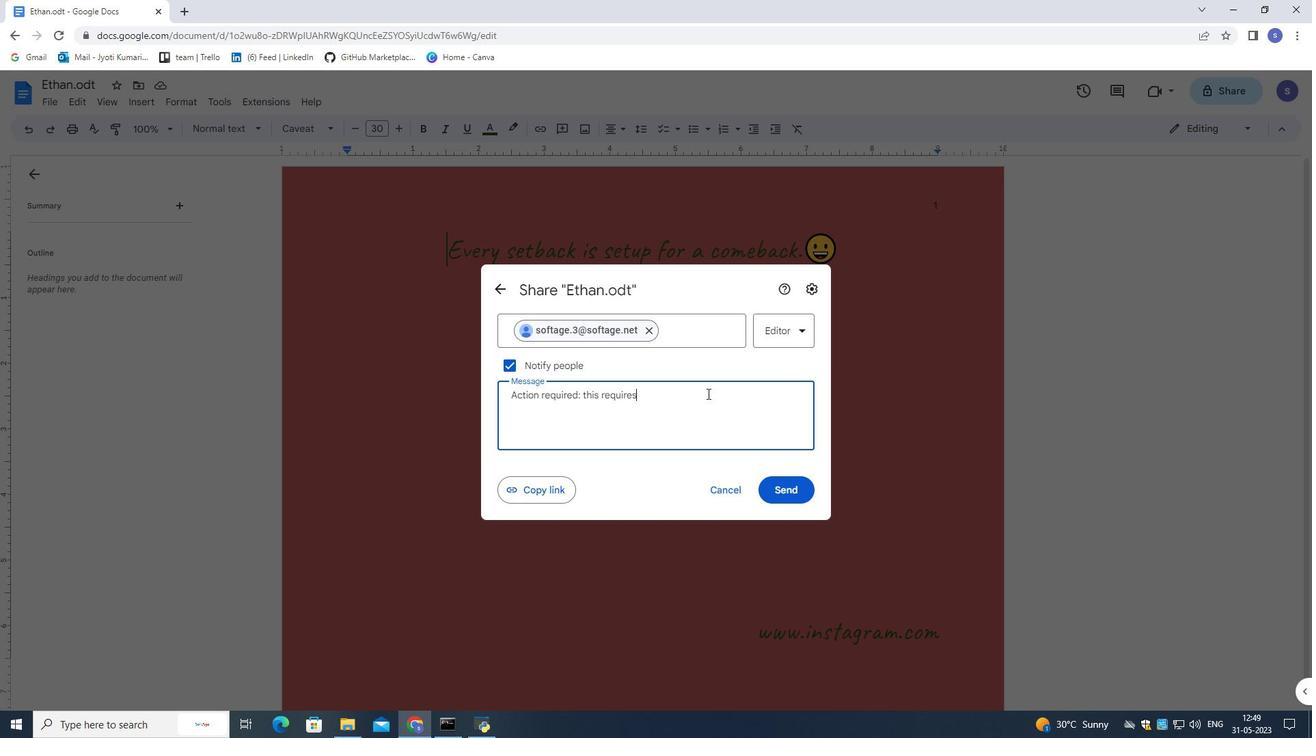
Action: Key pressed <Key.space>
Screenshot: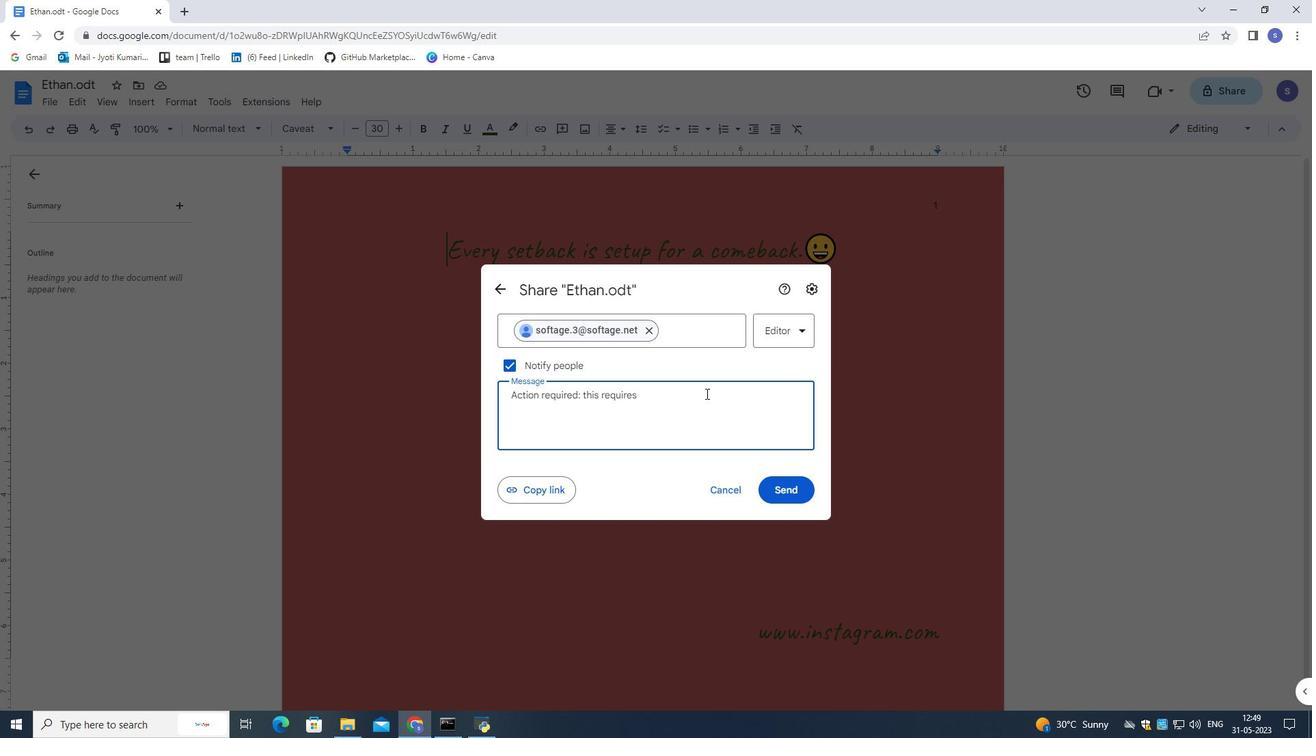 
Action: Mouse moved to (703, 392)
Screenshot: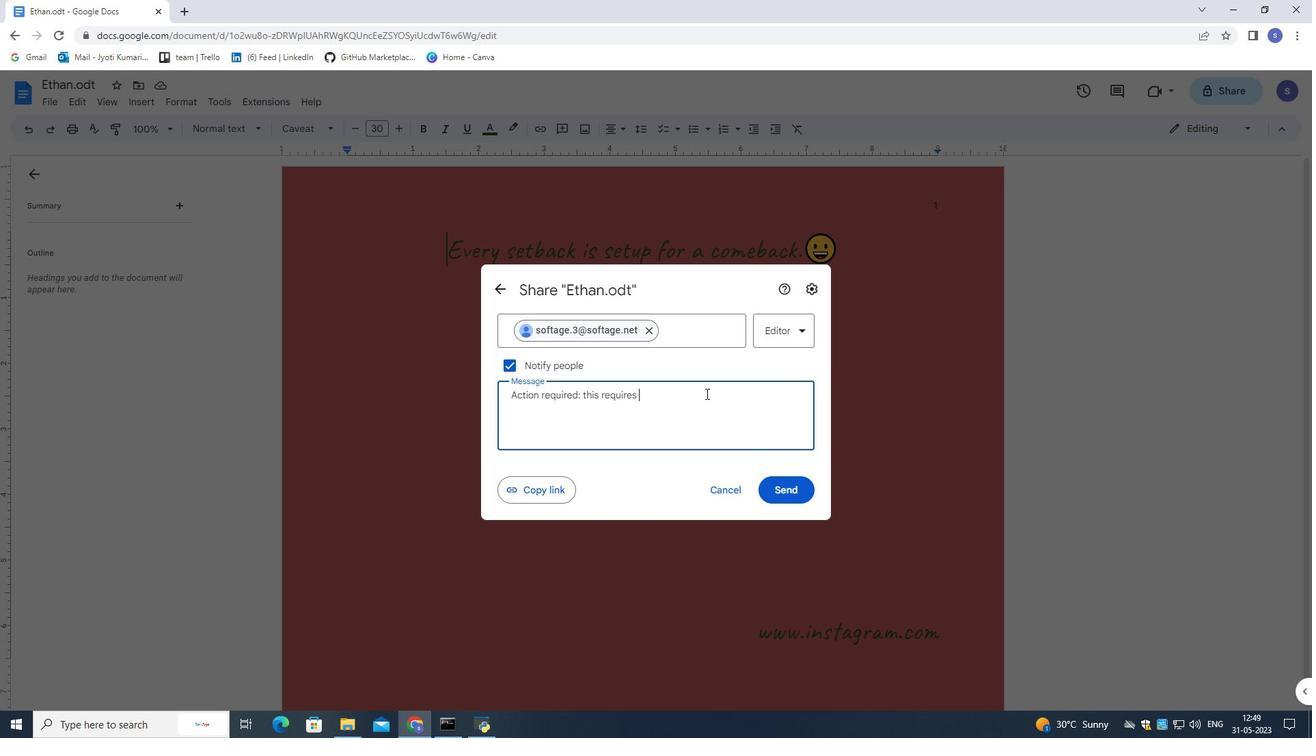 
Action: Key pressed y
Screenshot: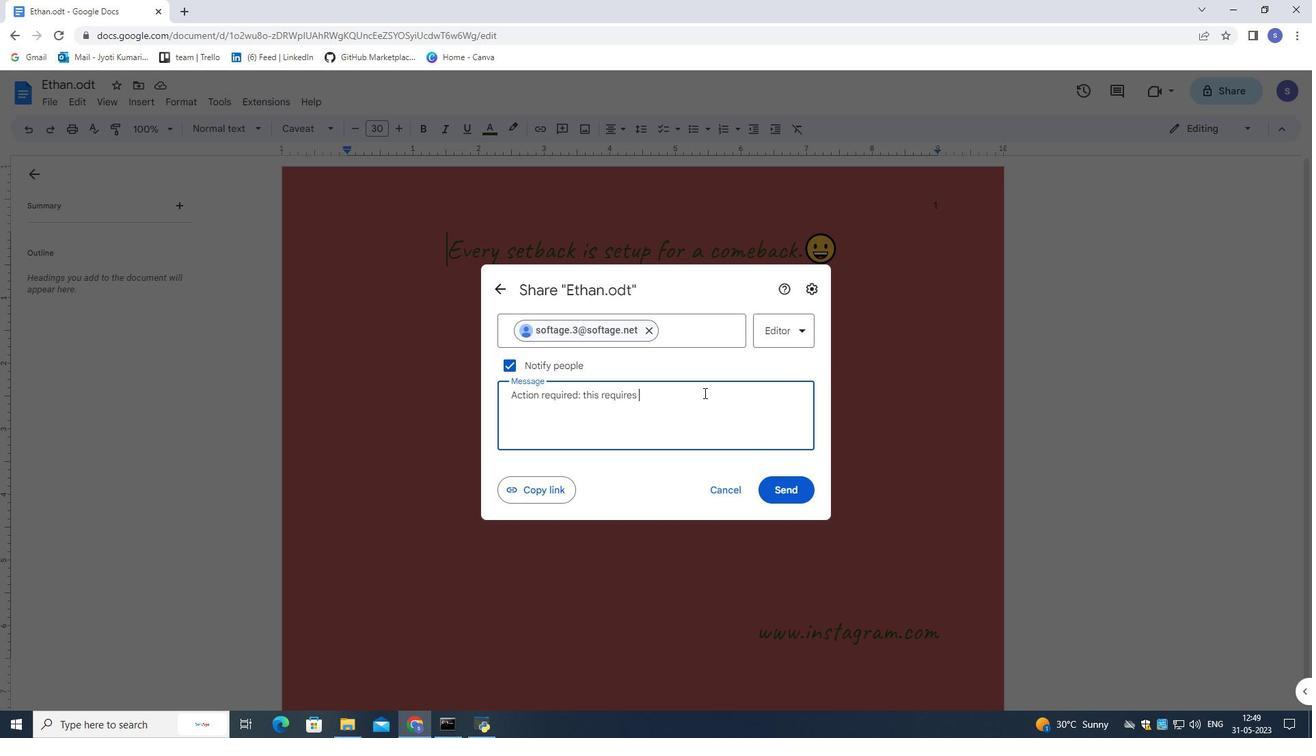 
Action: Mouse moved to (698, 392)
Screenshot: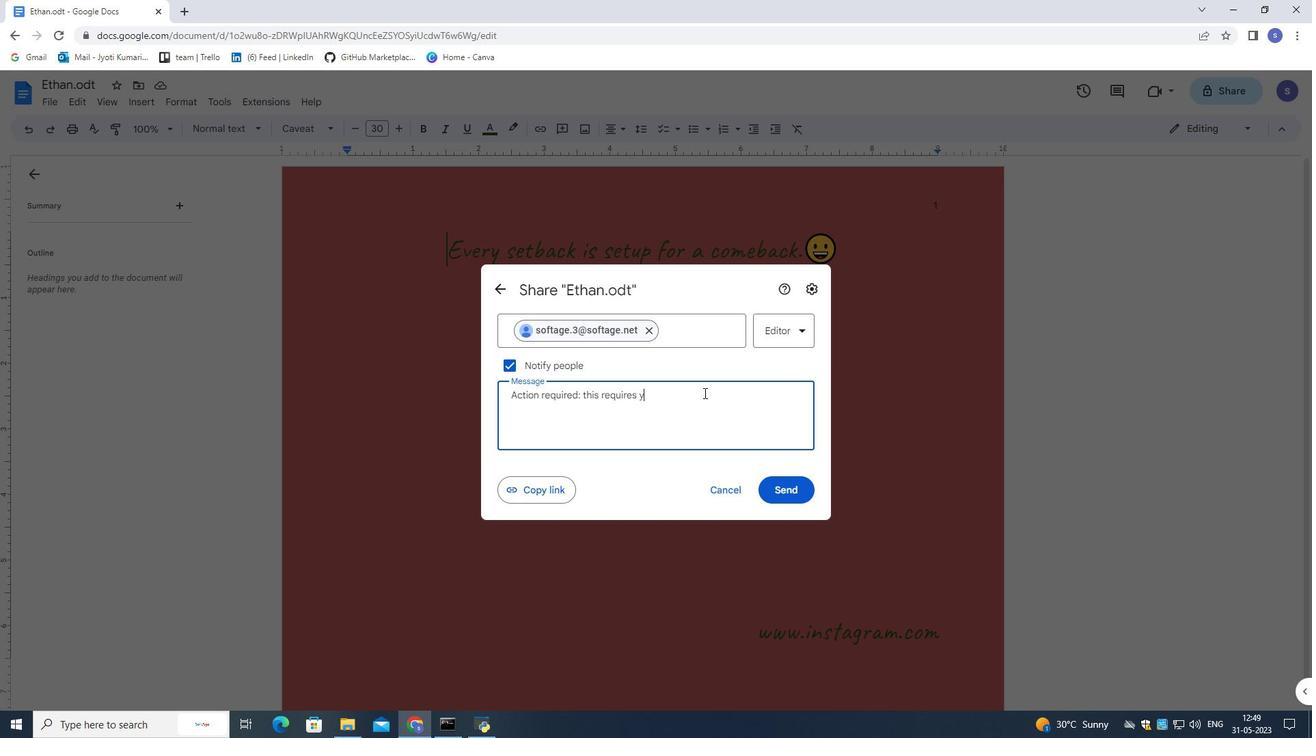 
Action: Key pressed o
Screenshot: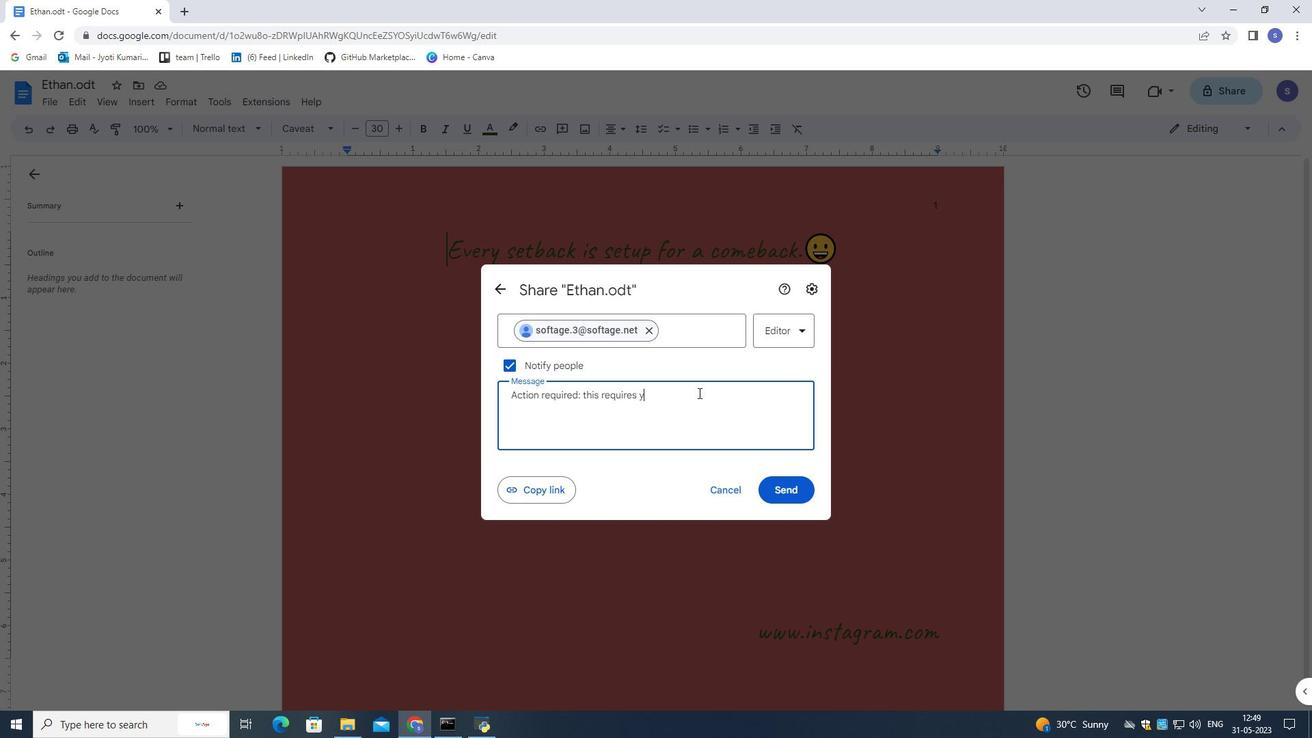 
Action: Mouse moved to (697, 392)
Screenshot: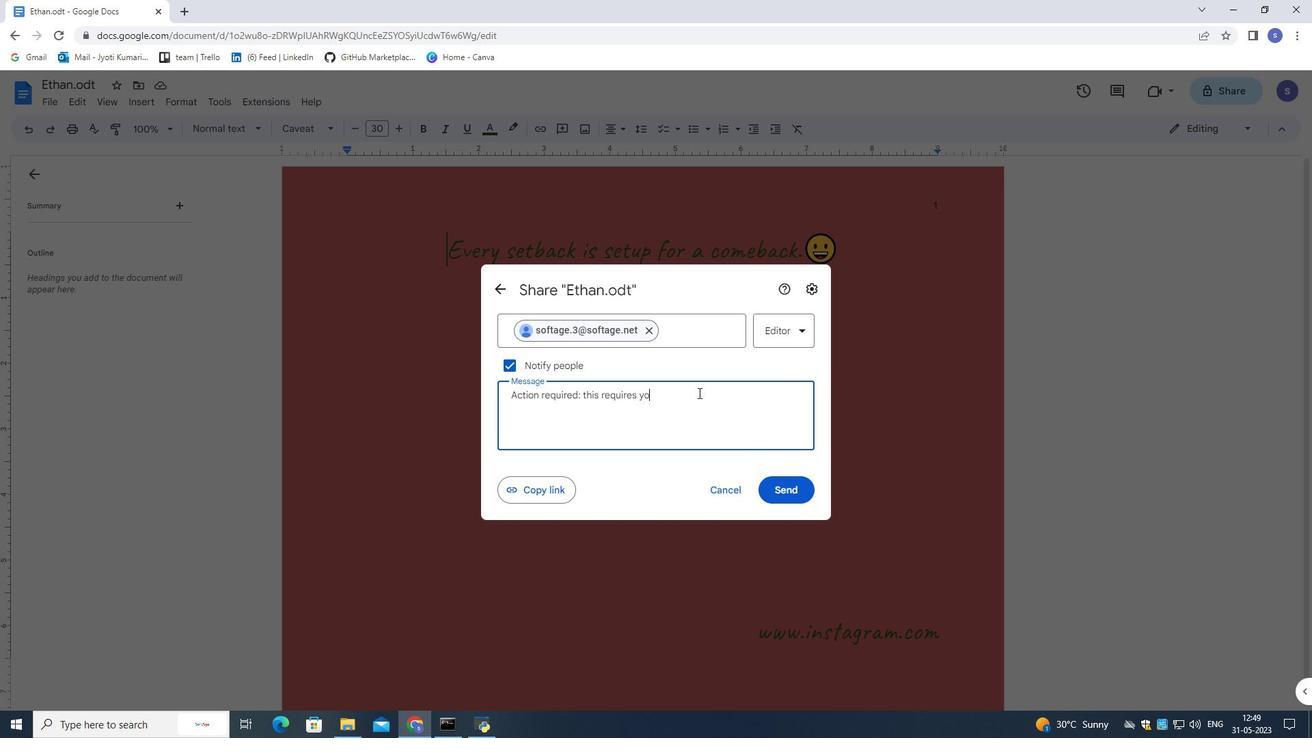 
Action: Key pressed u
Screenshot: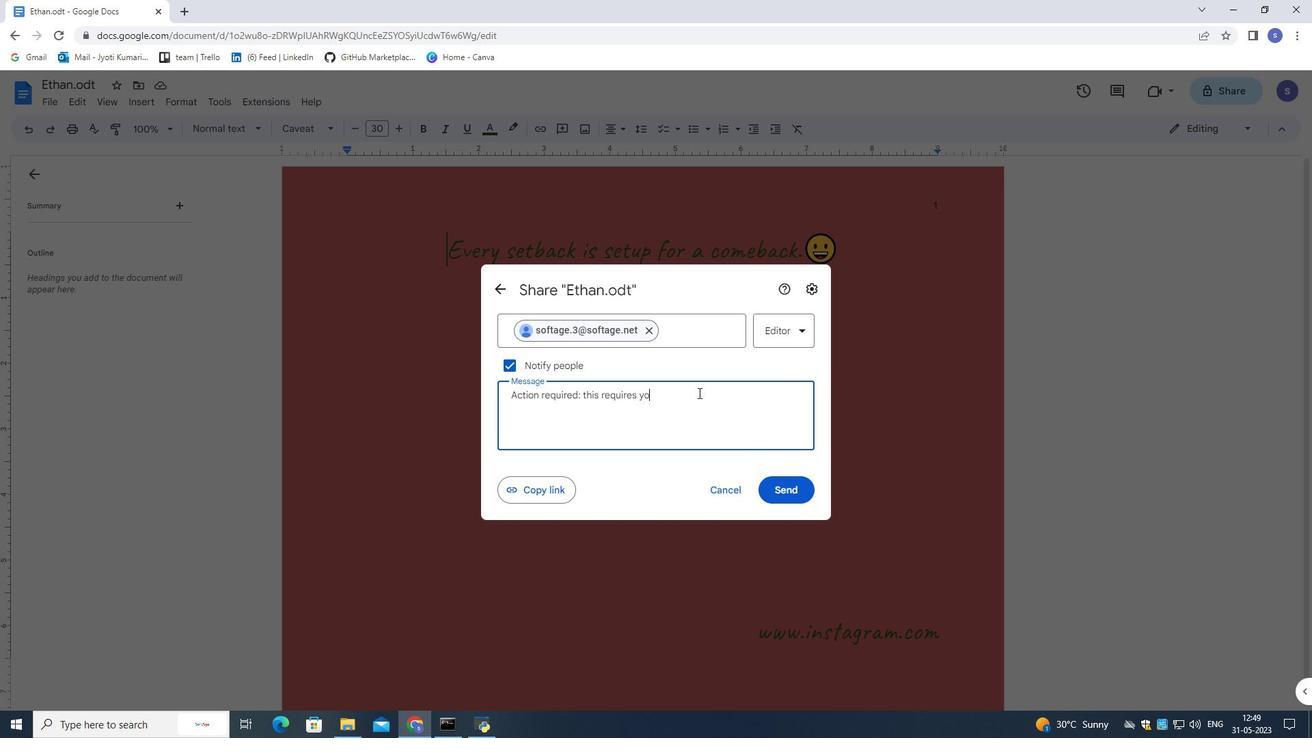 
Action: Mouse moved to (697, 392)
Screenshot: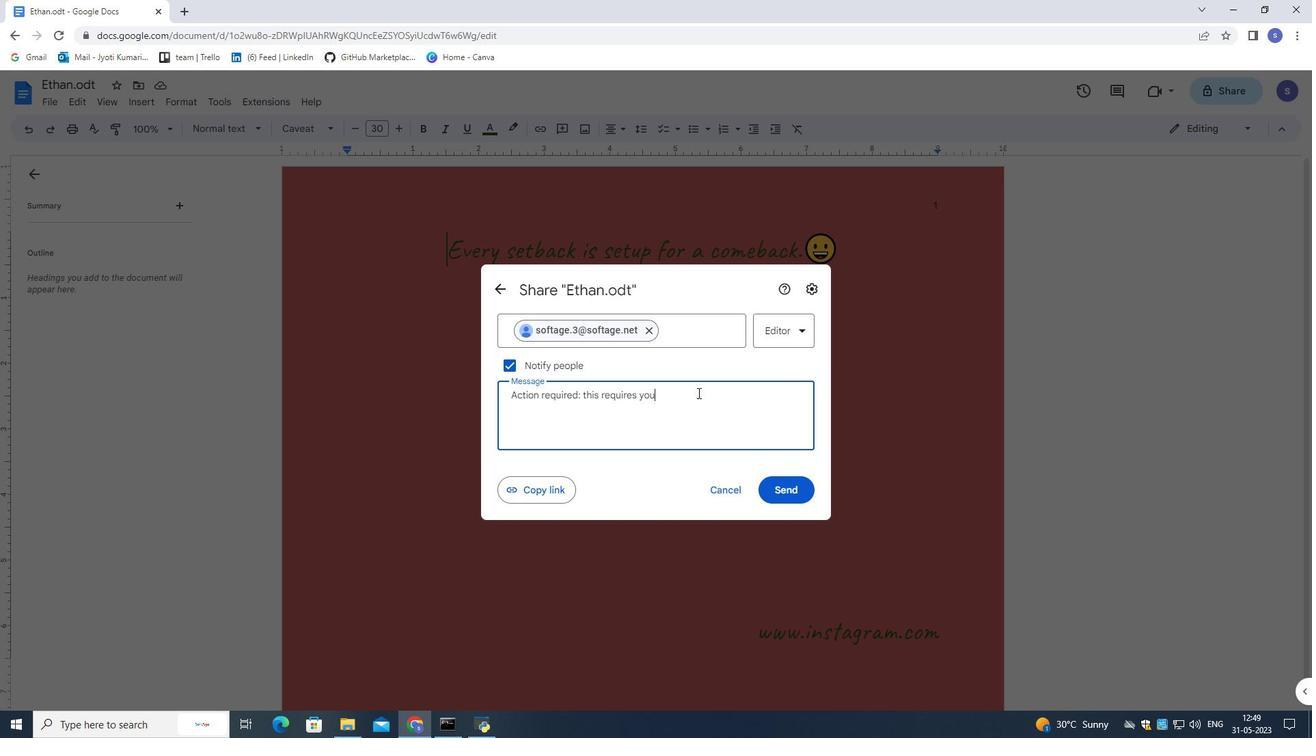 
Action: Key pressed <Key.space>
Screenshot: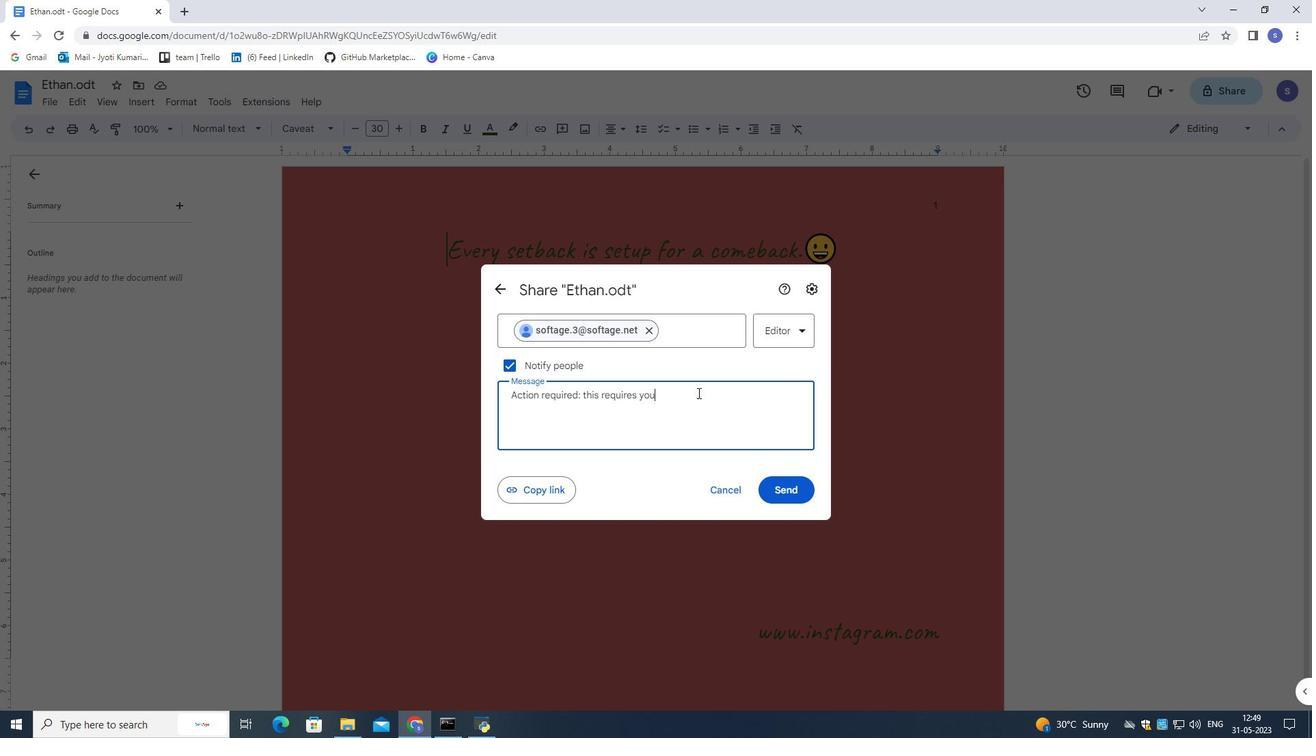 
Action: Mouse moved to (697, 392)
Screenshot: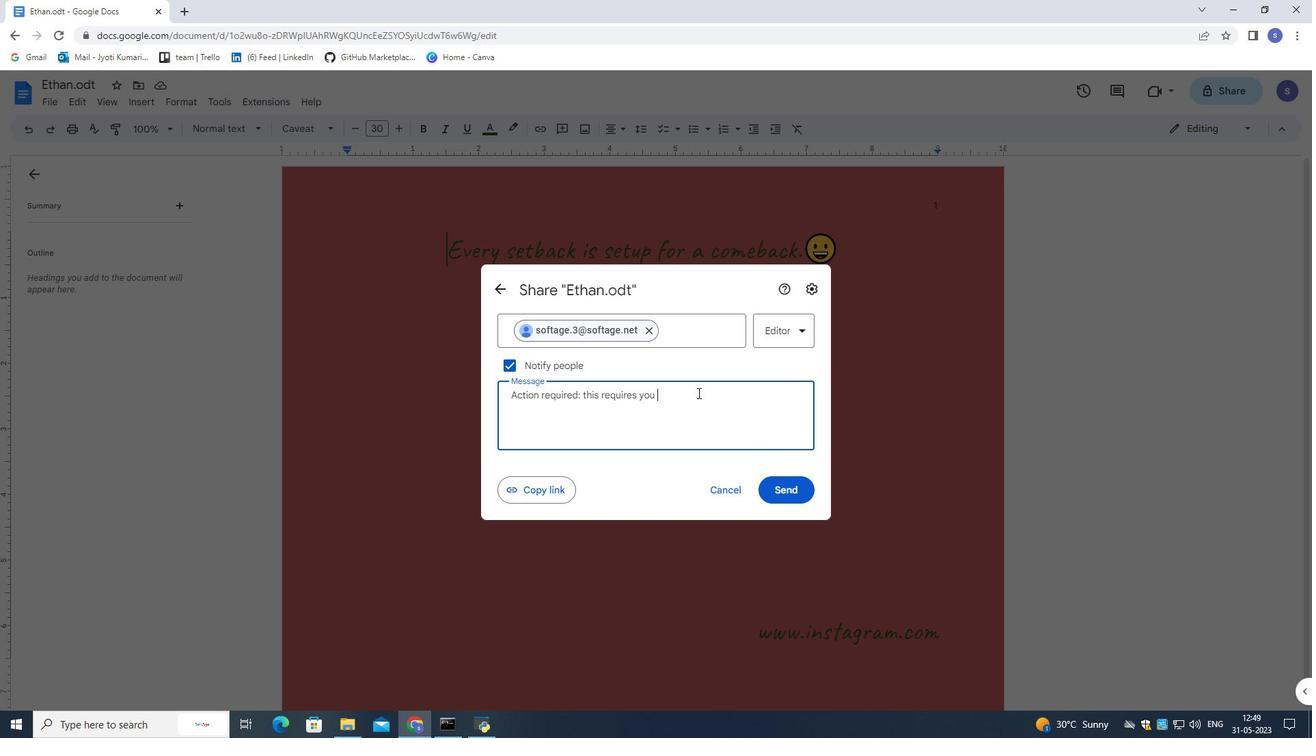 
Action: Key pressed review<Key.space>
Screenshot: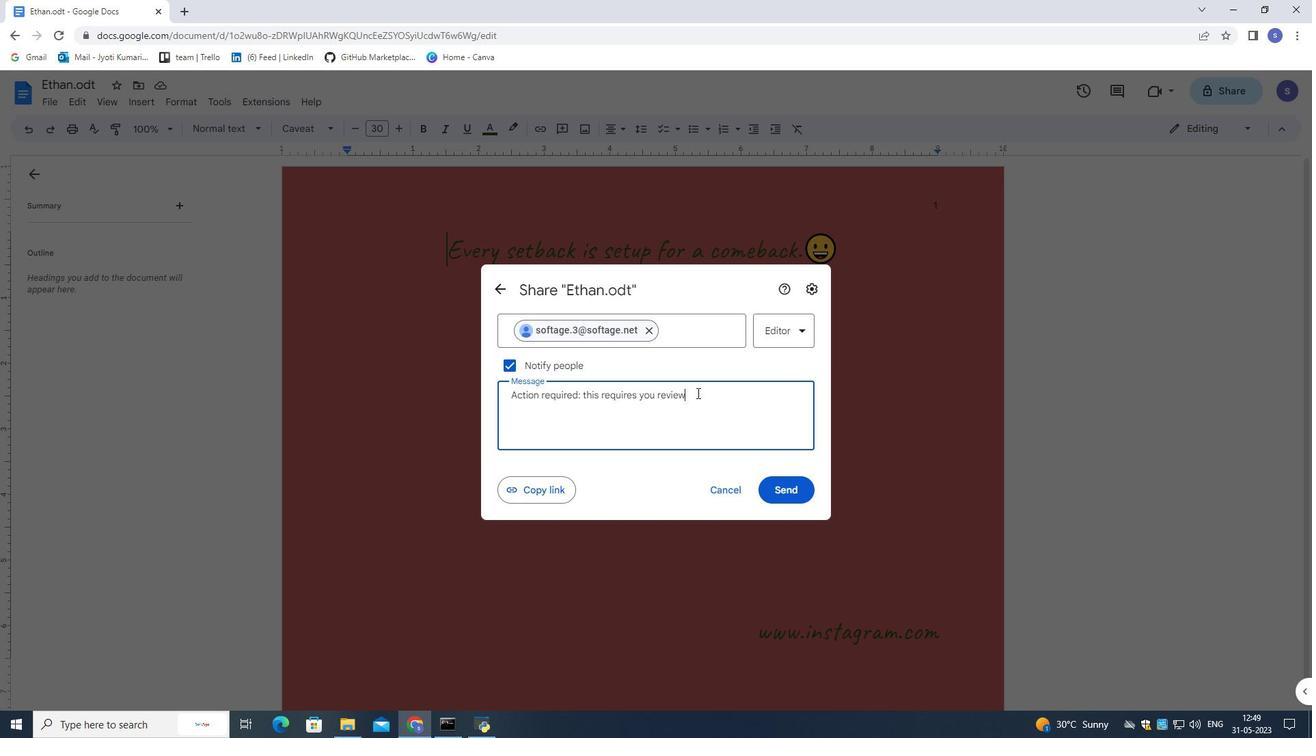 
Action: Mouse moved to (696, 391)
Screenshot: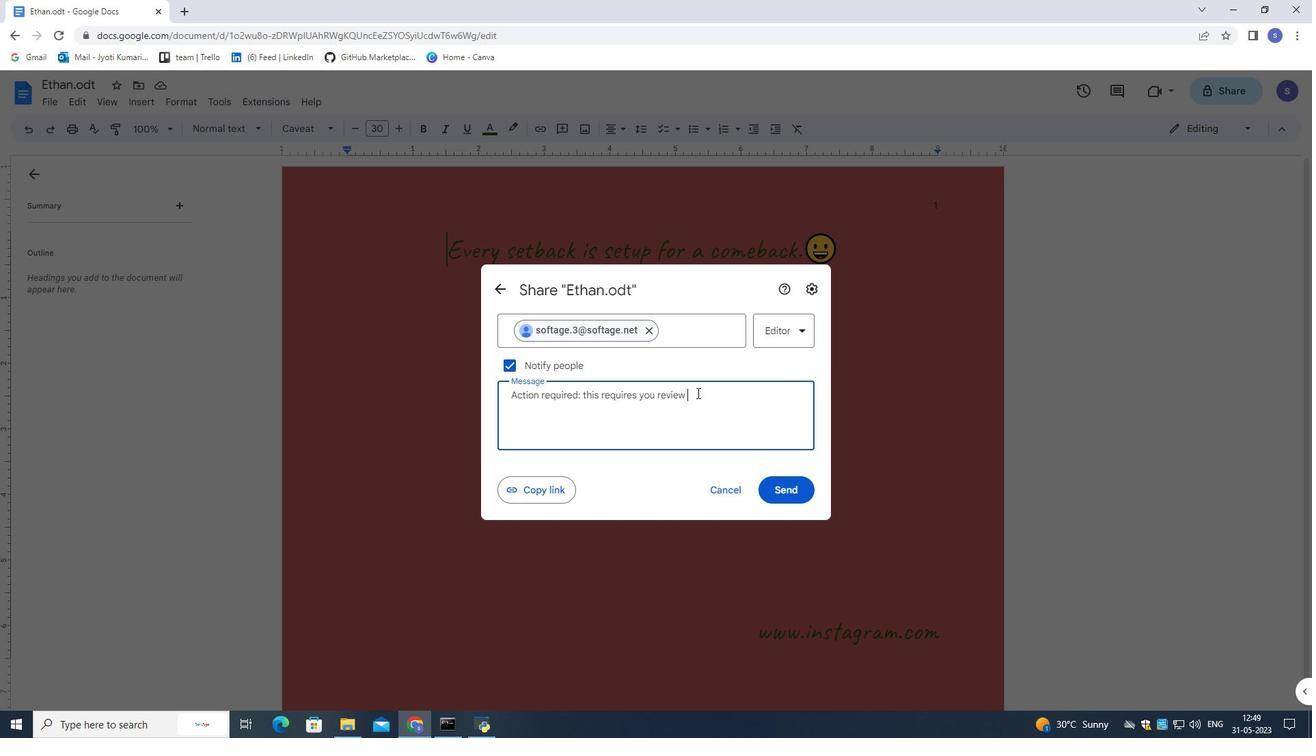 
Action: Key pressed and<Key.space>response.
Screenshot: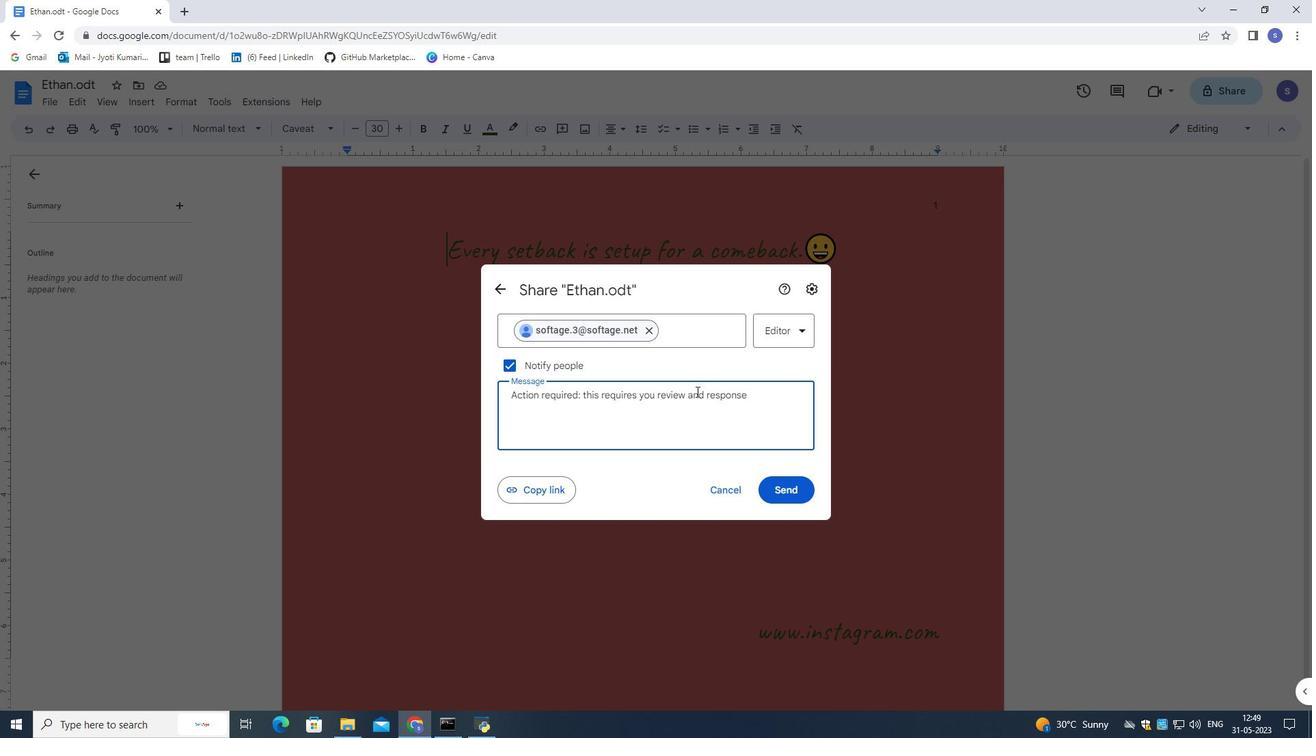 
Action: Mouse moved to (790, 338)
Screenshot: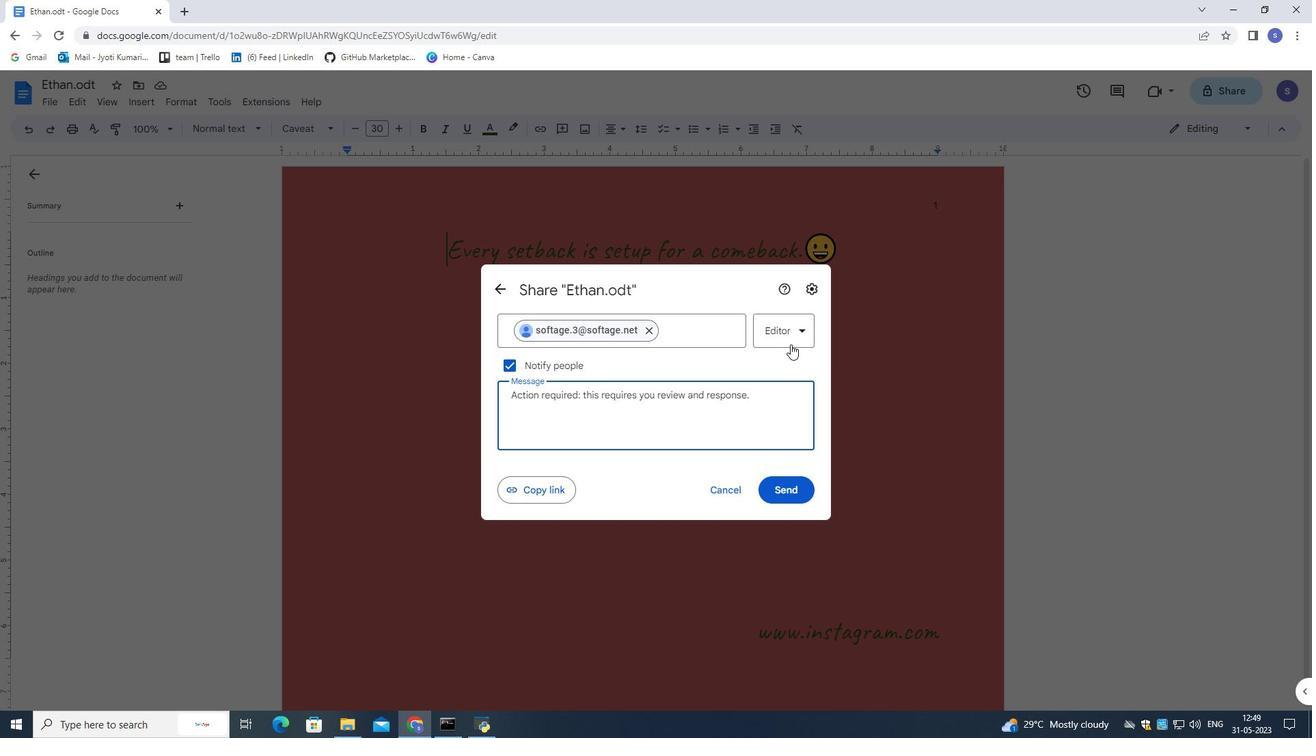 
Action: Mouse pressed left at (790, 338)
Screenshot: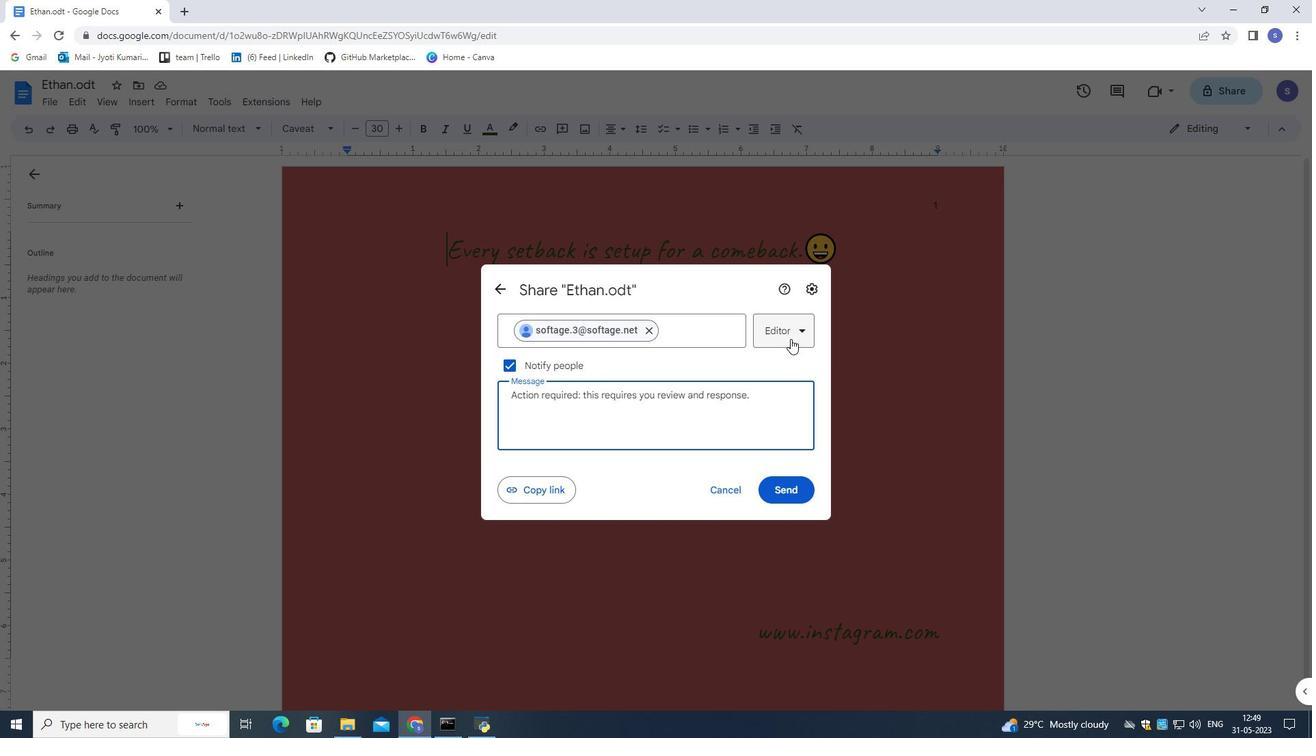 
Action: Mouse moved to (811, 435)
Screenshot: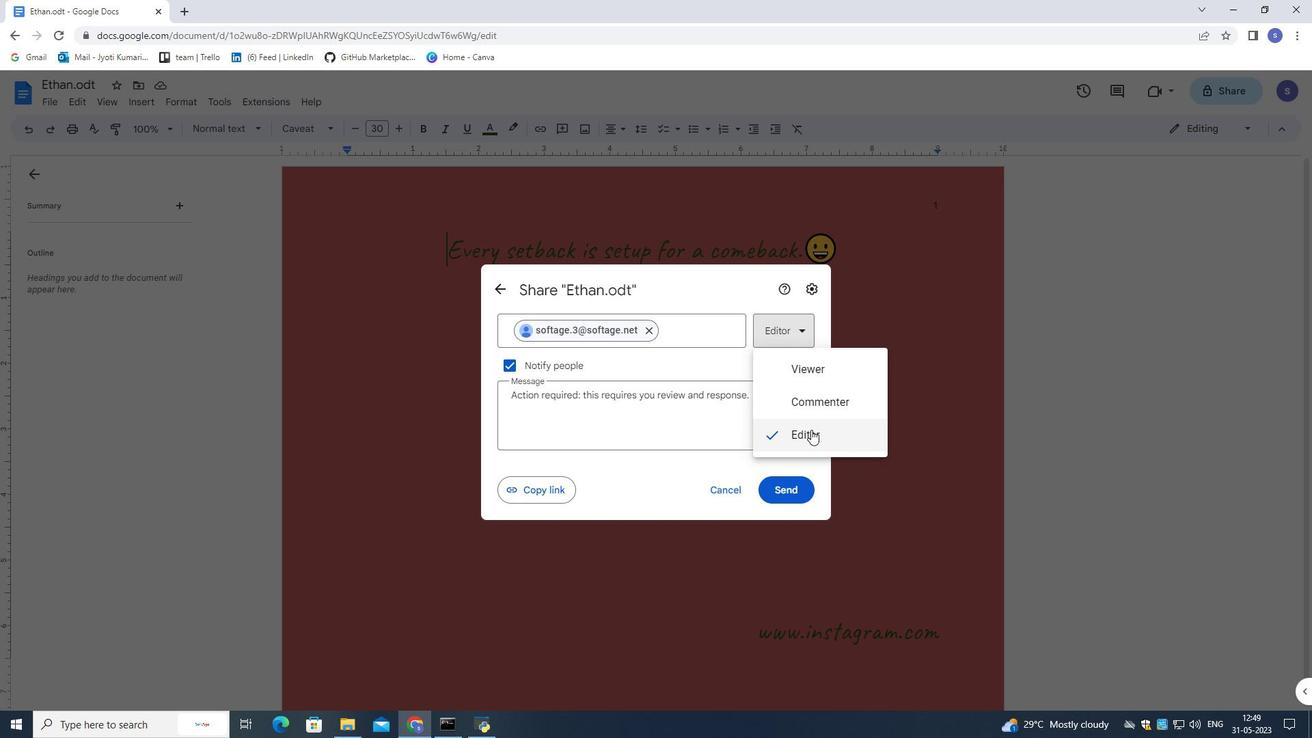 
Action: Mouse pressed left at (811, 435)
Screenshot: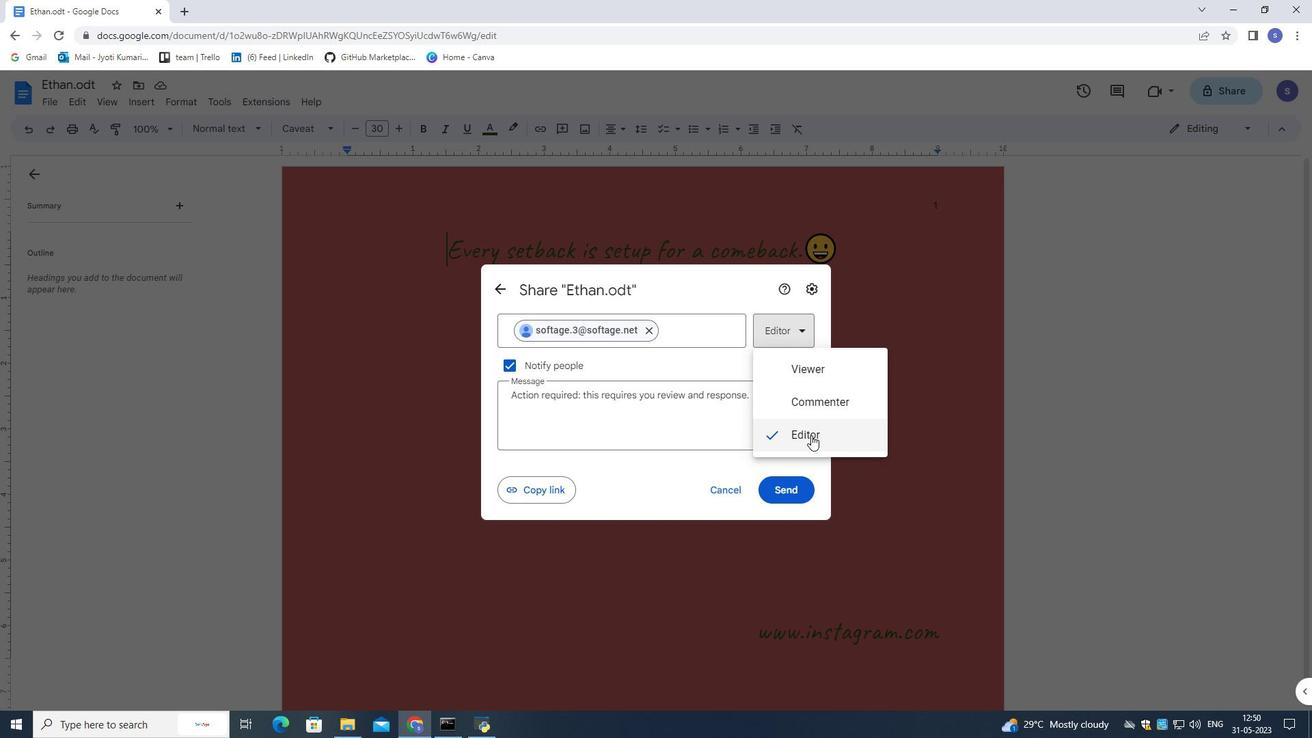
Action: Mouse moved to (778, 485)
Screenshot: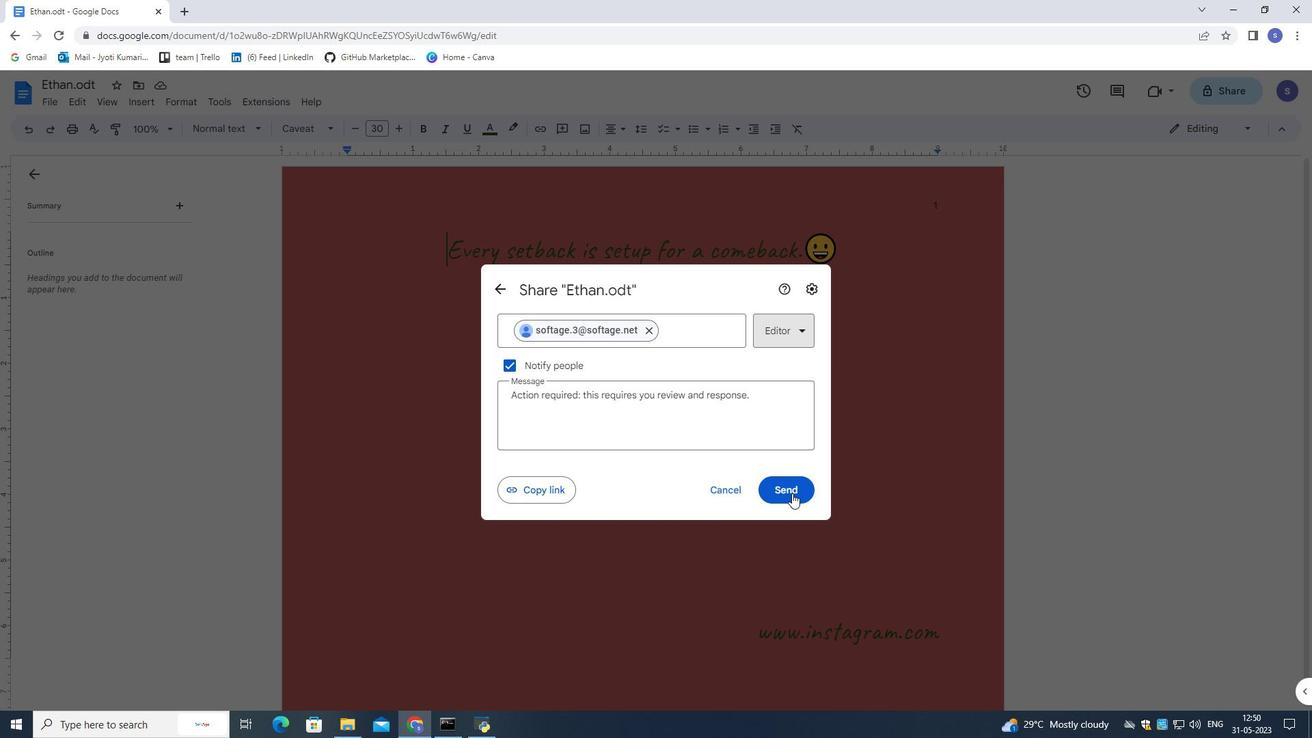 
Action: Mouse pressed left at (778, 485)
Screenshot: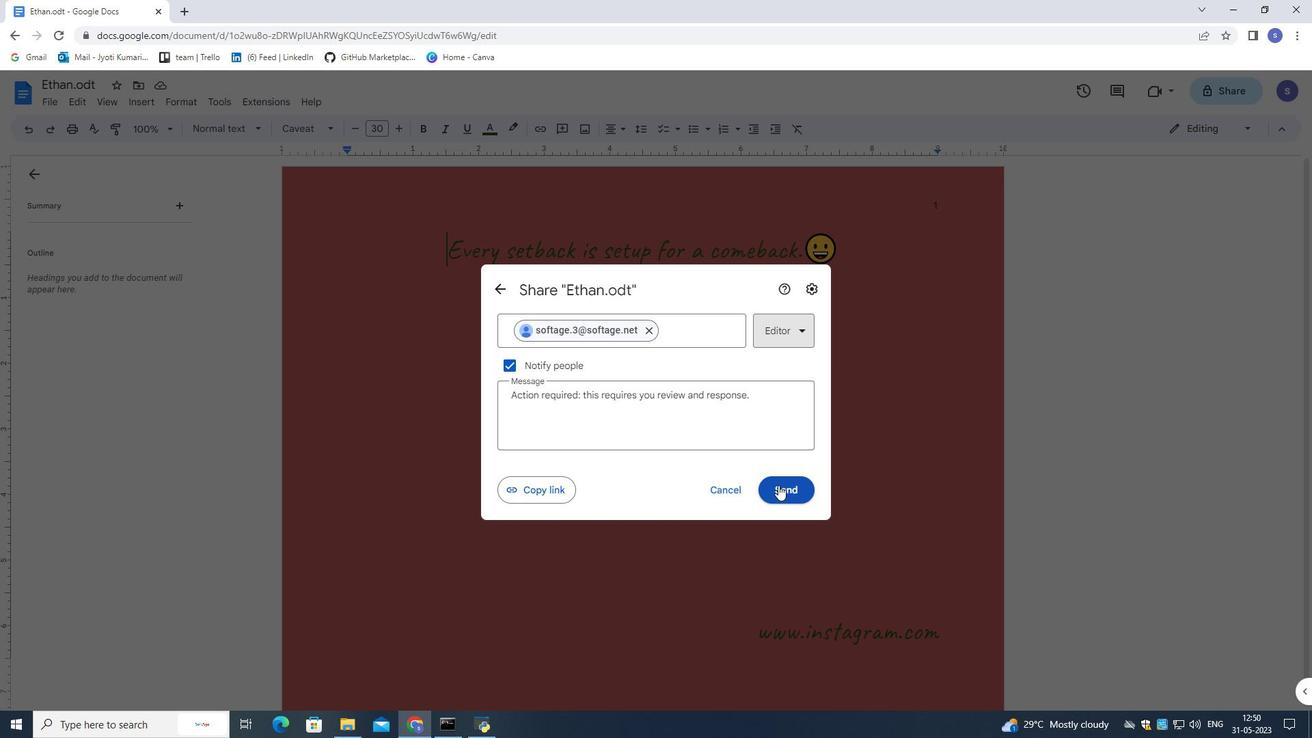 
Action: Mouse moved to (749, 405)
Screenshot: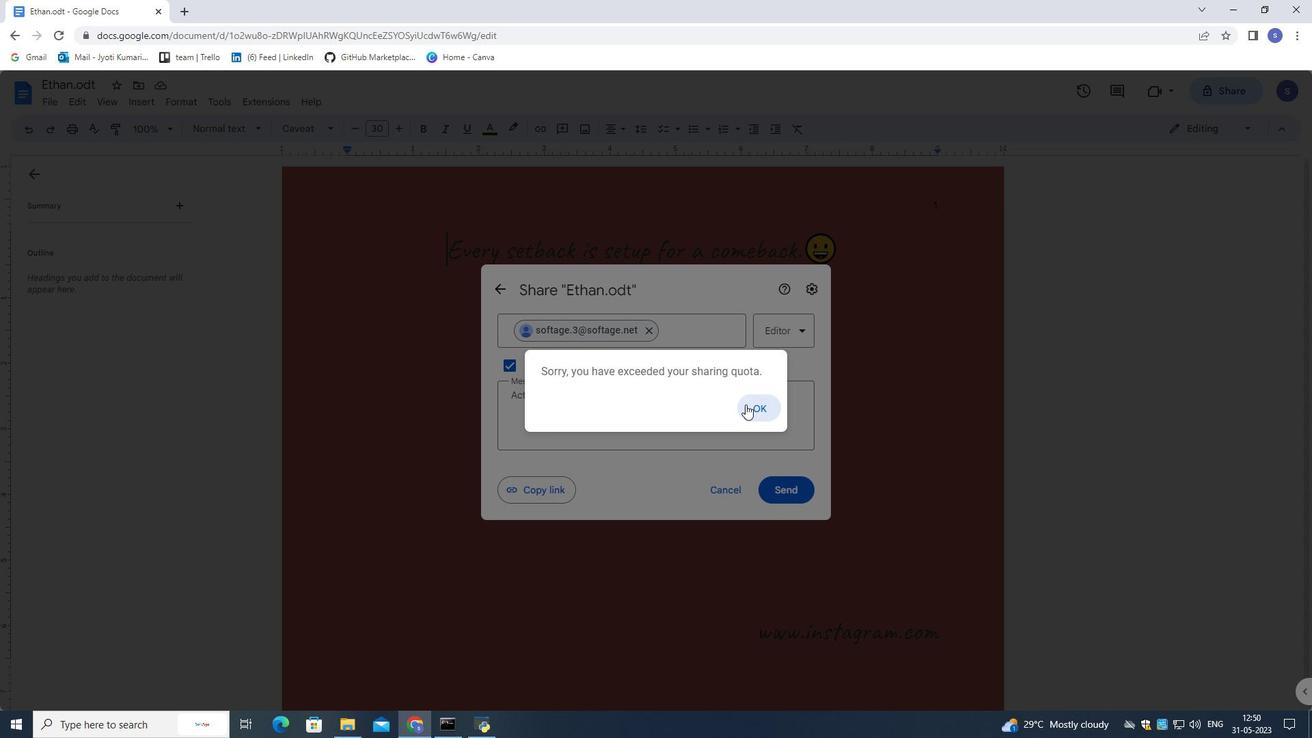 
Action: Mouse pressed left at (749, 405)
Screenshot: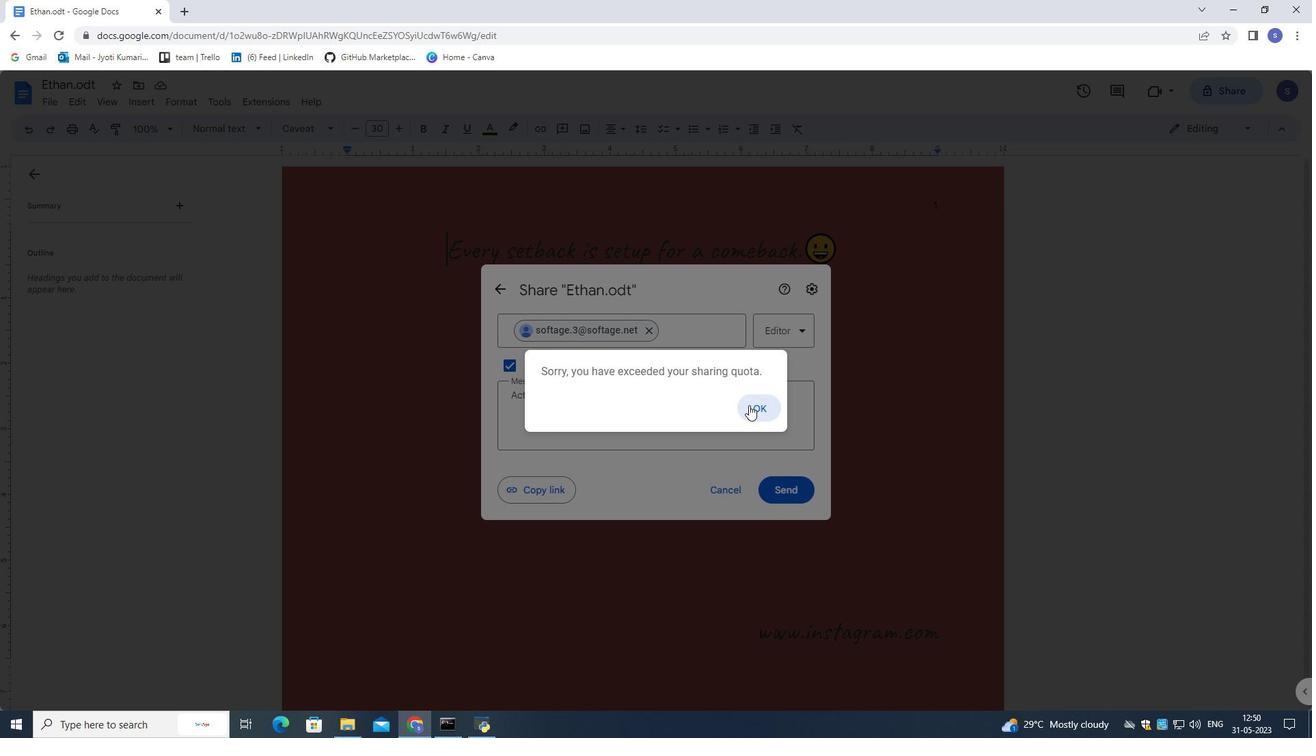 
Action: Mouse moved to (734, 487)
Screenshot: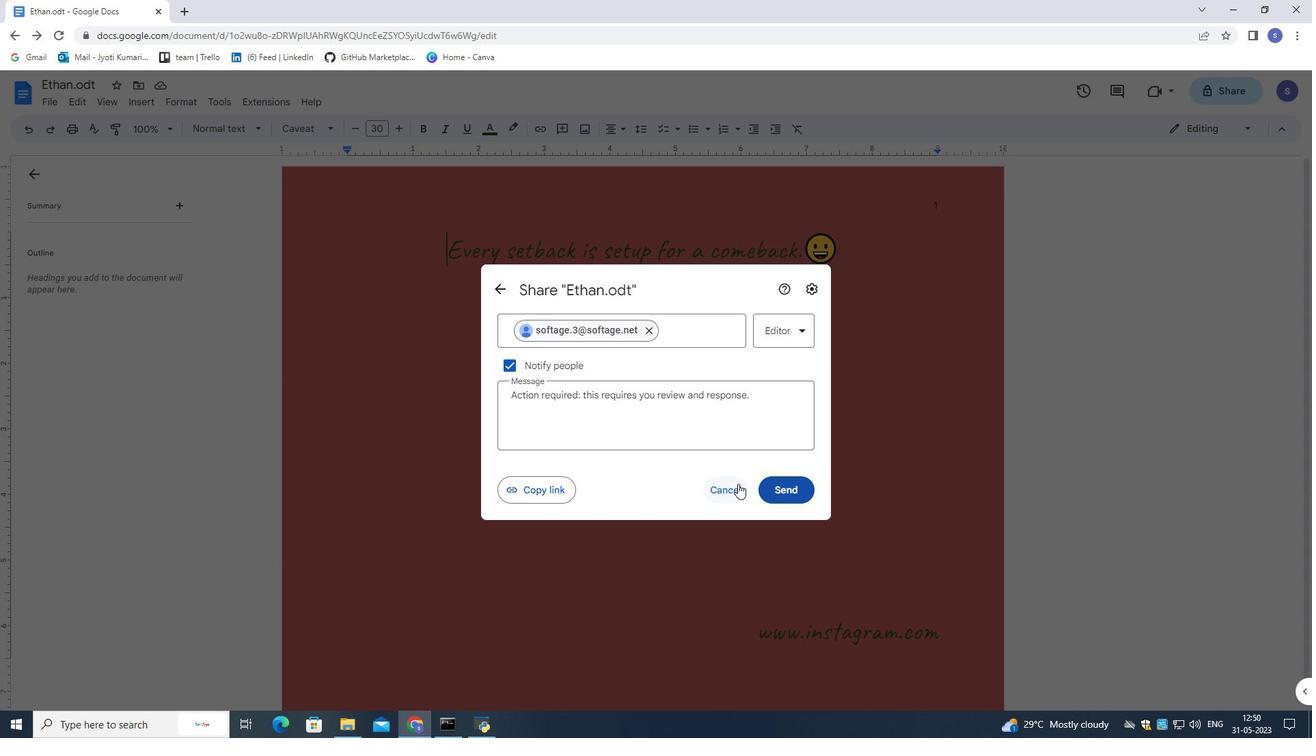 
Action: Mouse pressed left at (734, 487)
Screenshot: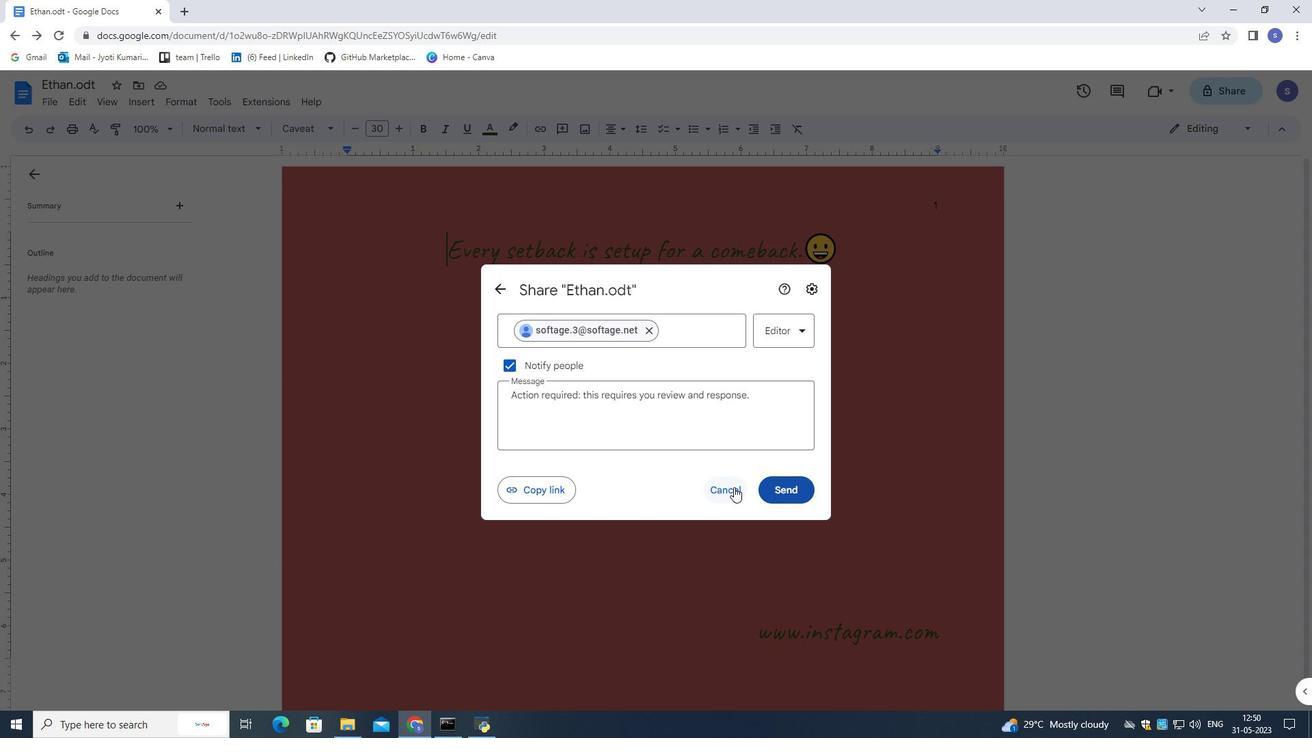 
Action: Mouse moved to (719, 466)
Screenshot: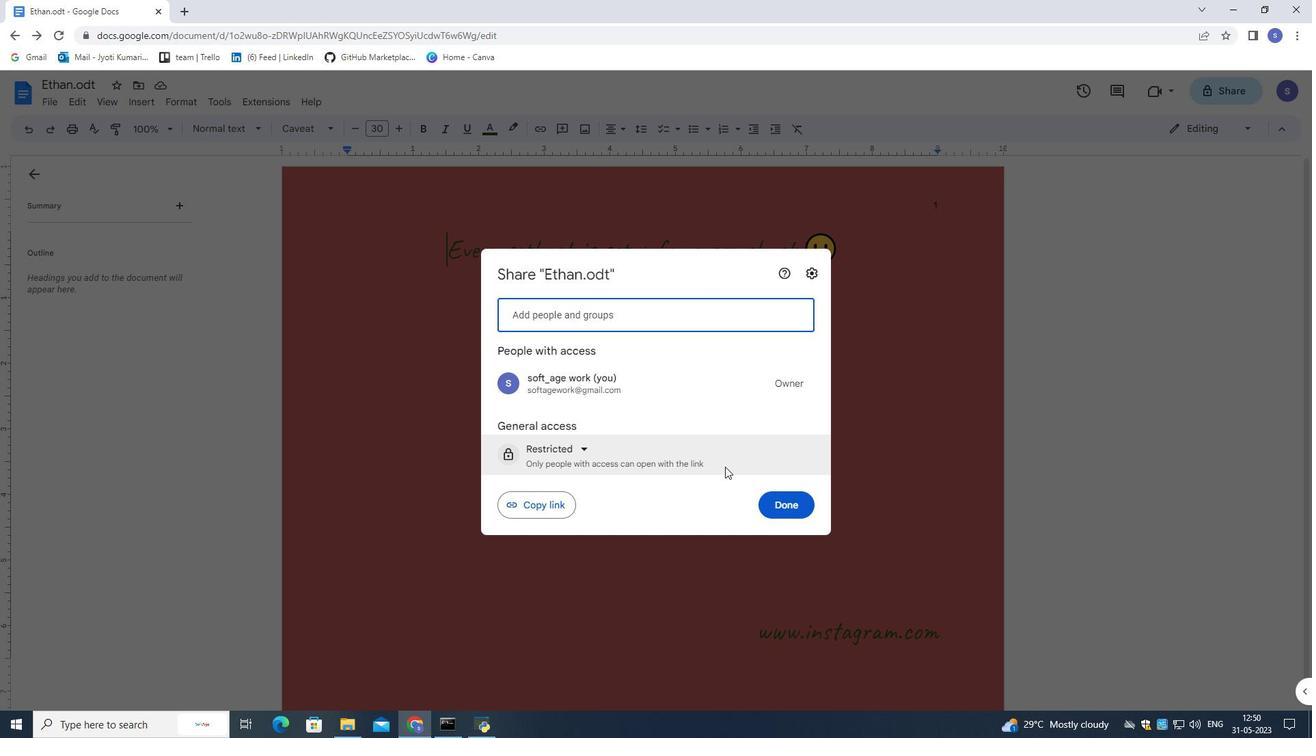 
Action: Mouse pressed left at (719, 466)
Screenshot: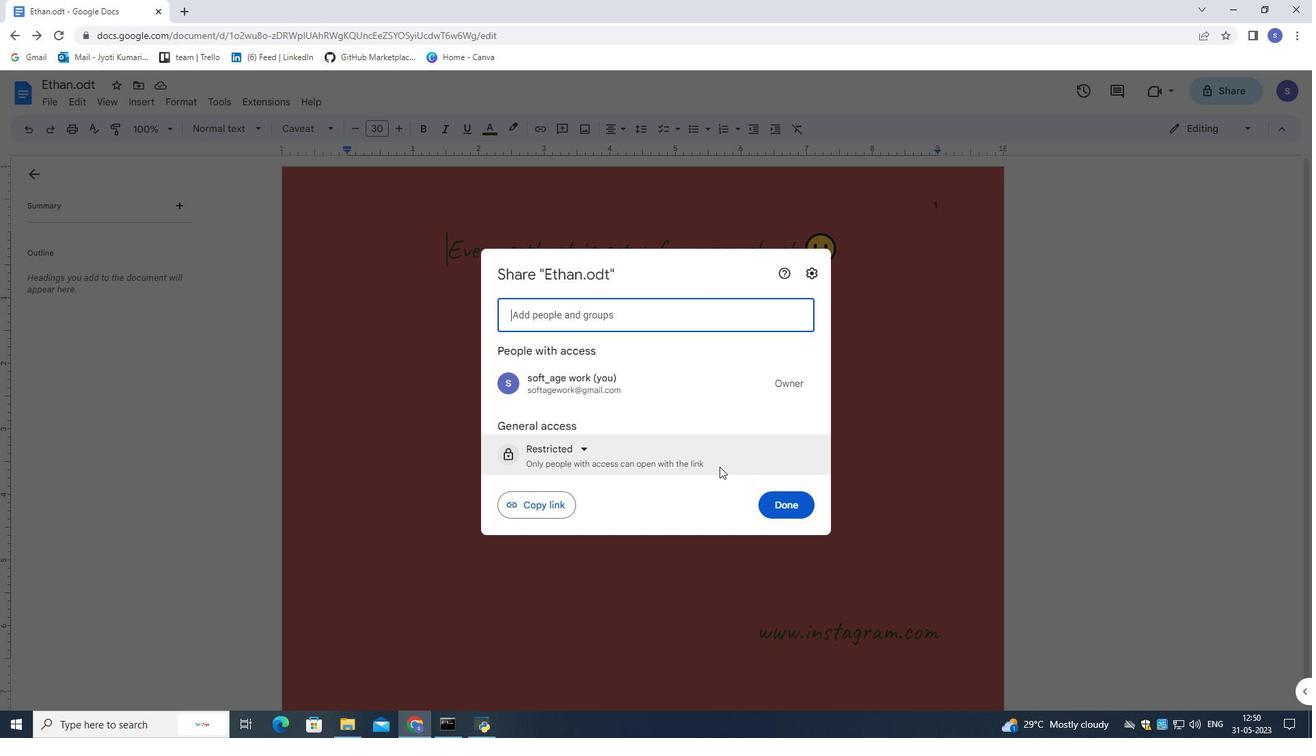 
Action: Mouse moved to (578, 455)
Screenshot: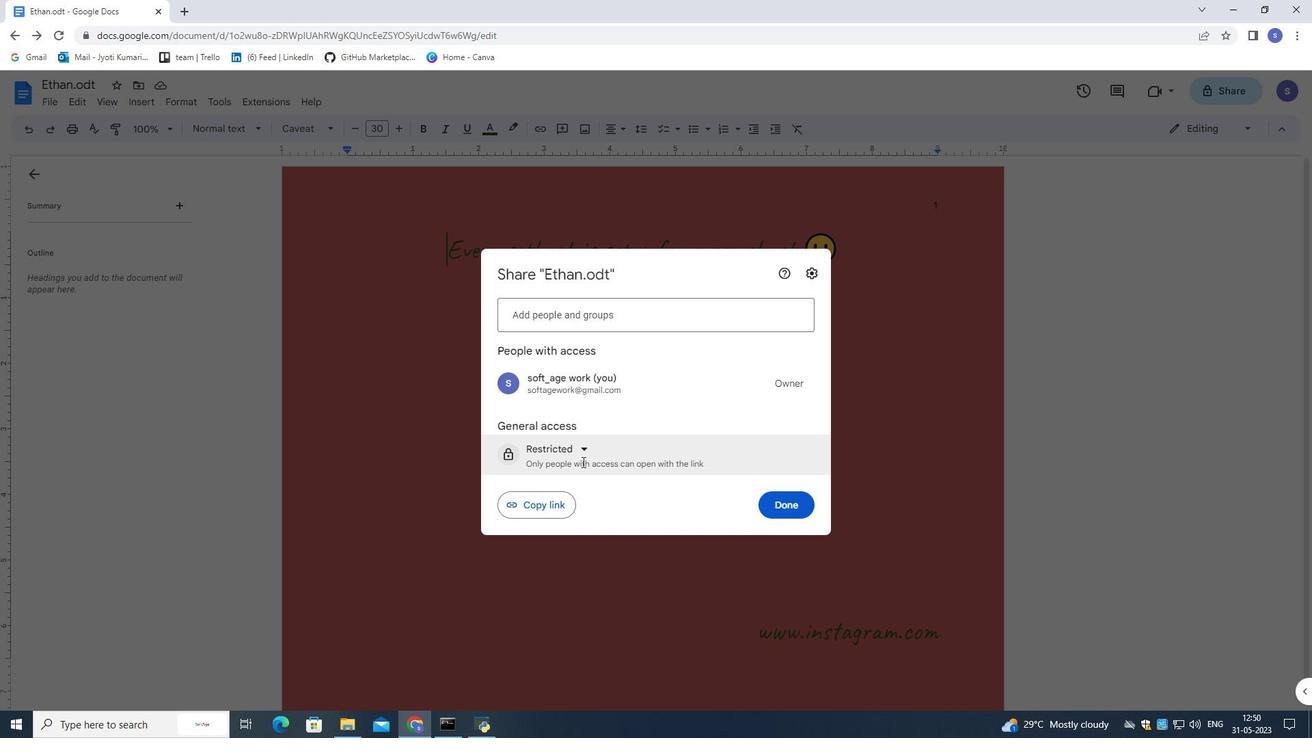 
Action: Mouse pressed left at (578, 455)
Screenshot: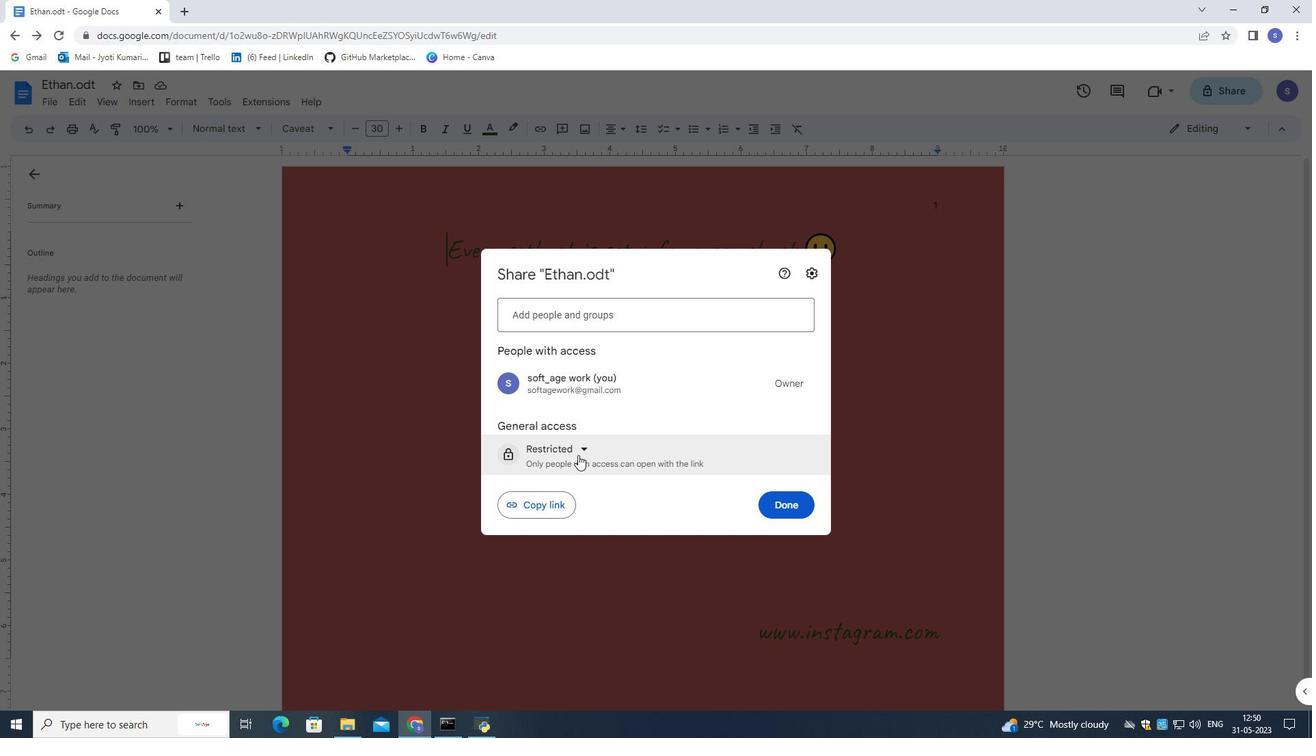 
Action: Mouse moved to (690, 421)
Screenshot: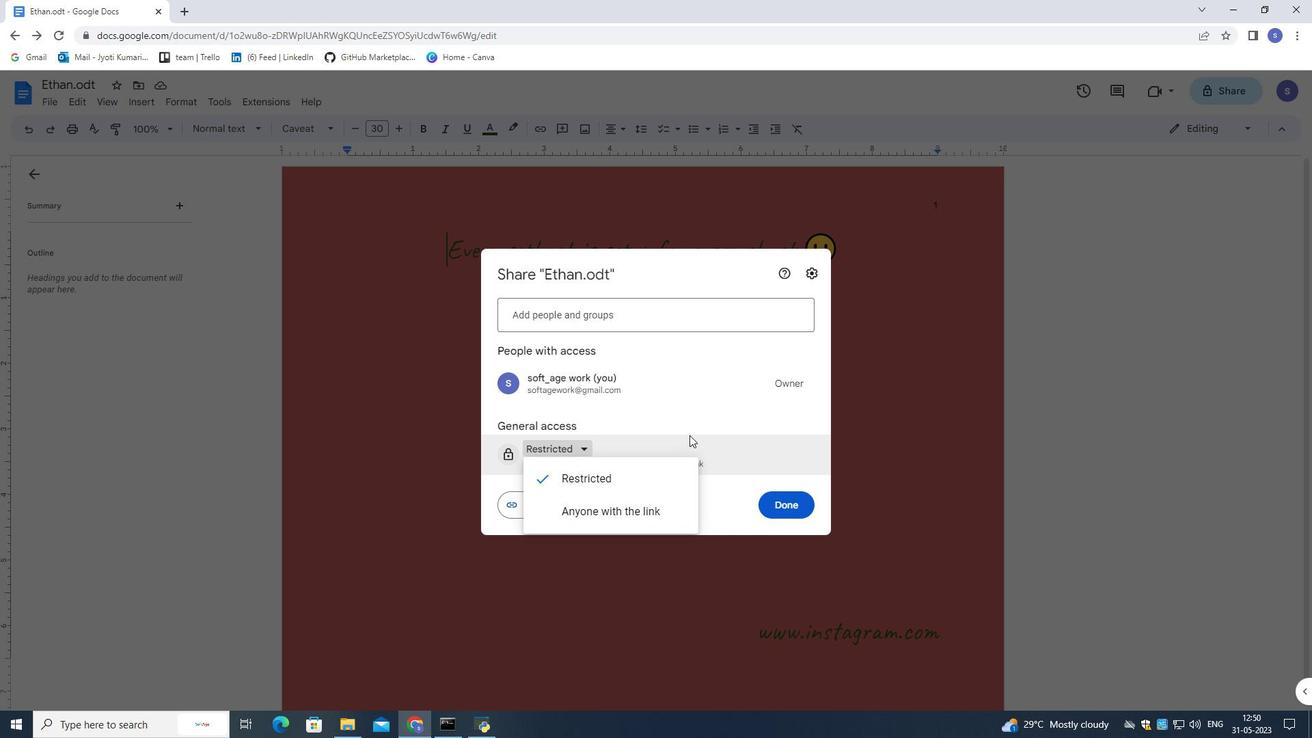 
Action: Mouse pressed left at (690, 421)
Screenshot: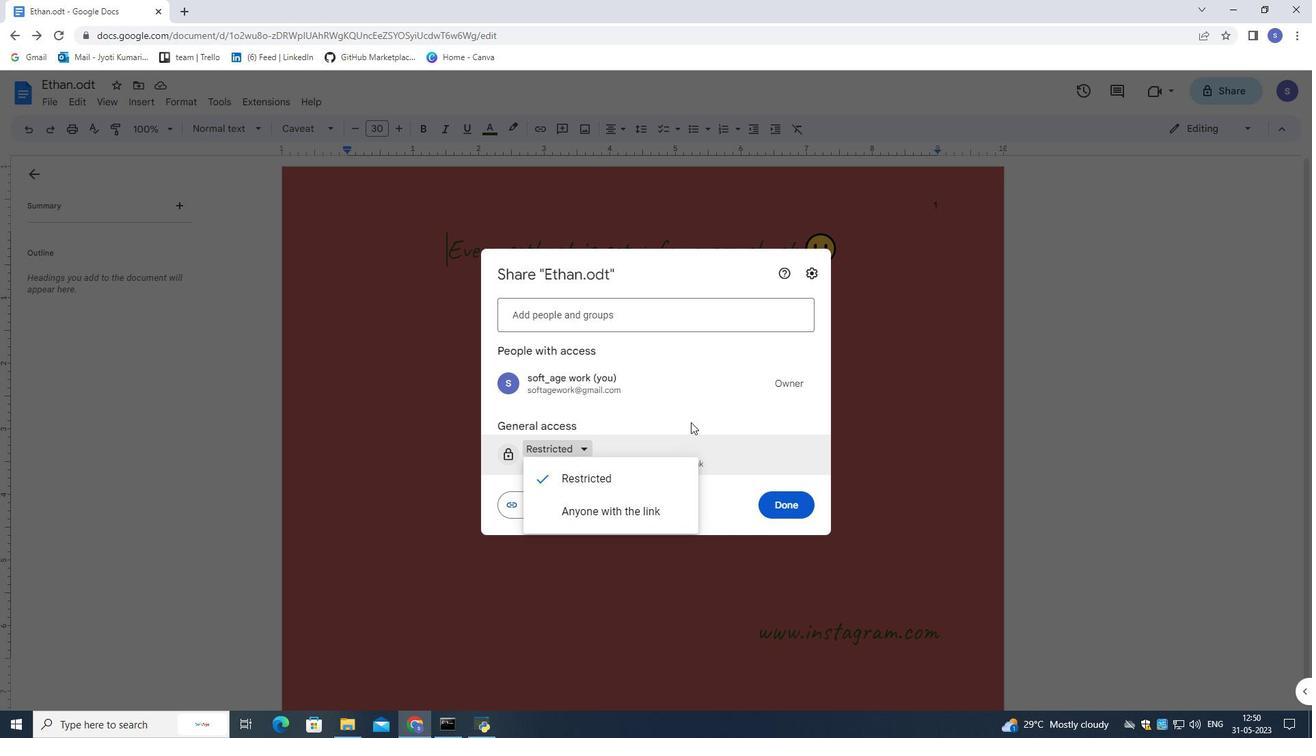 
Action: Mouse moved to (774, 501)
Screenshot: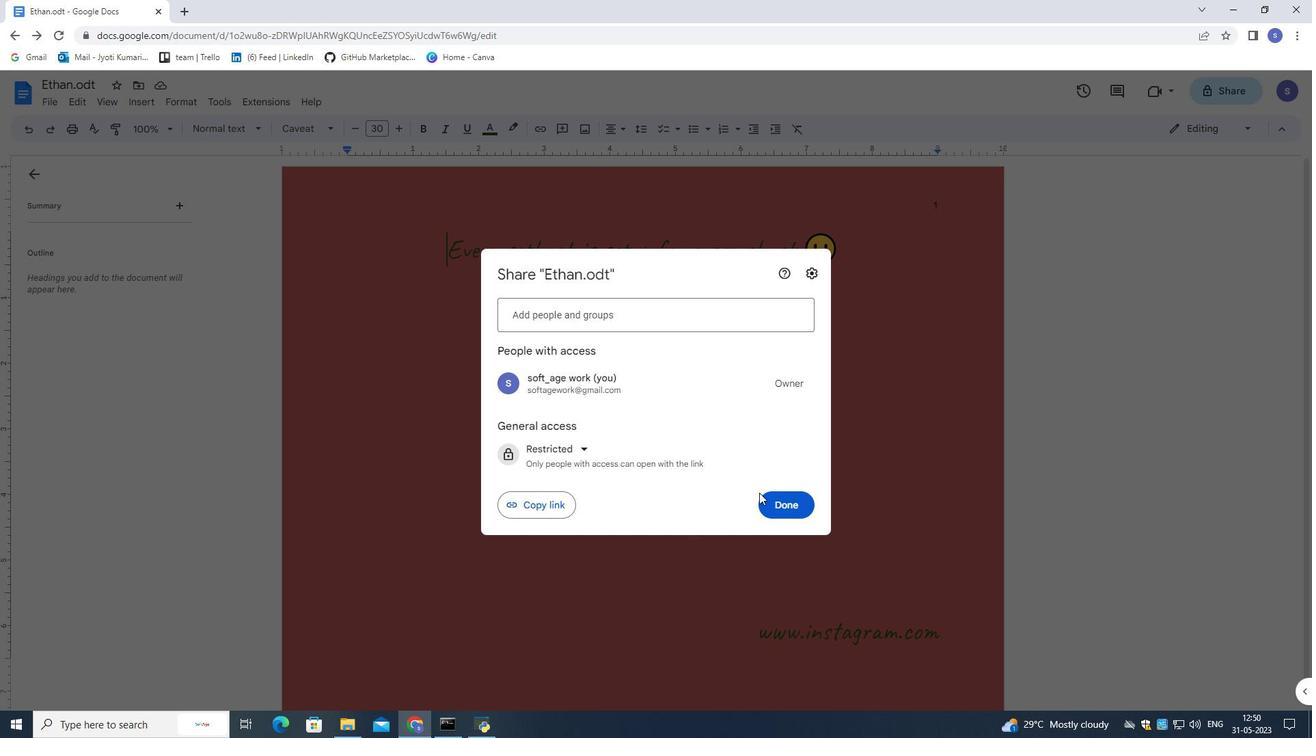 
Action: Mouse pressed left at (774, 501)
Screenshot: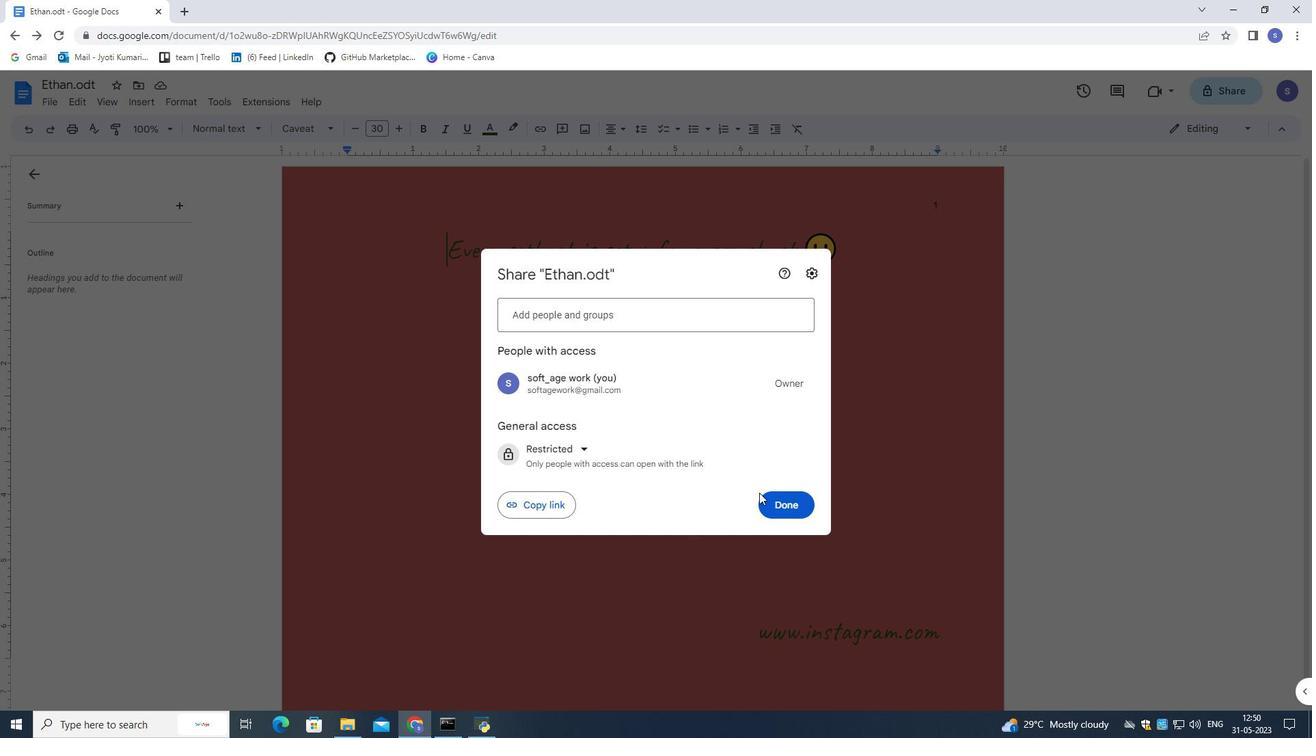 
Action: Mouse moved to (45, 98)
Screenshot: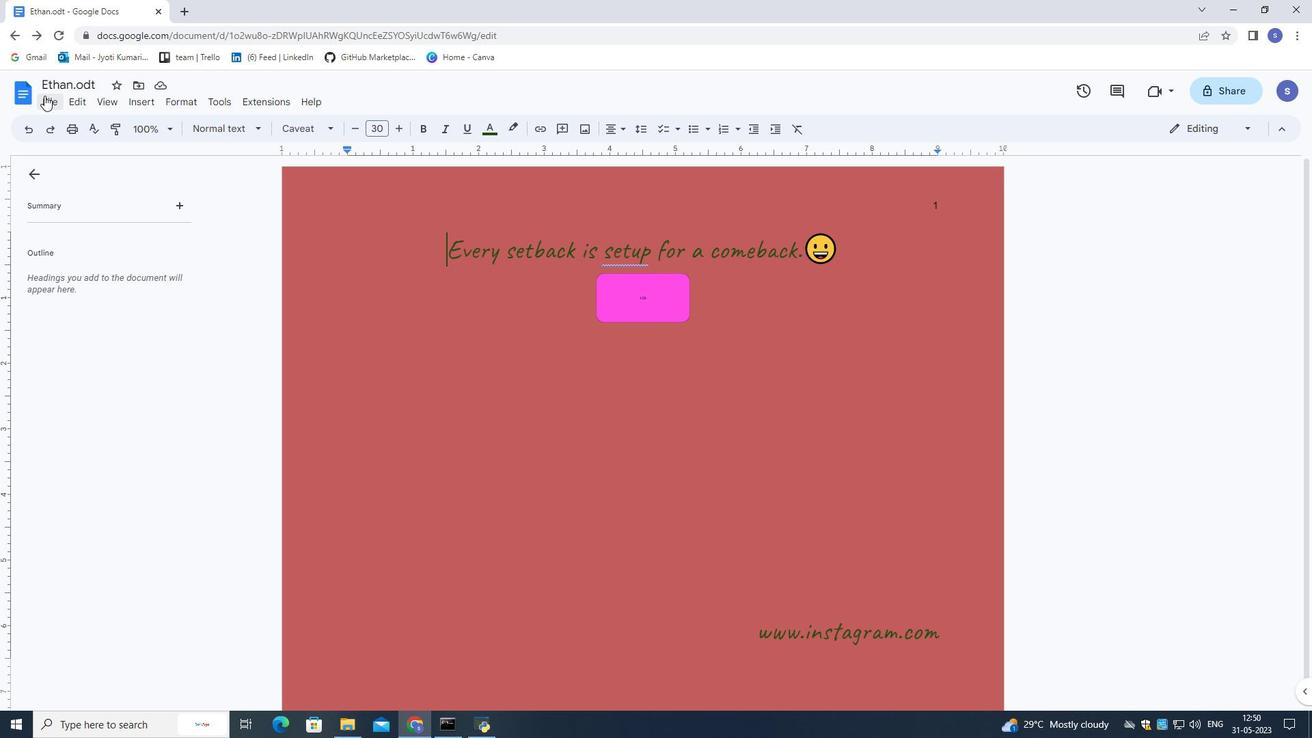 
Action: Mouse pressed left at (45, 98)
Screenshot: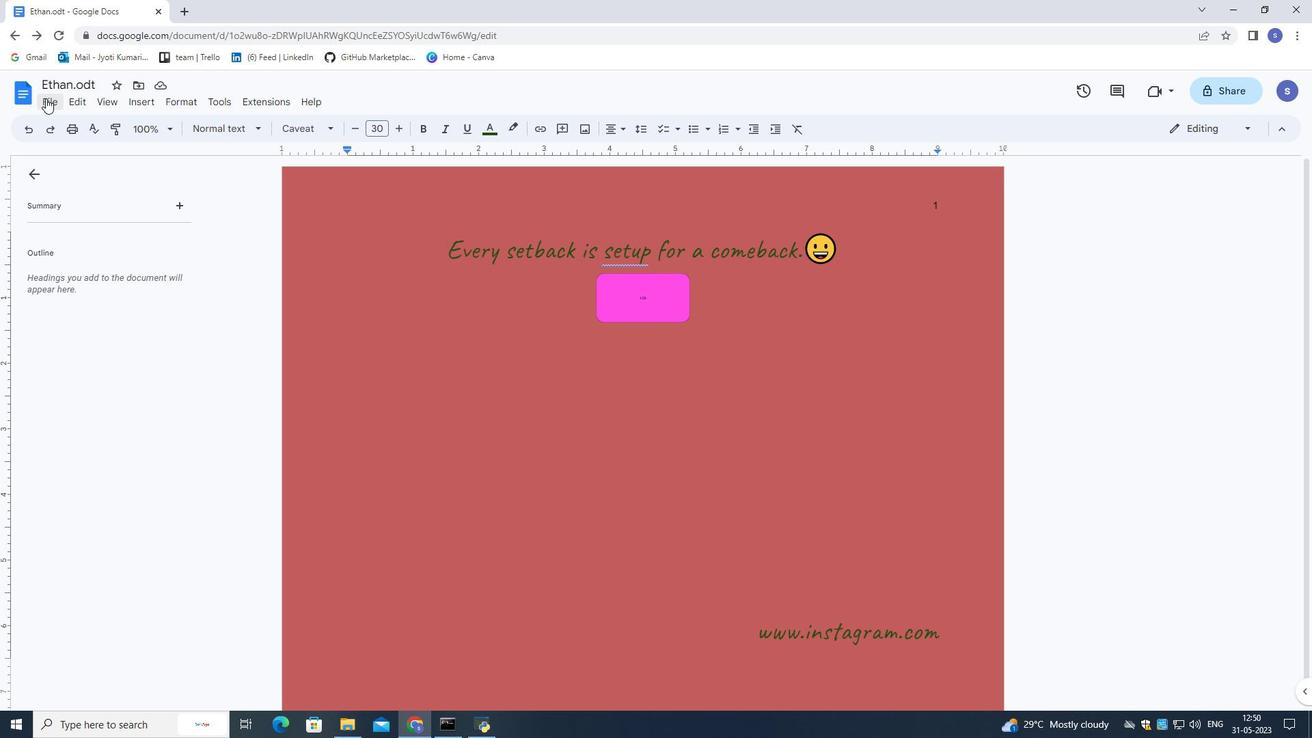 
Action: Mouse moved to (396, 421)
Screenshot: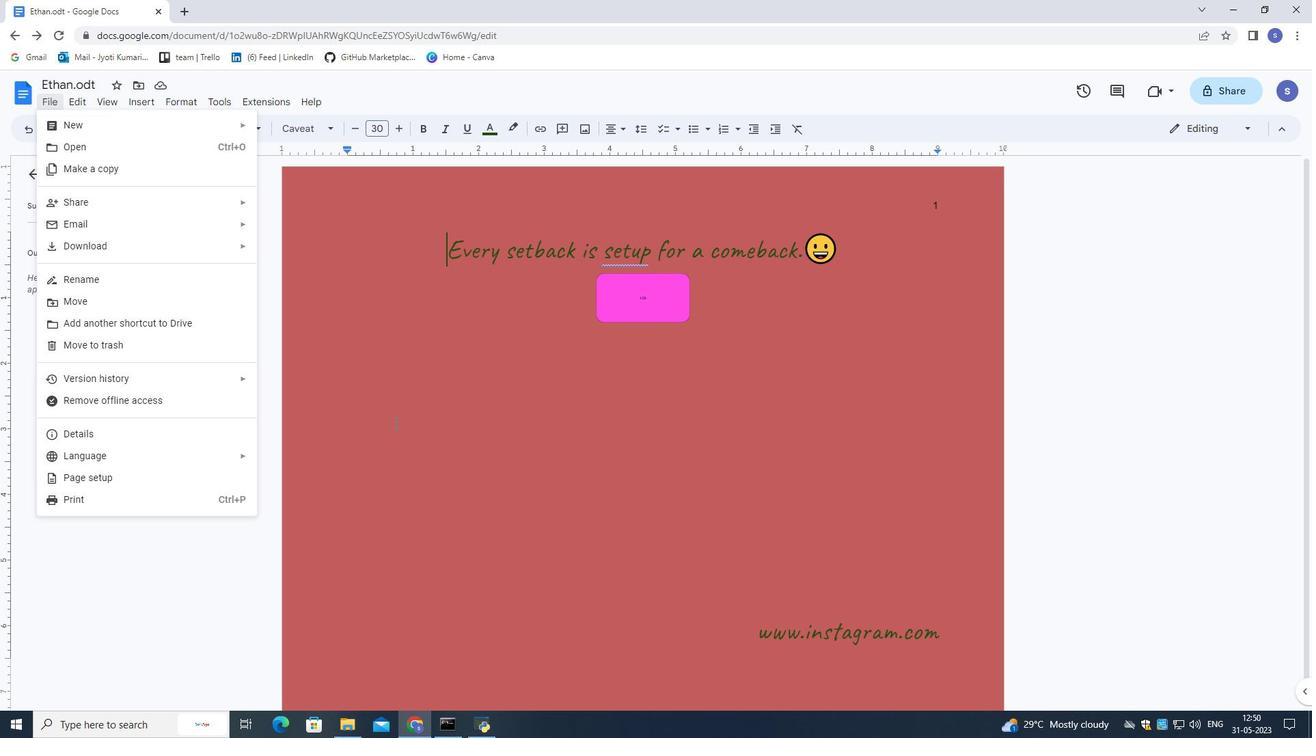 
Action: Mouse pressed left at (396, 421)
Screenshot: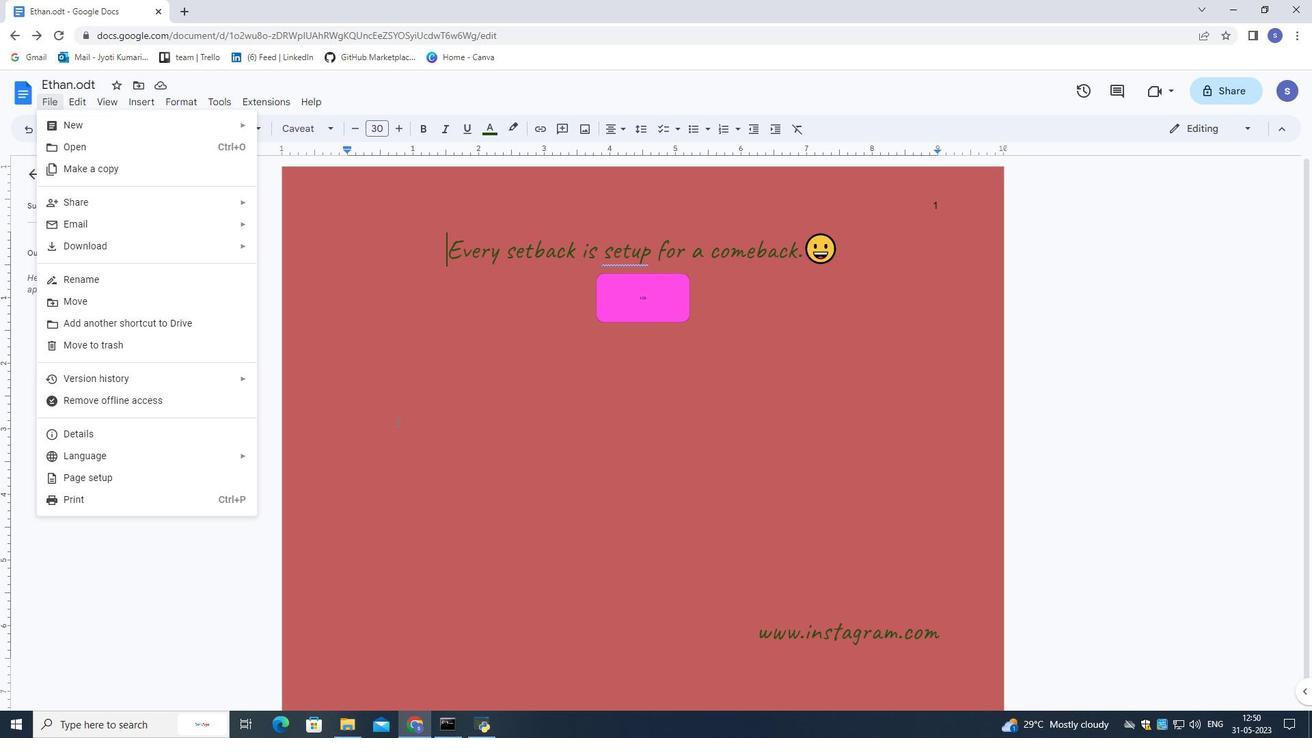 
